 Task: Look for space in Oberá, Argentina from 1st August, 2023 to 5th August, 2023 for 1 adult in price range Rs.6000 to Rs.15000. Place can be entire place with 1  bedroom having 1 bed and 1 bathroom. Property type can be house, flat, guest house. Amenities needed are: wifi, heating. Booking option can be shelf check-in. Required host language is English.
Action: Mouse moved to (487, 109)
Screenshot: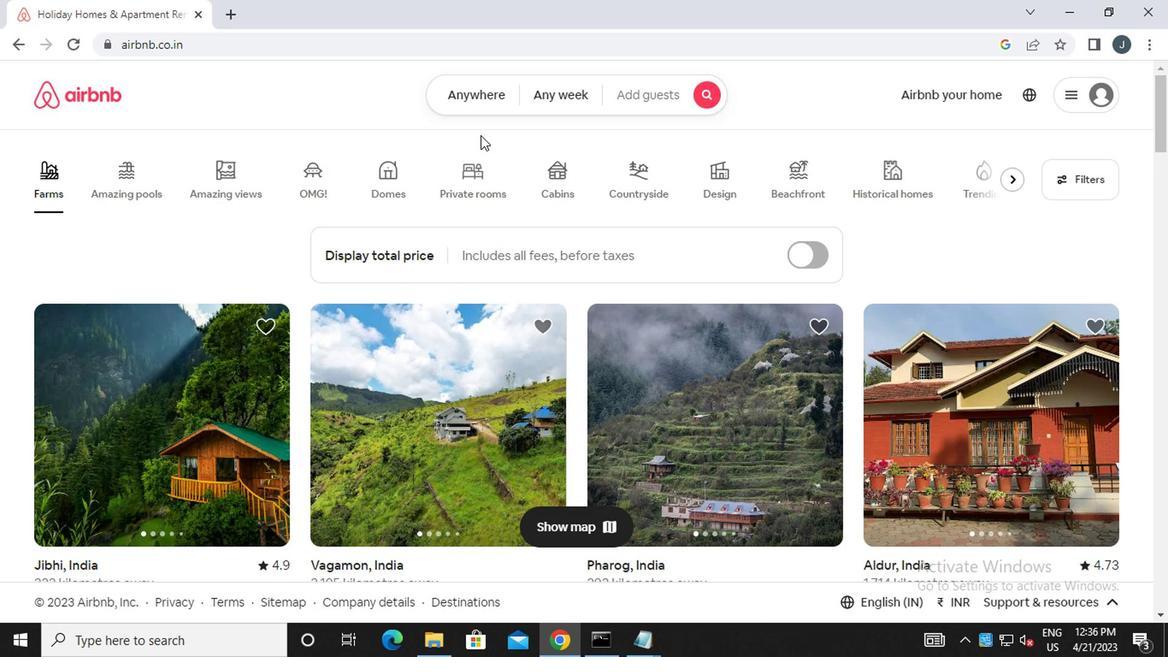 
Action: Mouse pressed left at (487, 109)
Screenshot: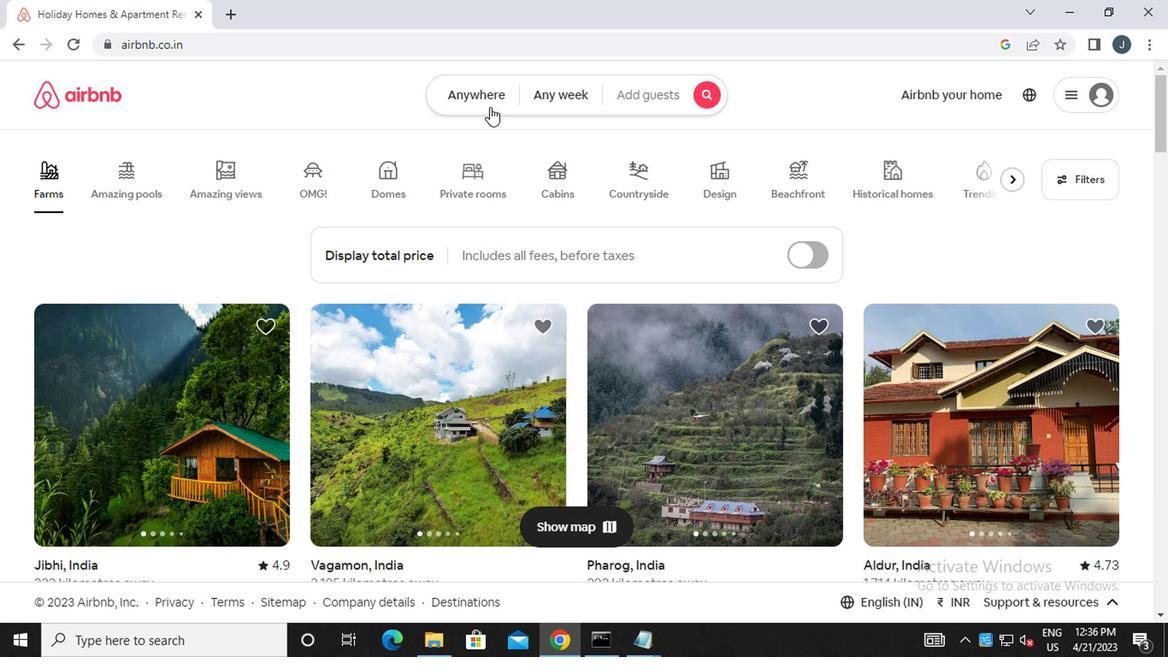 
Action: Mouse moved to (272, 173)
Screenshot: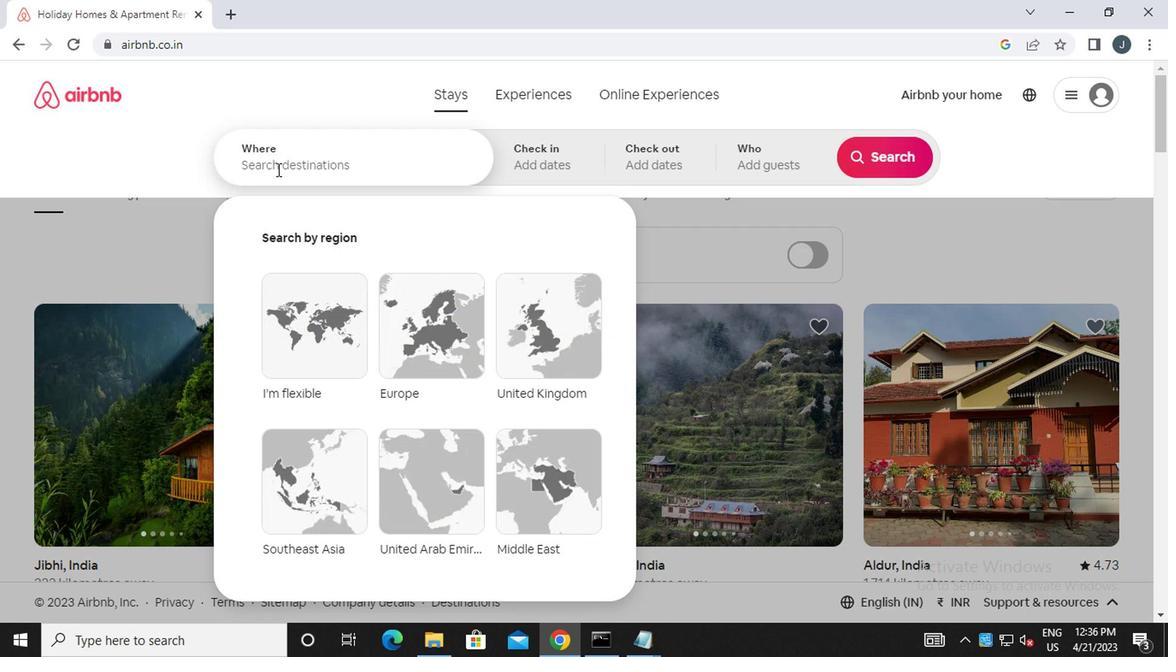 
Action: Mouse pressed left at (272, 173)
Screenshot: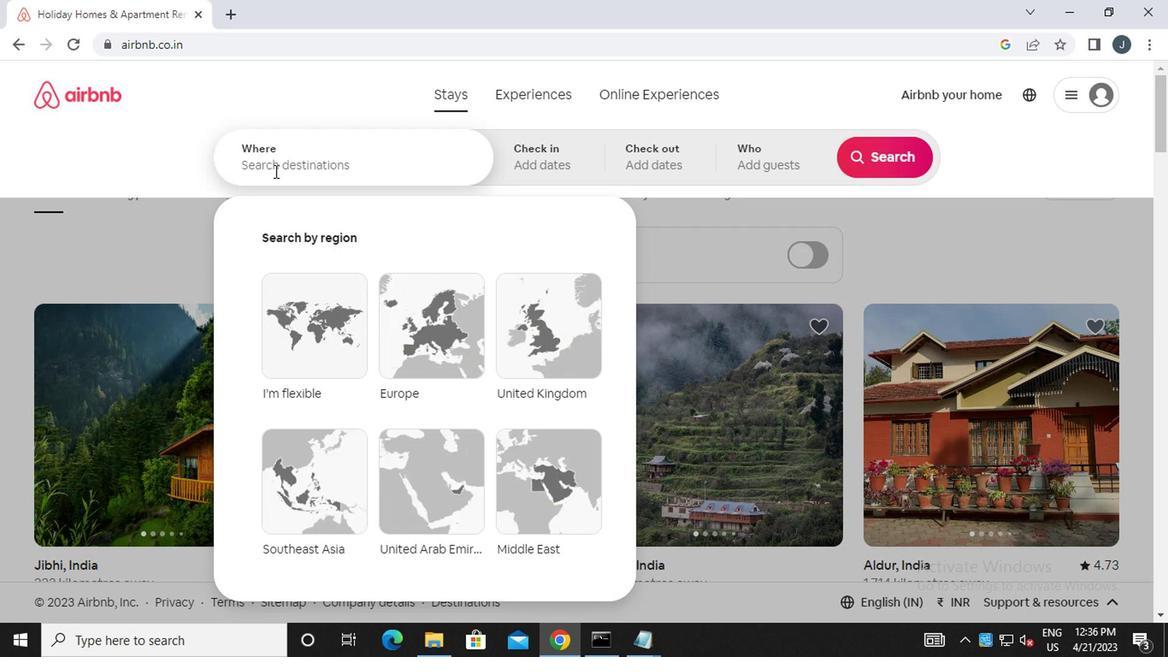 
Action: Key pressed o<Key.caps_lock>bera,<Key.space><Key.caps_lock>a<Key.caps_lock>rgentina
Screenshot: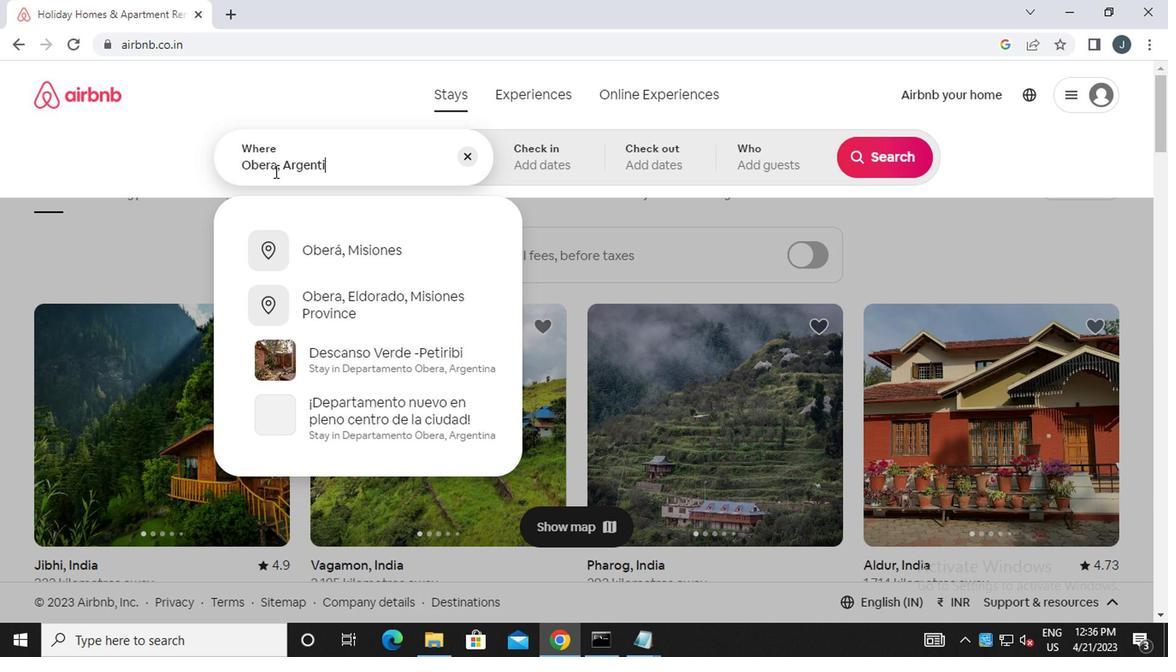 
Action: Mouse moved to (562, 154)
Screenshot: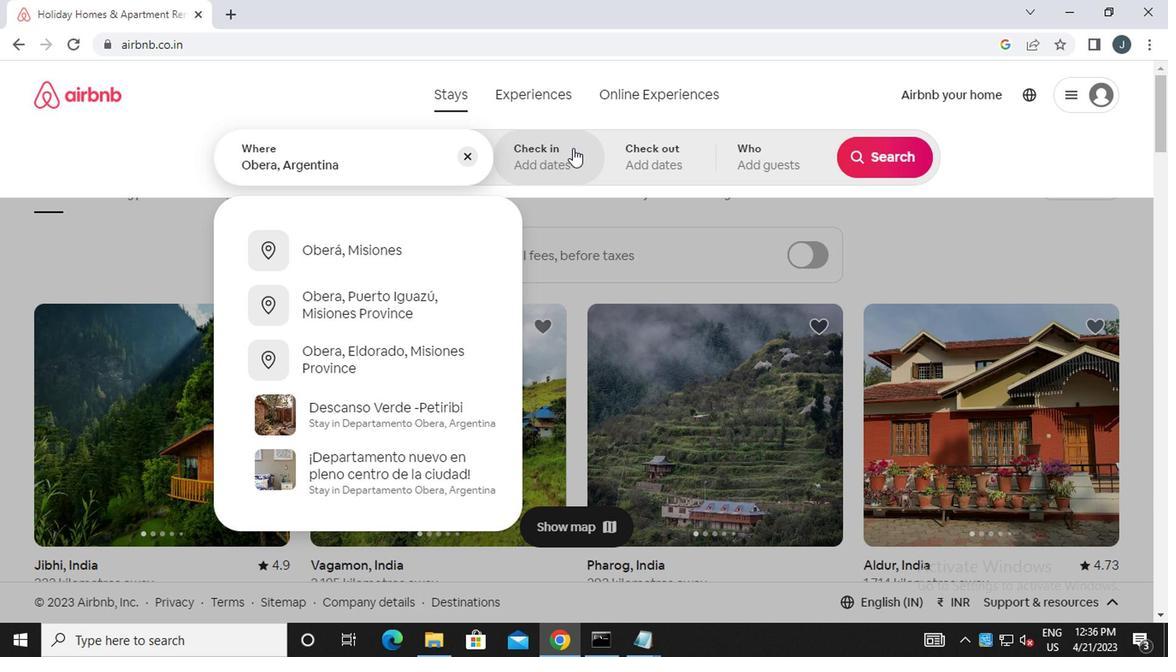
Action: Mouse pressed left at (562, 154)
Screenshot: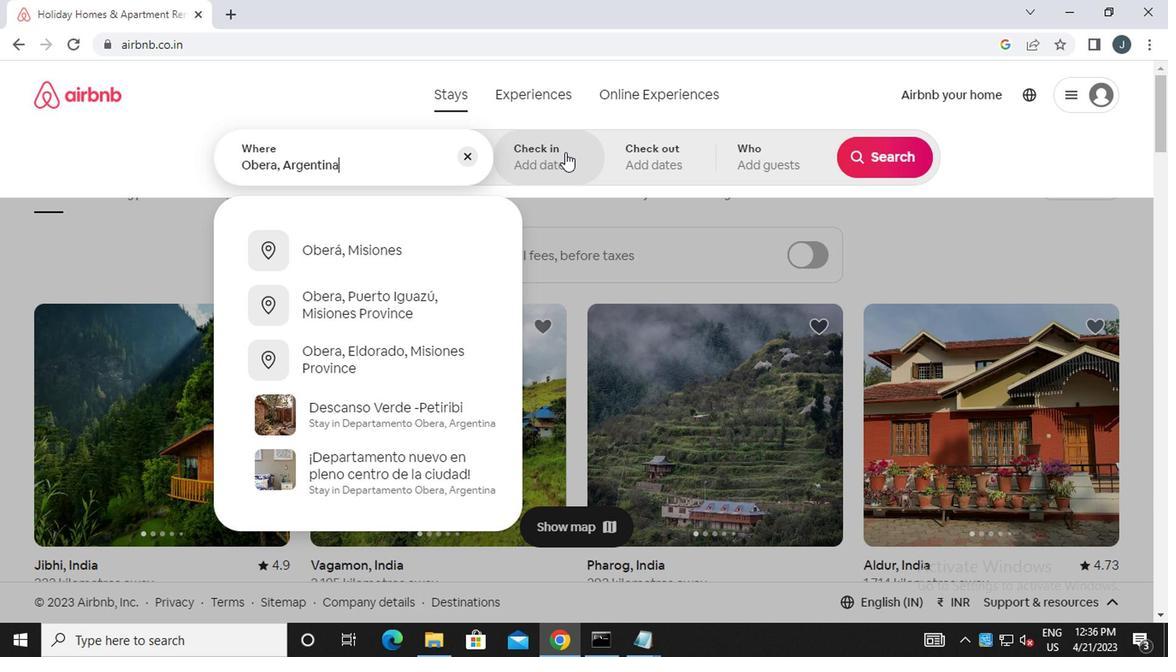 
Action: Mouse moved to (866, 296)
Screenshot: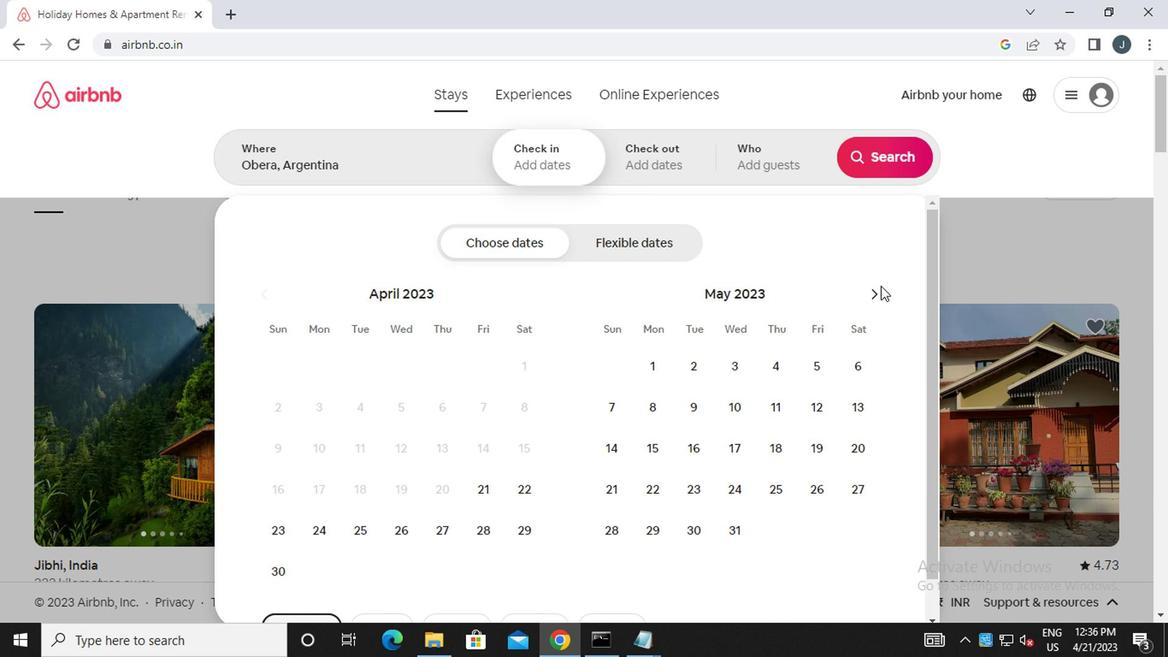 
Action: Mouse pressed left at (866, 296)
Screenshot: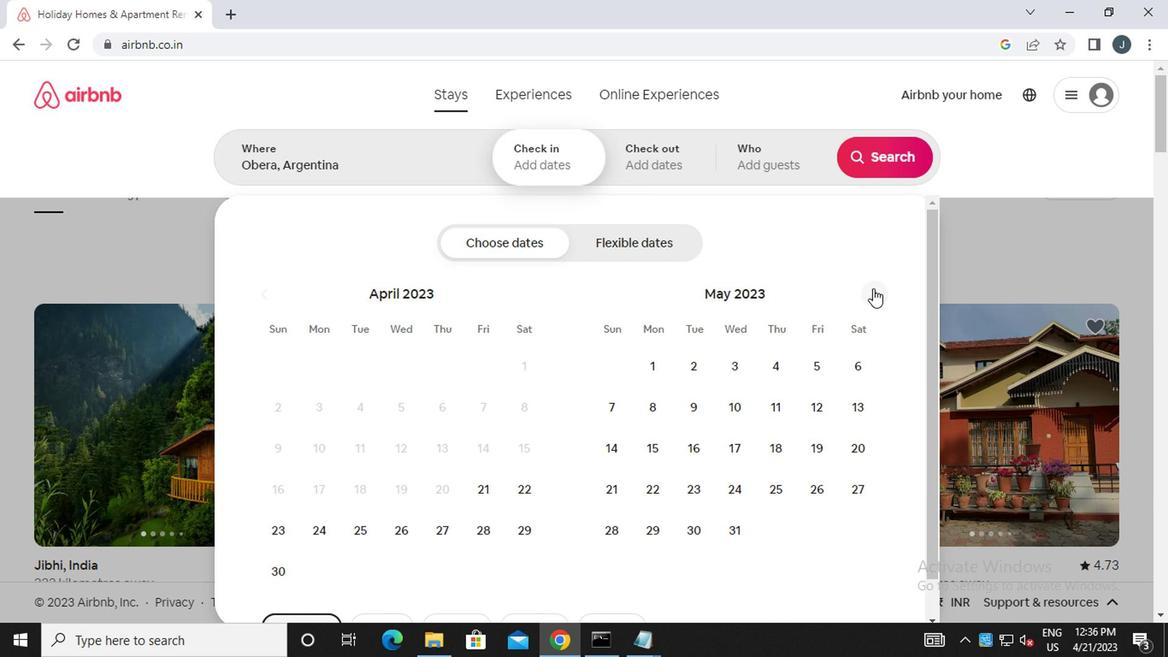 
Action: Mouse moved to (866, 296)
Screenshot: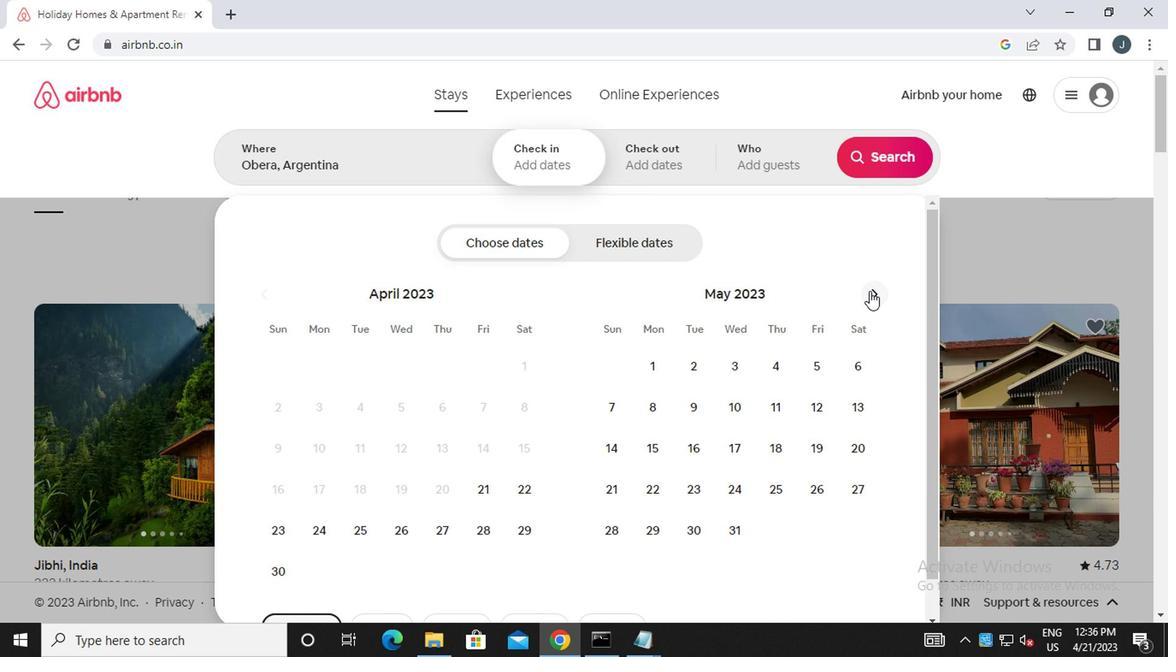 
Action: Mouse pressed left at (866, 296)
Screenshot: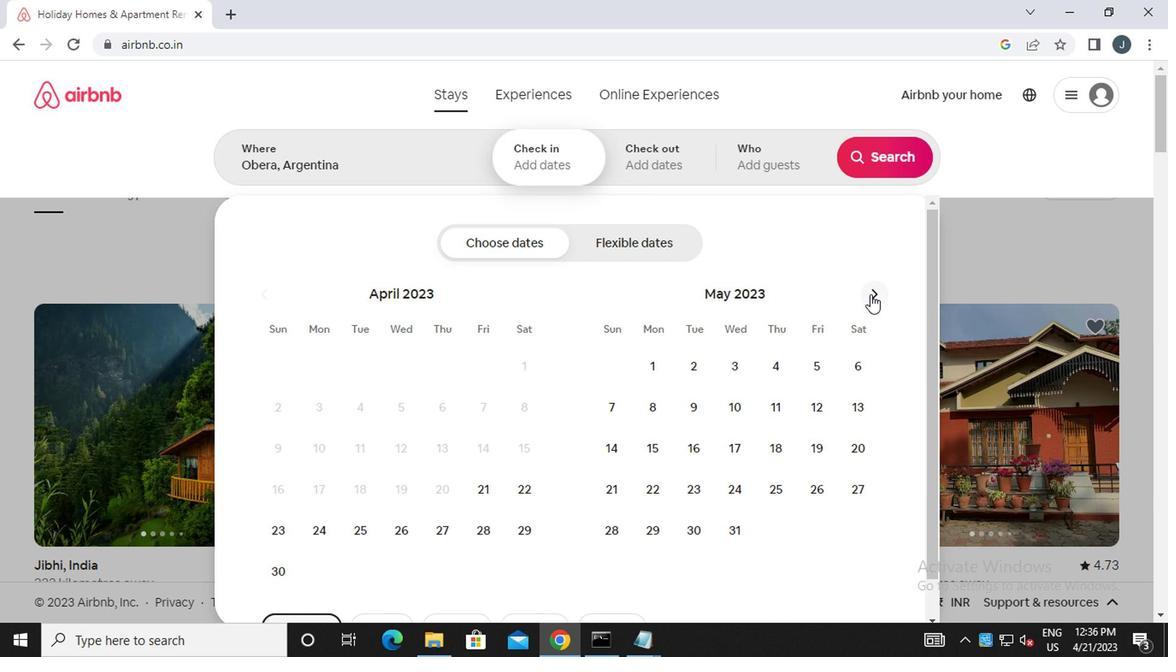 
Action: Mouse moved to (869, 297)
Screenshot: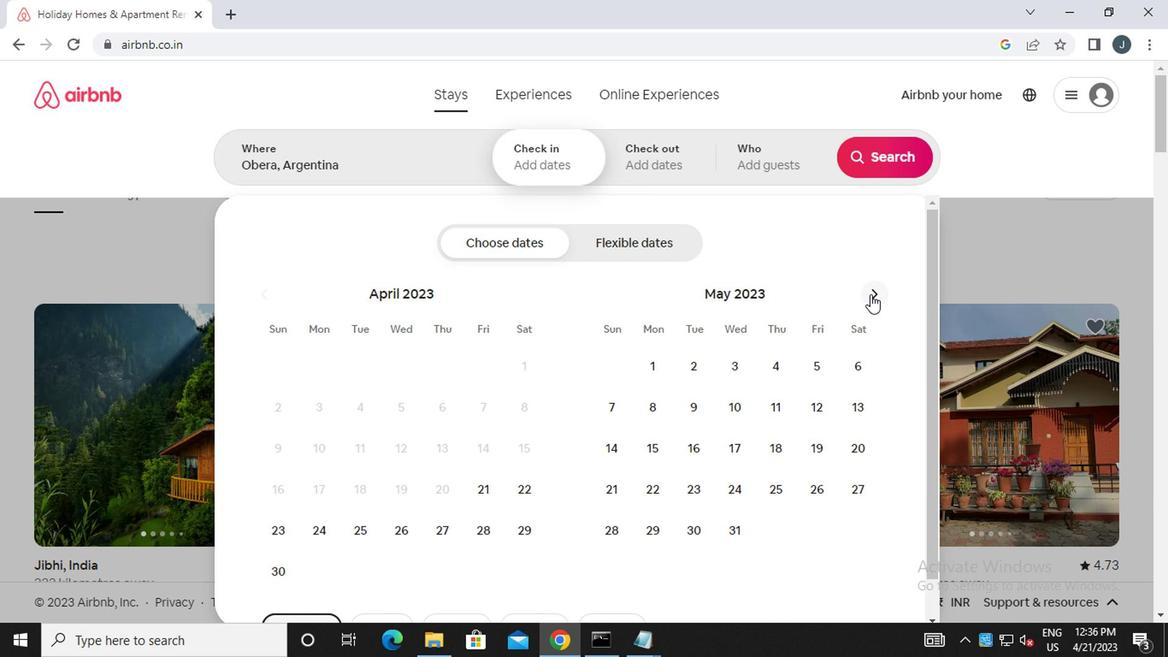 
Action: Mouse pressed left at (869, 297)
Screenshot: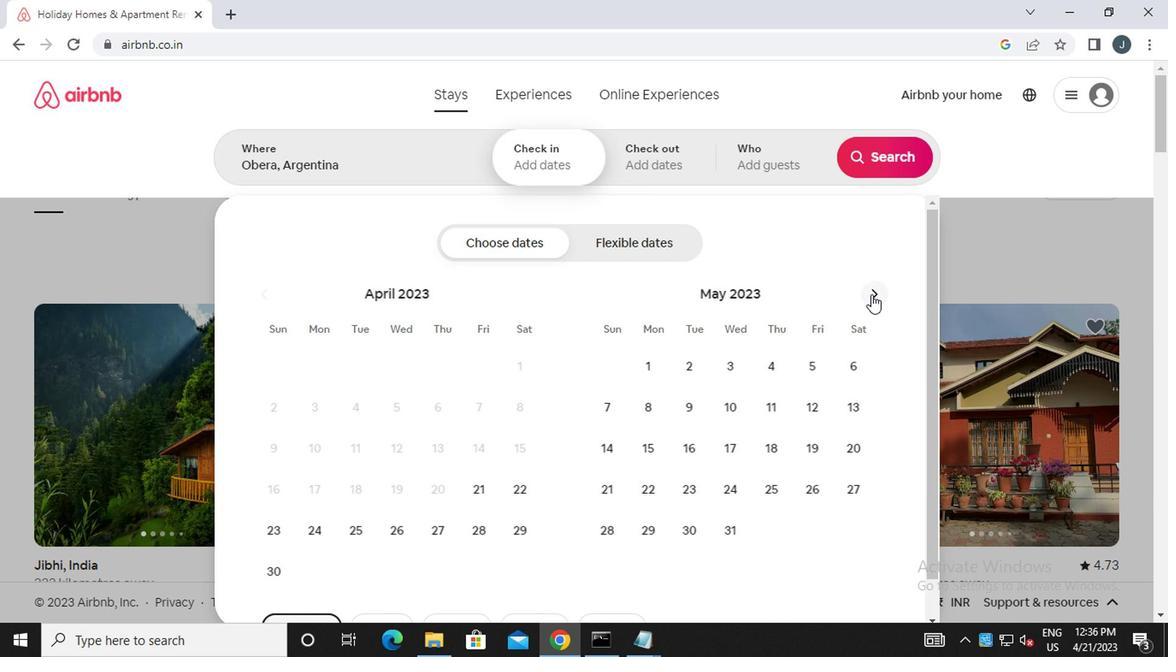 
Action: Mouse moved to (870, 298)
Screenshot: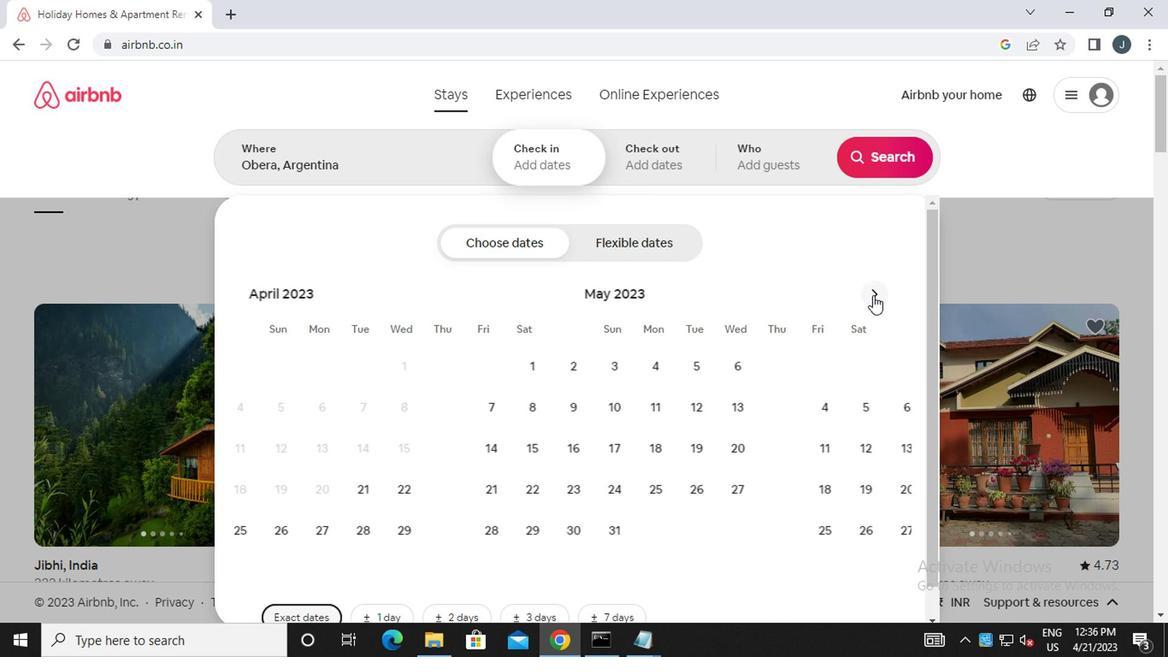 
Action: Mouse pressed left at (870, 298)
Screenshot: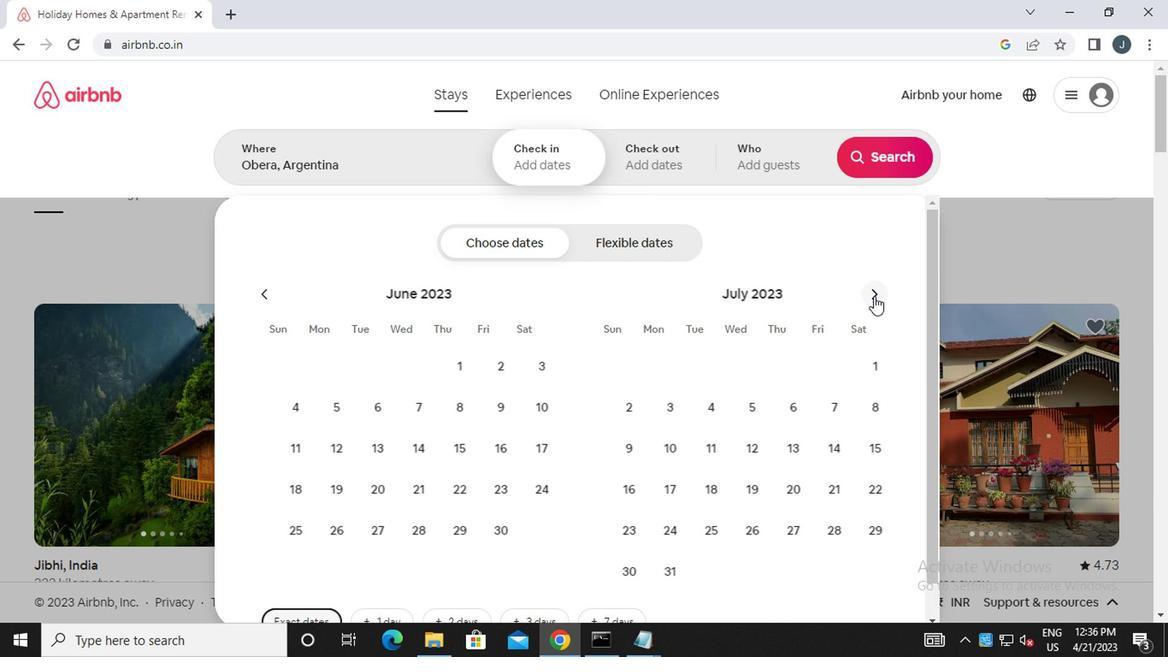 
Action: Mouse moved to (691, 364)
Screenshot: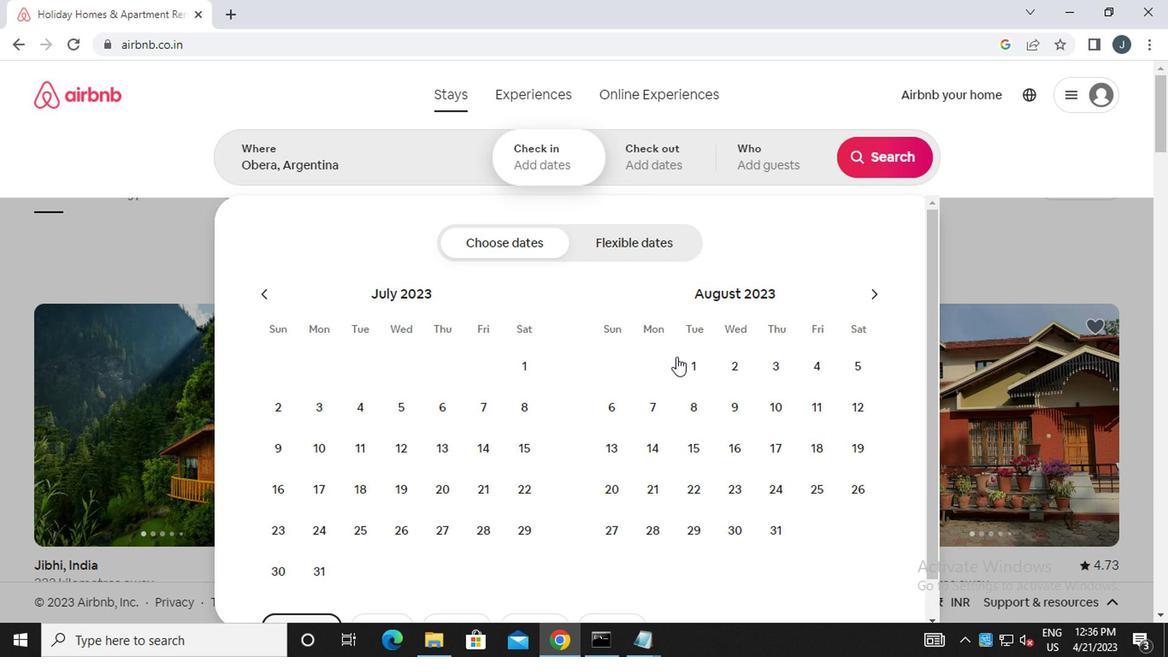 
Action: Mouse pressed left at (691, 364)
Screenshot: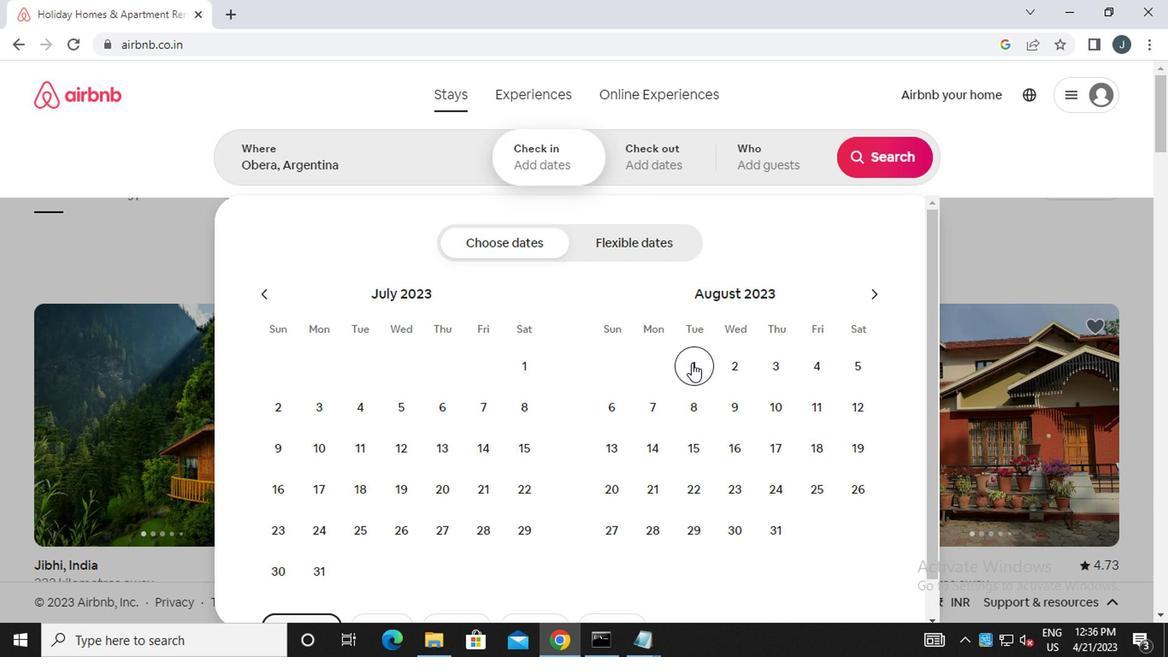 
Action: Mouse moved to (853, 360)
Screenshot: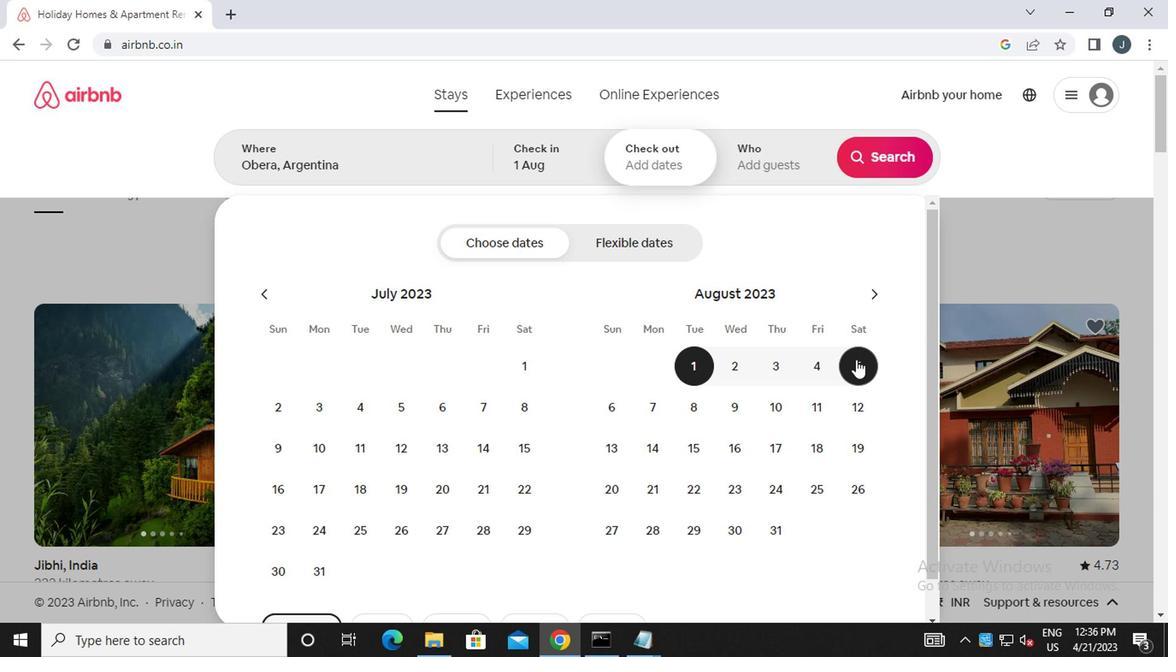 
Action: Mouse pressed left at (853, 360)
Screenshot: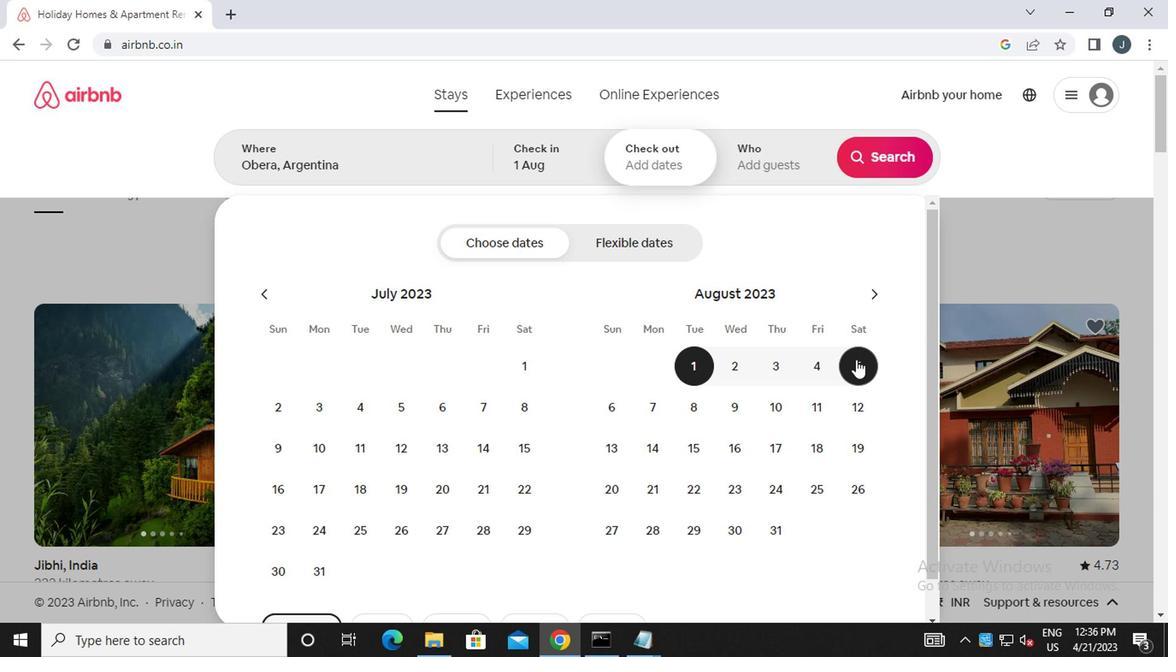 
Action: Mouse moved to (768, 154)
Screenshot: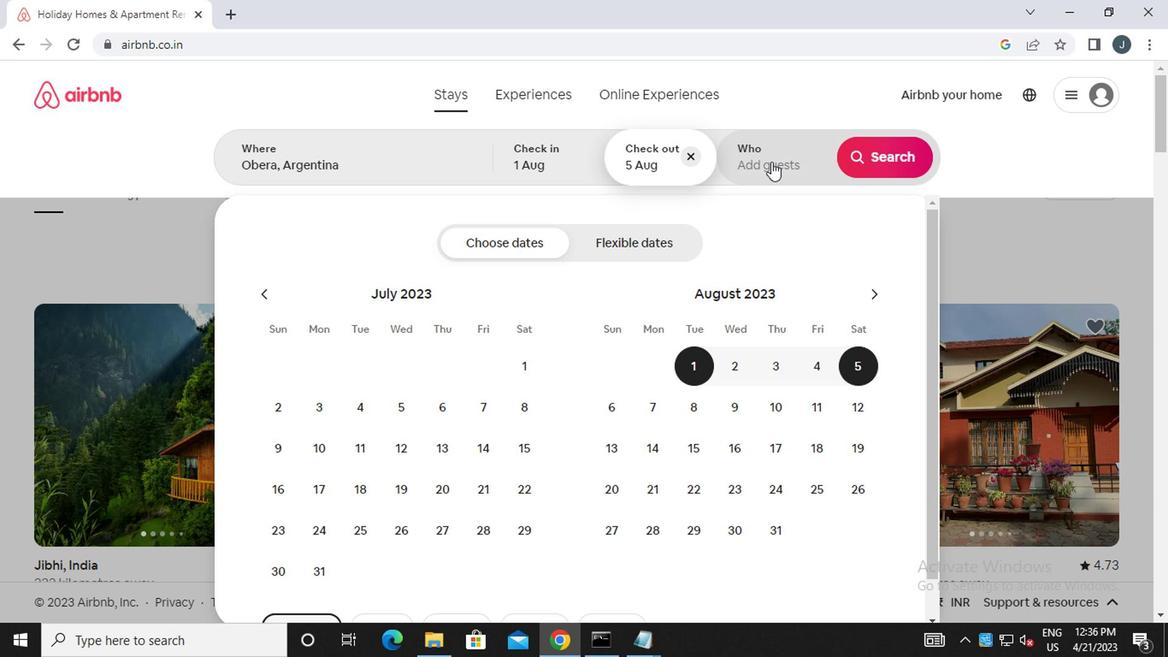 
Action: Mouse pressed left at (768, 154)
Screenshot: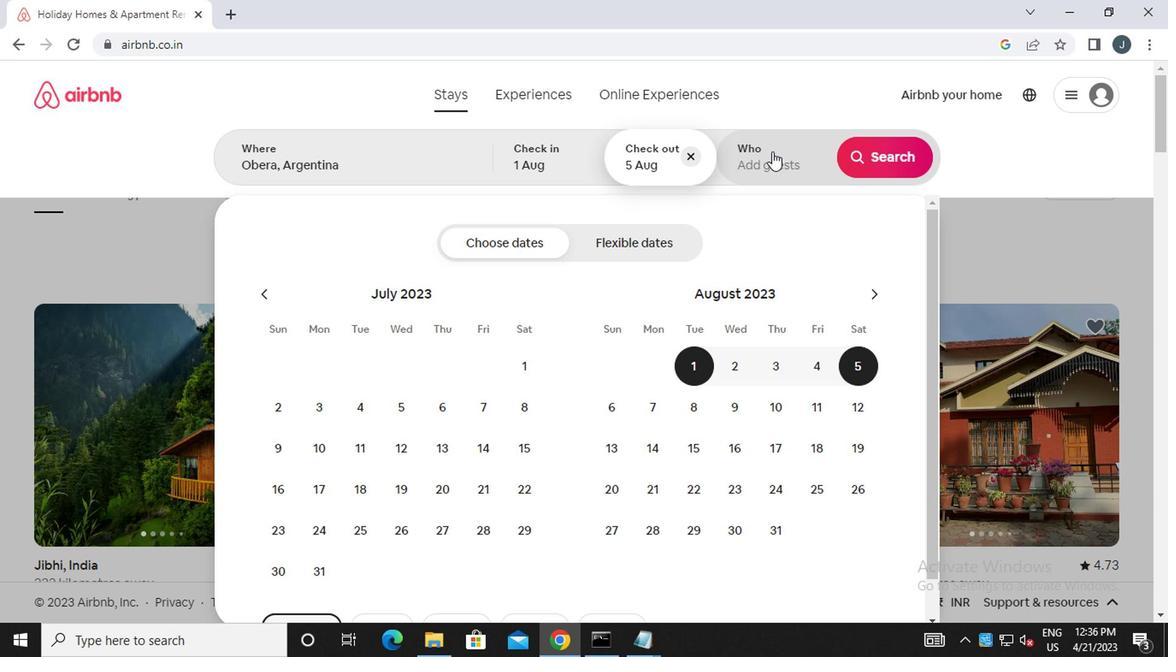 
Action: Mouse moved to (894, 253)
Screenshot: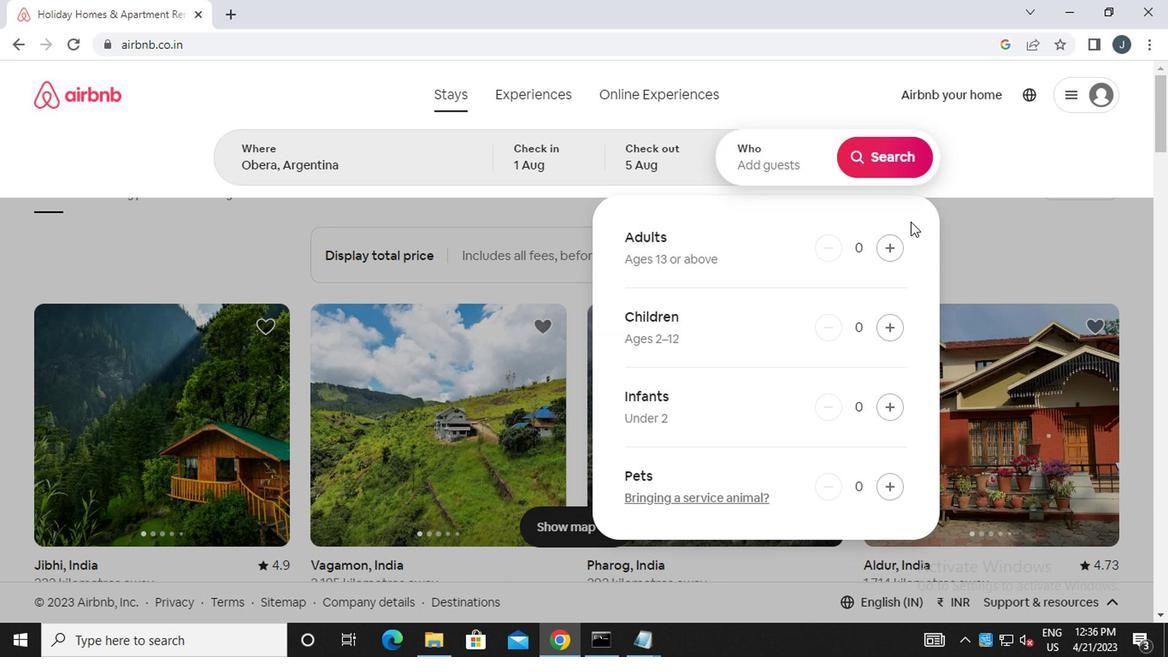
Action: Mouse pressed left at (894, 253)
Screenshot: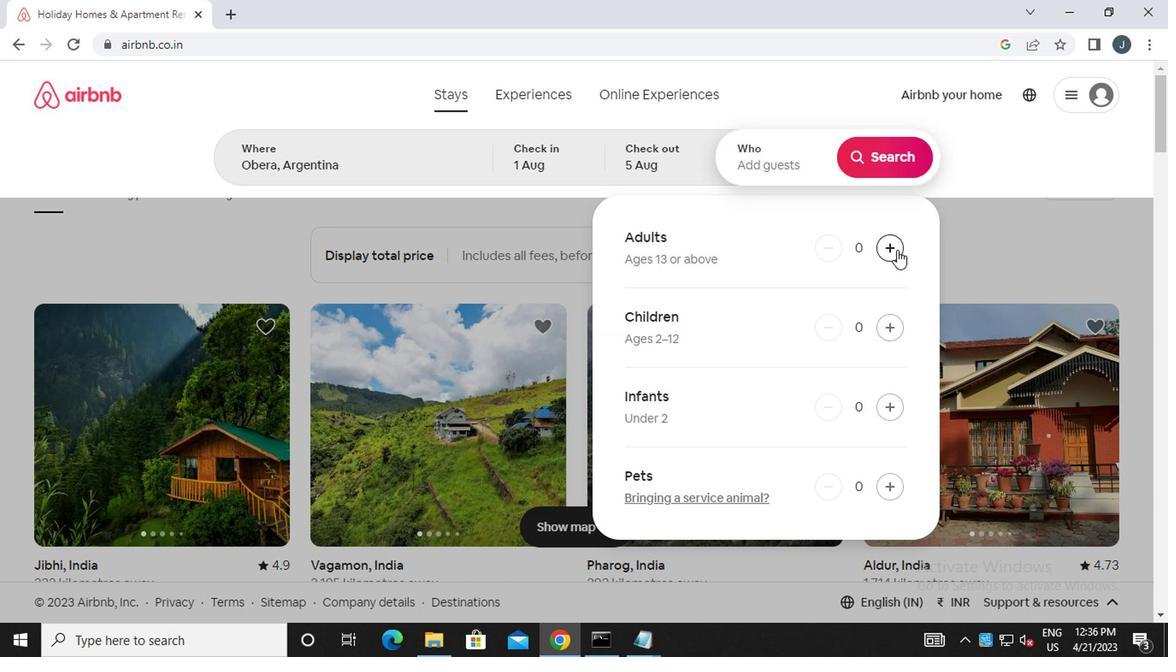 
Action: Mouse moved to (874, 158)
Screenshot: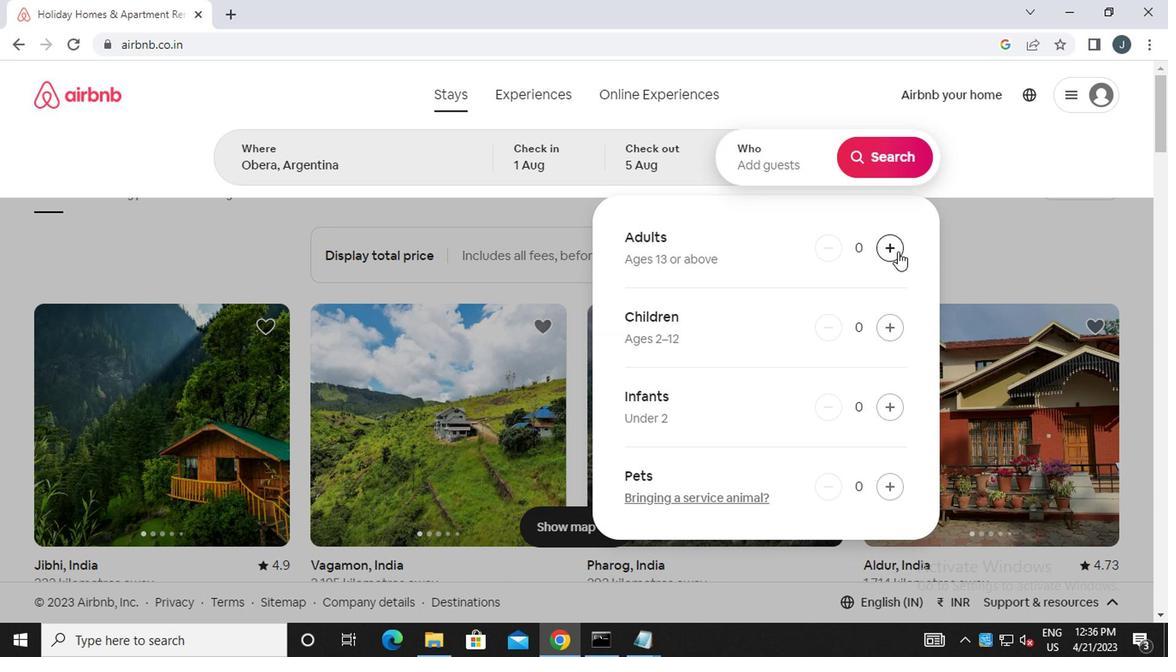 
Action: Mouse pressed left at (874, 158)
Screenshot: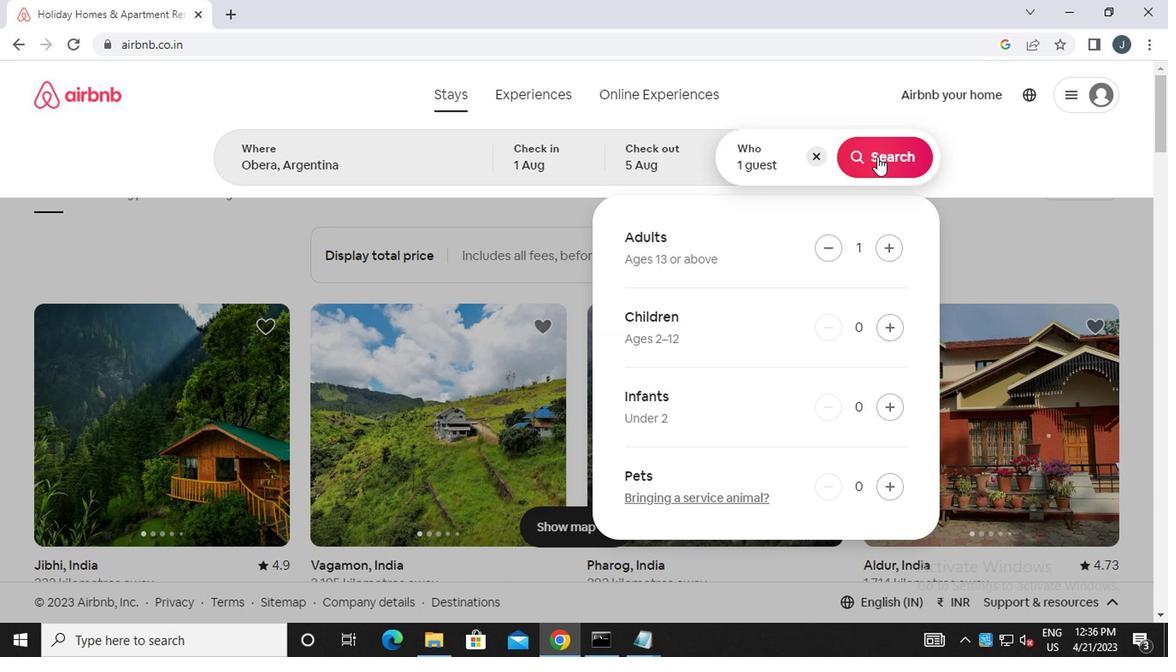 
Action: Mouse moved to (1080, 167)
Screenshot: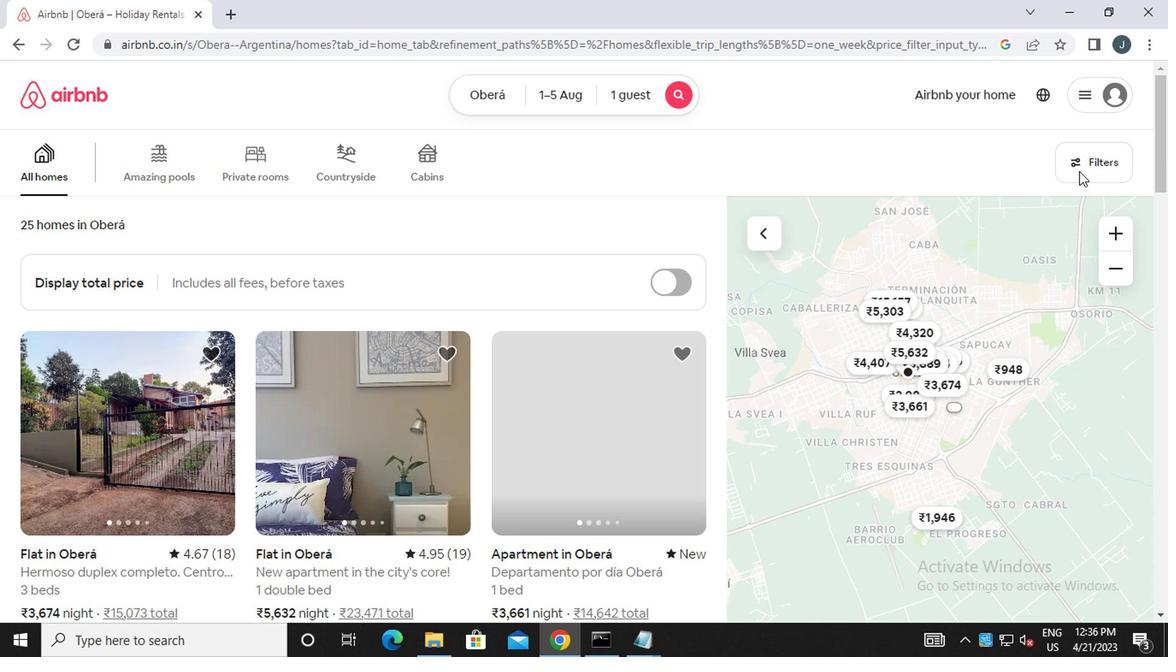 
Action: Mouse pressed left at (1080, 167)
Screenshot: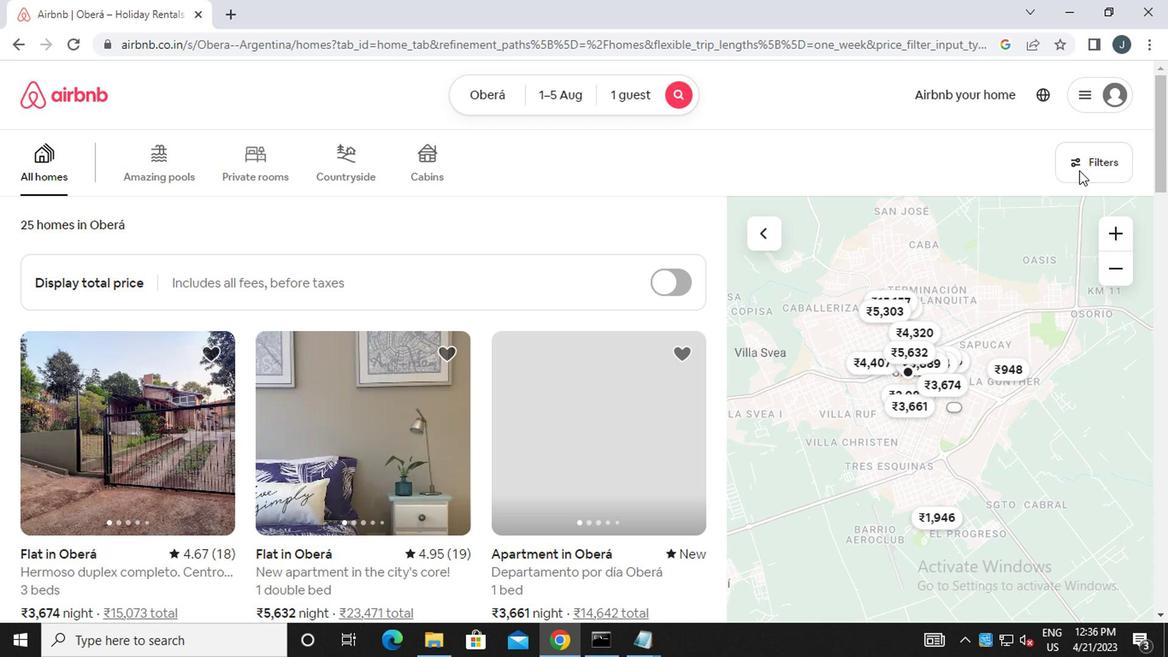 
Action: Mouse moved to (370, 381)
Screenshot: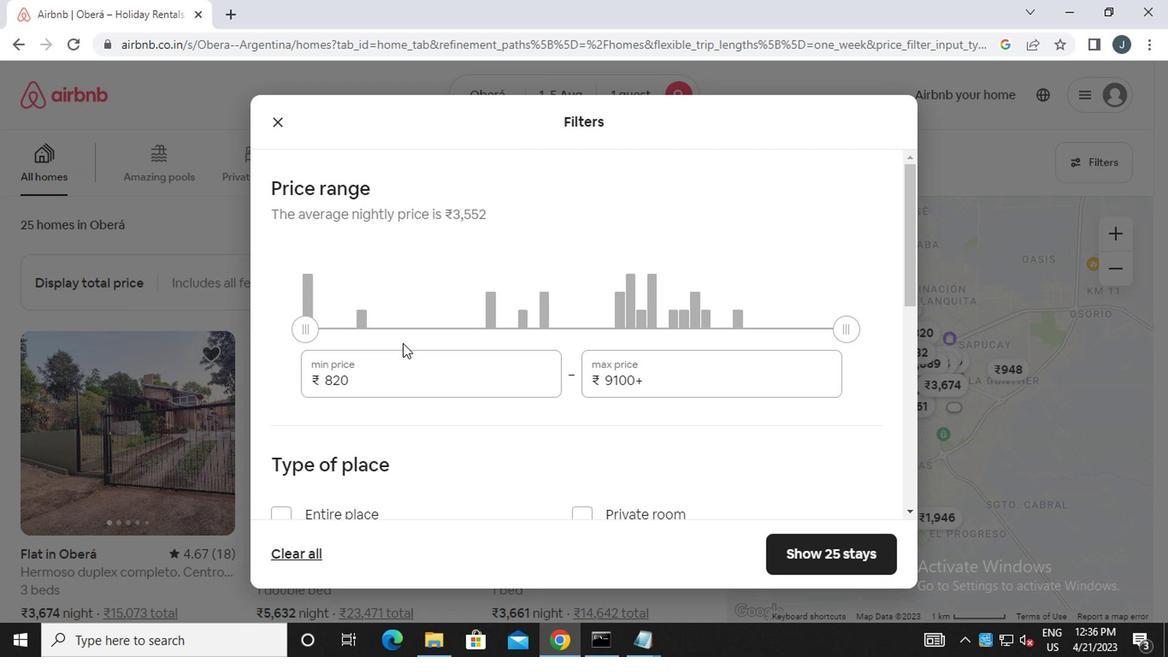 
Action: Mouse pressed left at (370, 381)
Screenshot: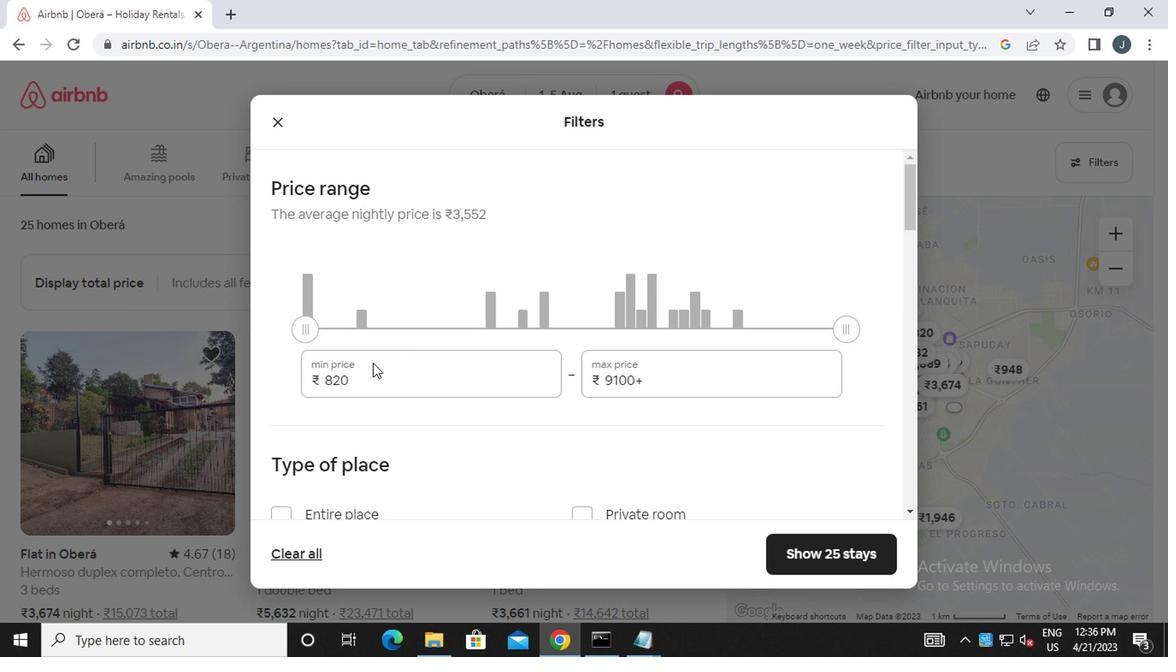 
Action: Mouse moved to (371, 381)
Screenshot: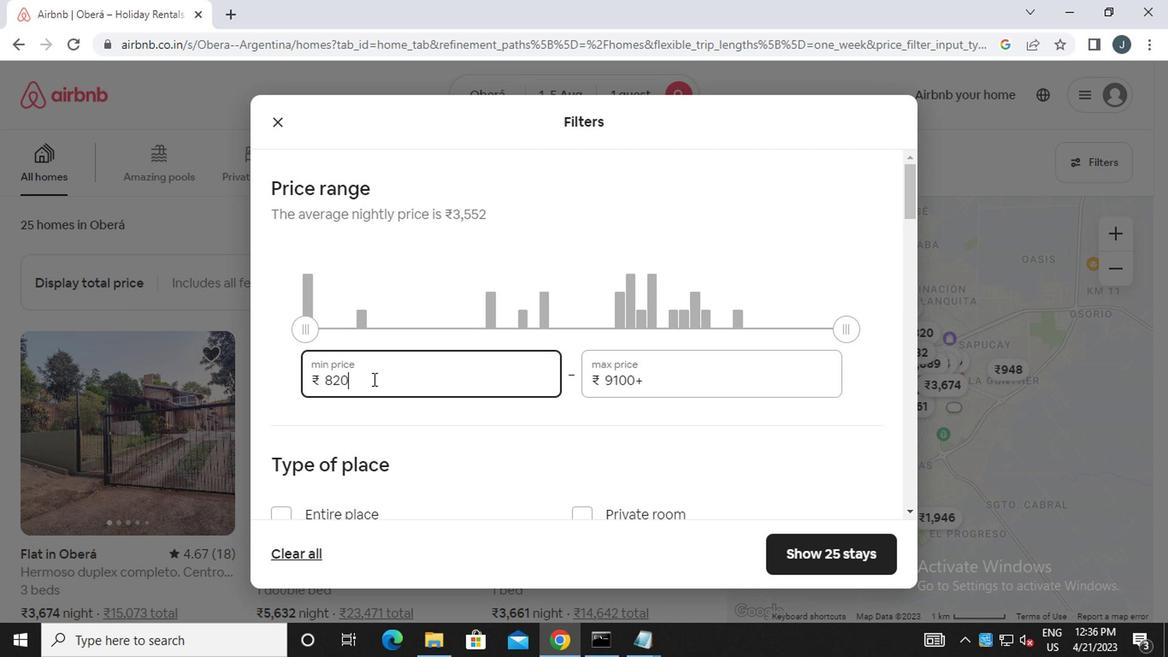 
Action: Key pressed <Key.backspace><Key.backspace><Key.backspace><Key.backspace><Key.backspace><Key.backspace><Key.backspace><Key.backspace><Key.backspace><Key.backspace><Key.backspace><Key.backspace><Key.backspace><Key.backspace><Key.backspace><Key.backspace><Key.backspace><Key.backspace>6000
Screenshot: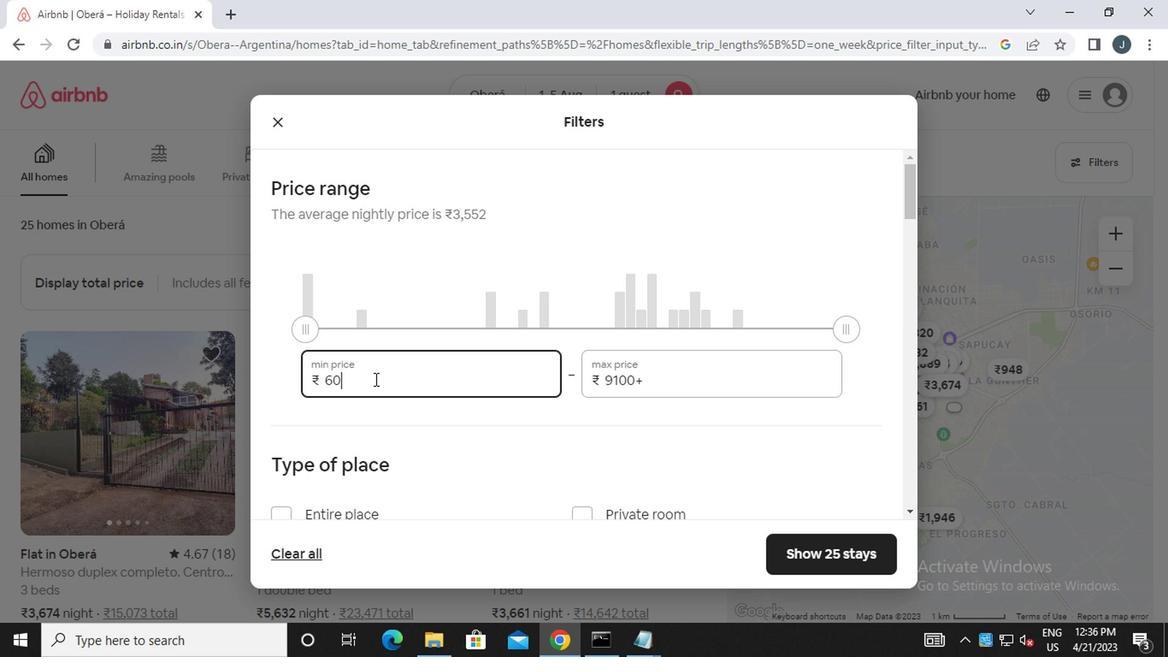 
Action: Mouse moved to (726, 369)
Screenshot: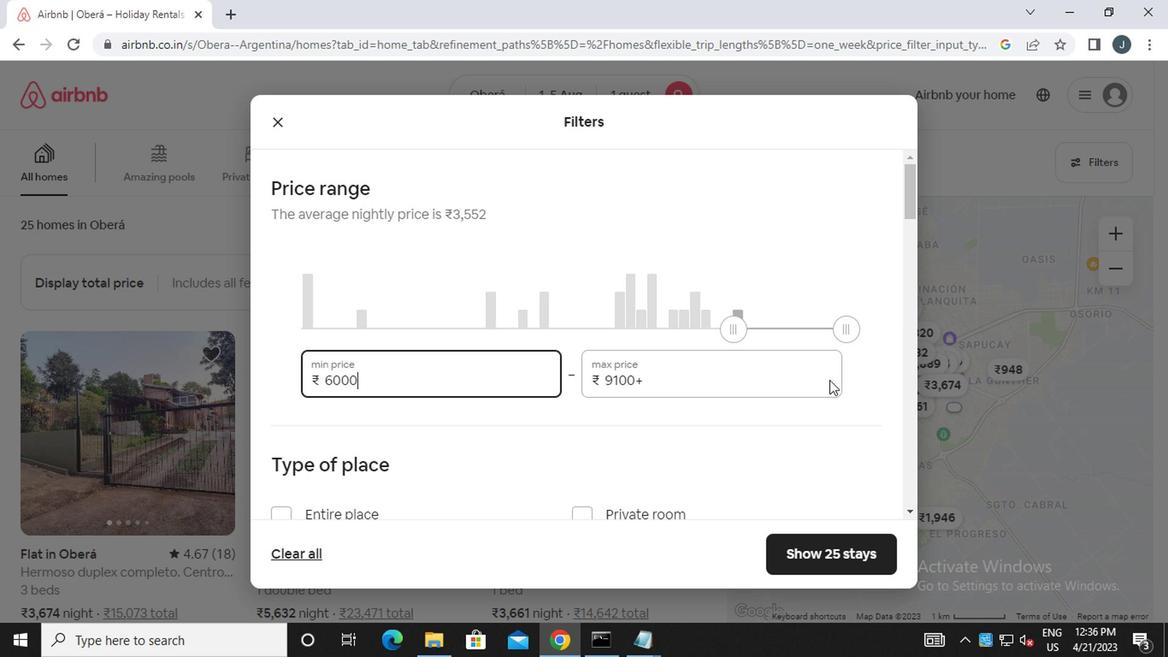 
Action: Mouse pressed left at (726, 369)
Screenshot: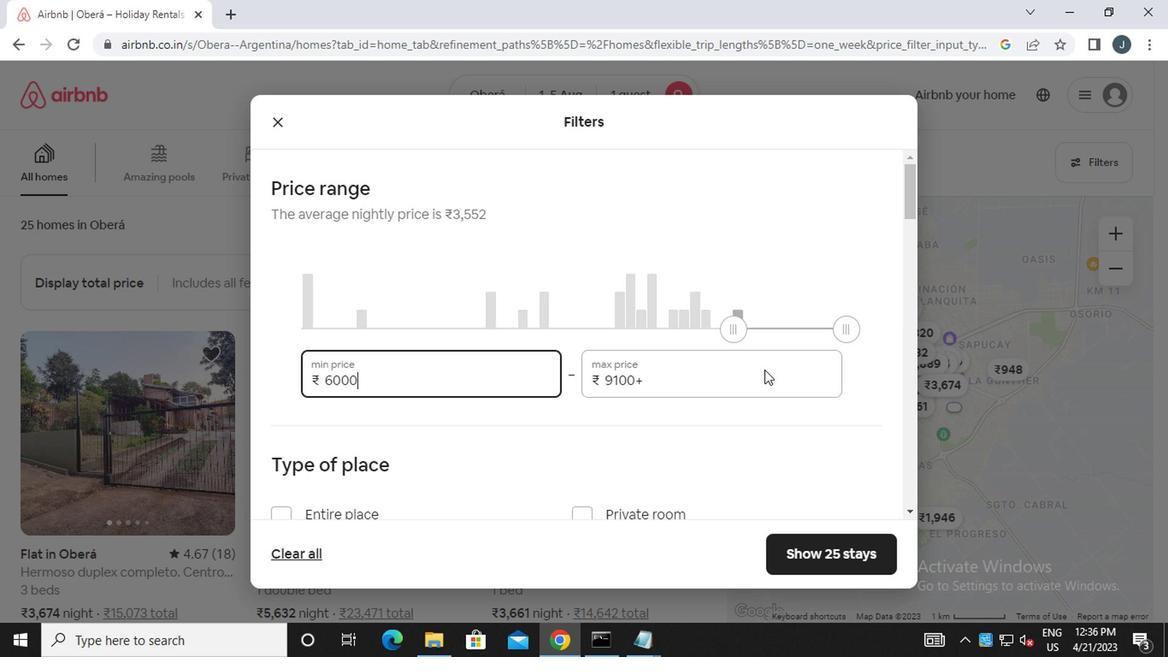 
Action: Mouse moved to (729, 372)
Screenshot: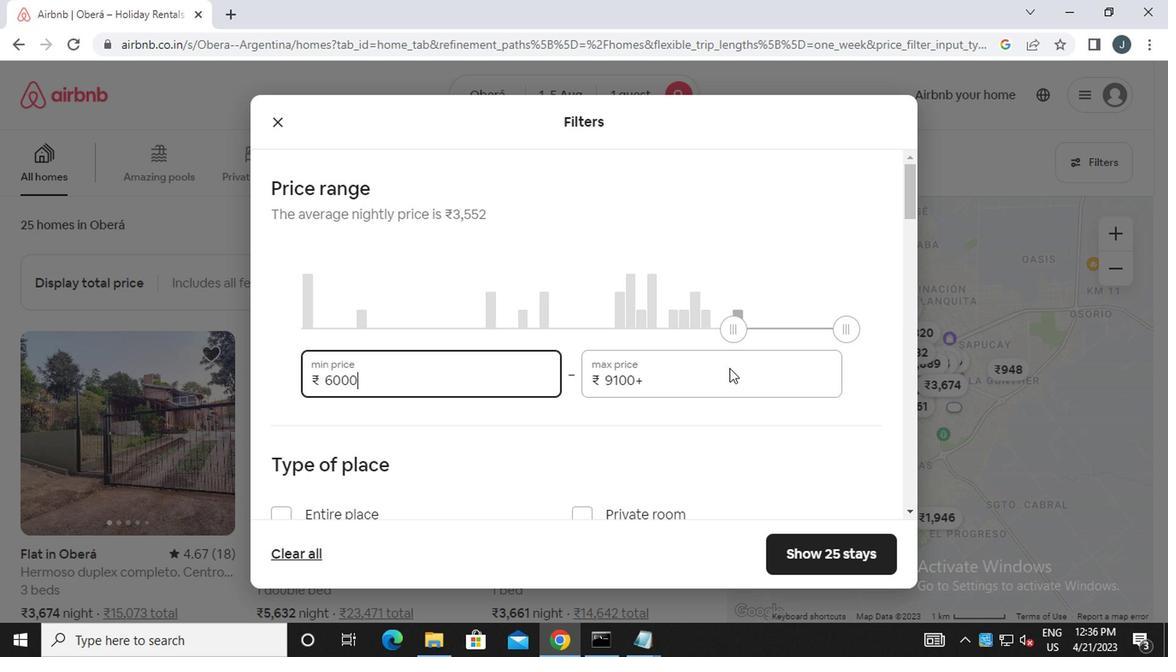 
Action: Key pressed <Key.backspace><Key.backspace><Key.backspace><Key.backspace><Key.backspace><Key.backspace><Key.backspace><Key.backspace><Key.backspace><Key.backspace>15000
Screenshot: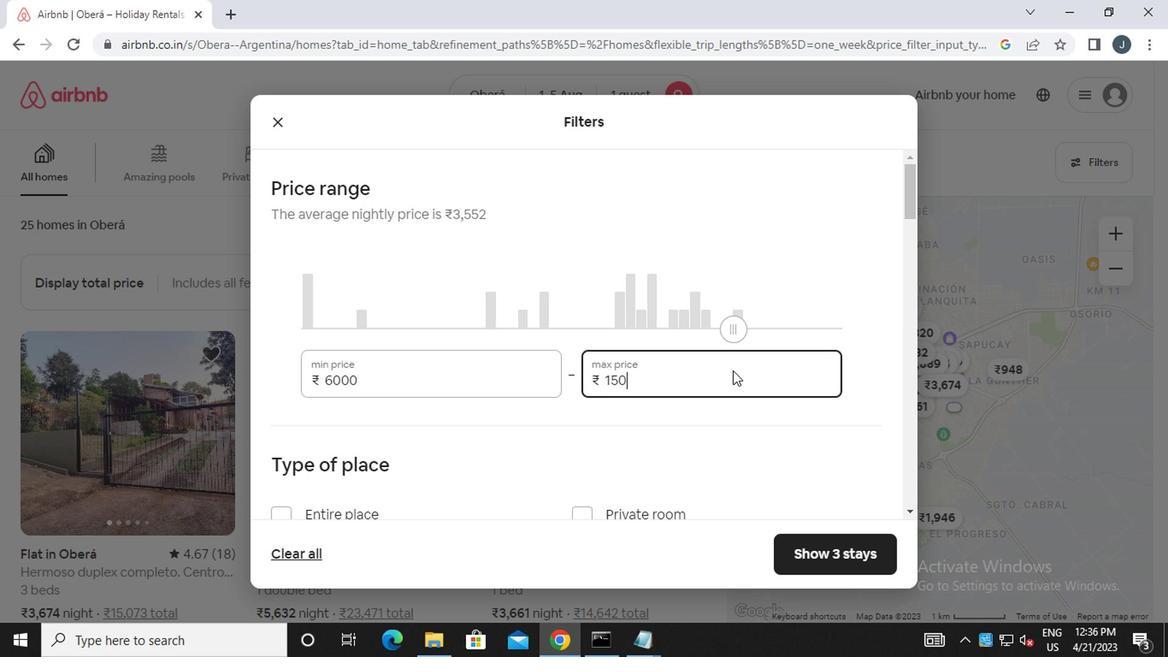 
Action: Mouse moved to (698, 471)
Screenshot: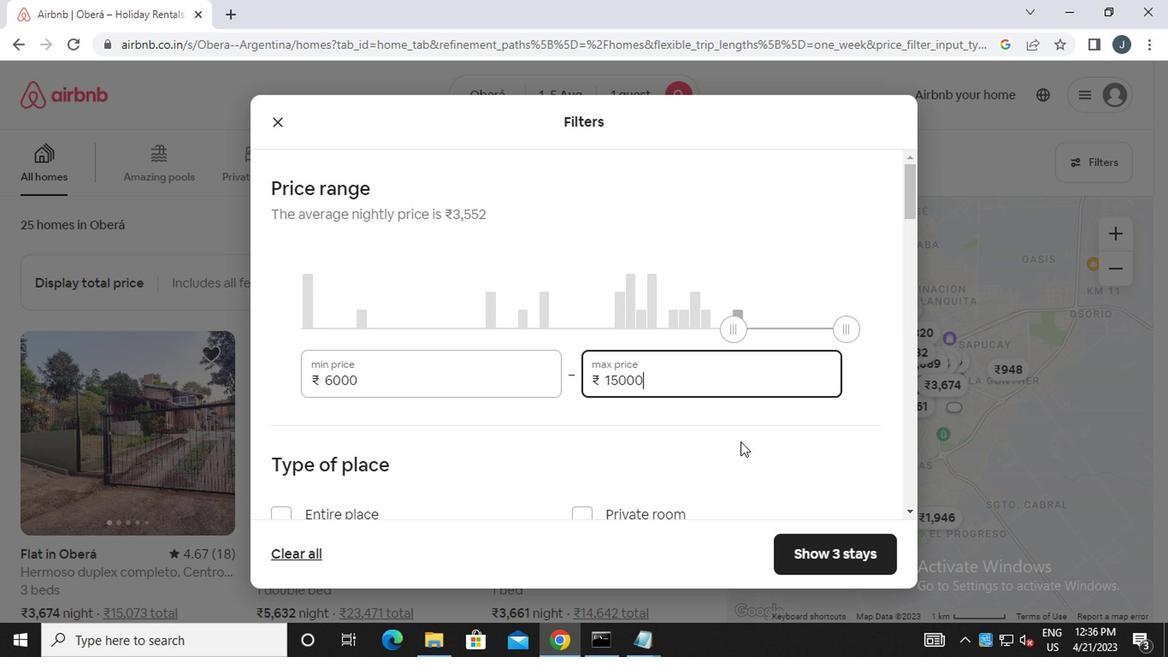 
Action: Mouse scrolled (698, 471) with delta (0, 0)
Screenshot: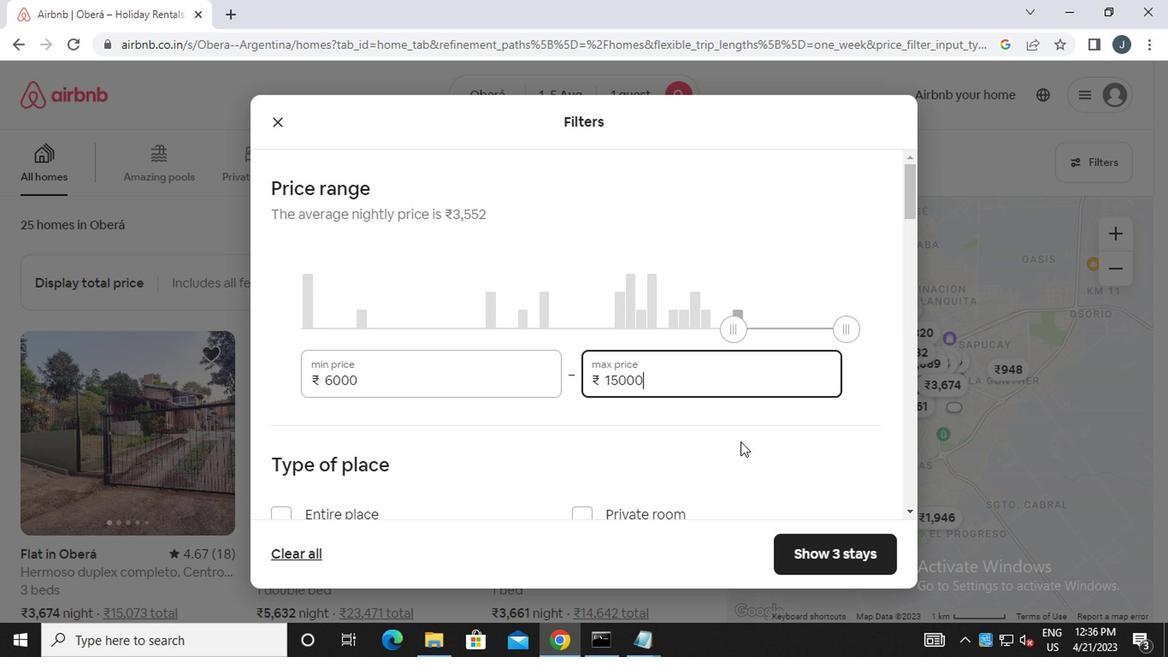 
Action: Mouse moved to (427, 438)
Screenshot: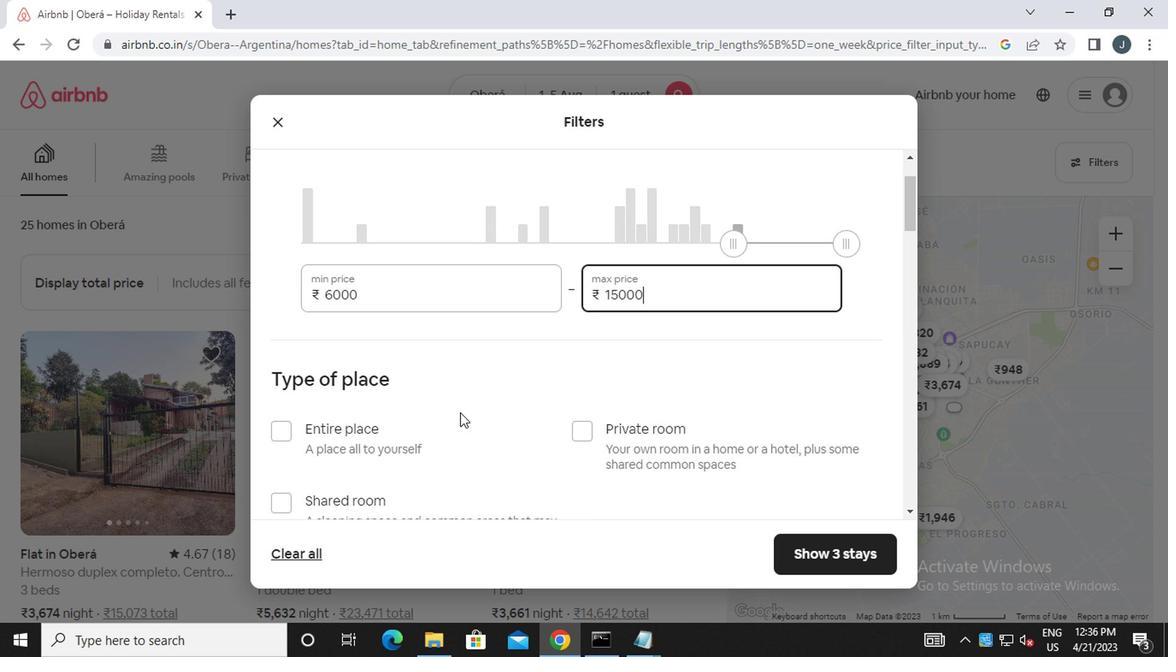 
Action: Mouse pressed left at (427, 438)
Screenshot: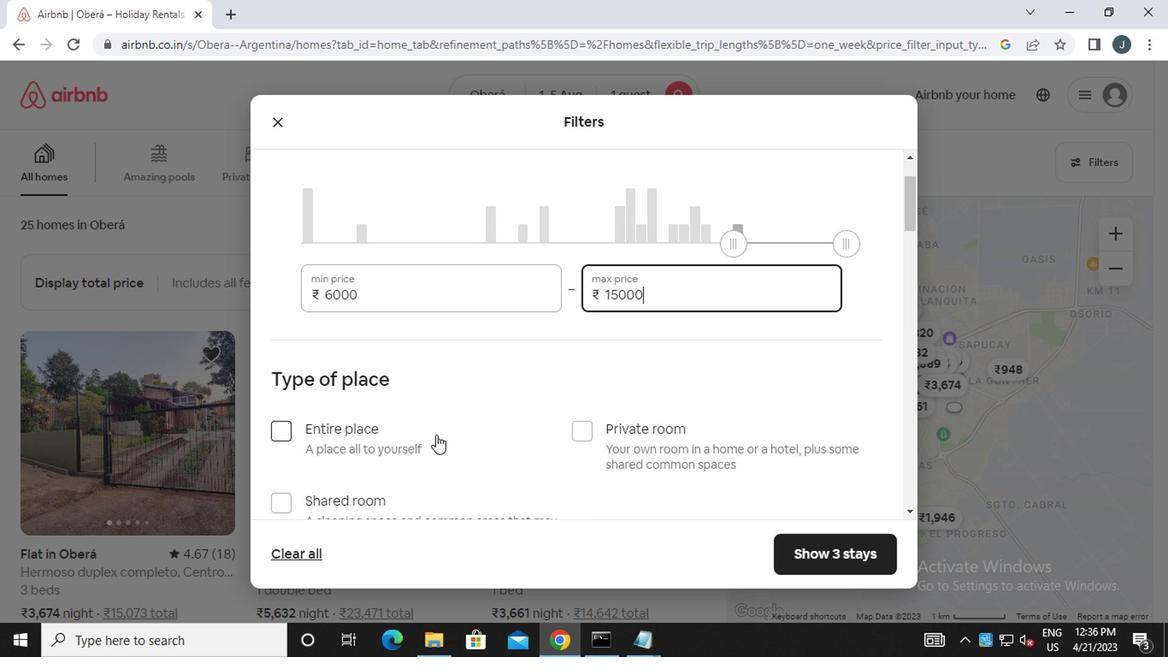 
Action: Mouse moved to (430, 438)
Screenshot: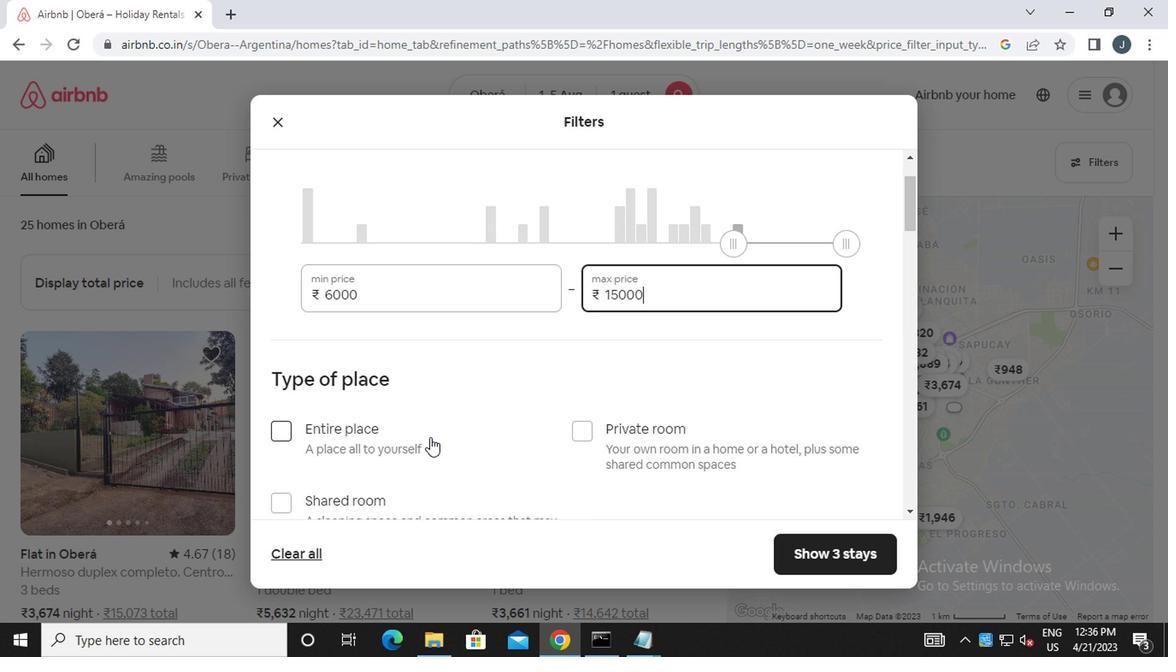 
Action: Mouse scrolled (430, 437) with delta (0, -1)
Screenshot: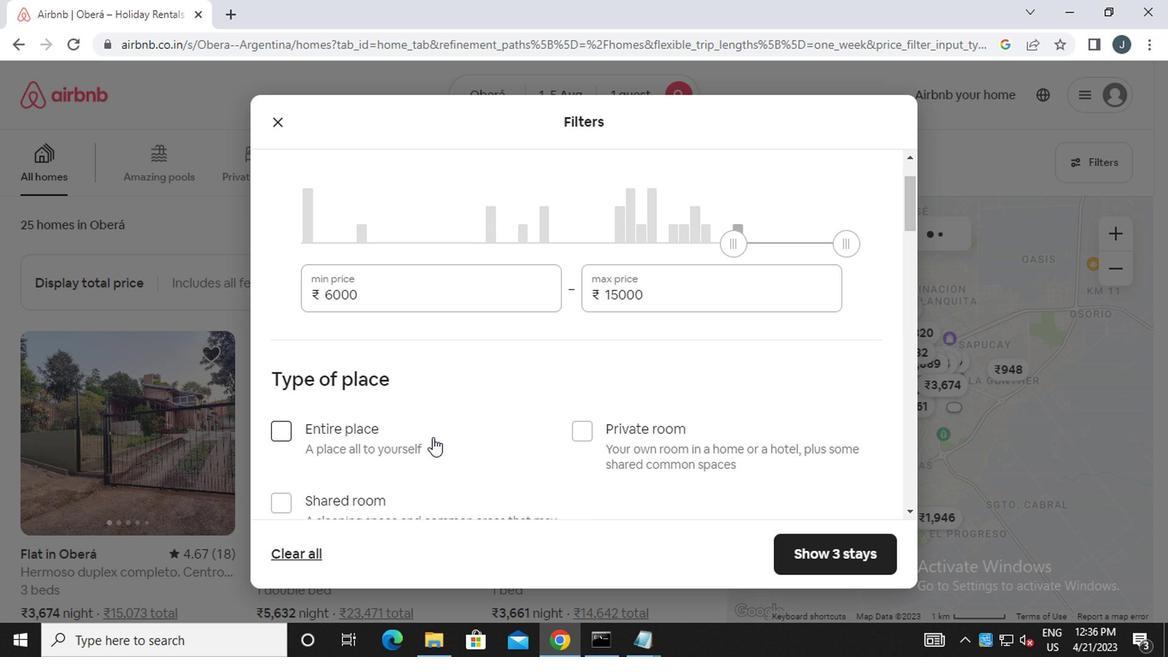 
Action: Mouse scrolled (430, 437) with delta (0, -1)
Screenshot: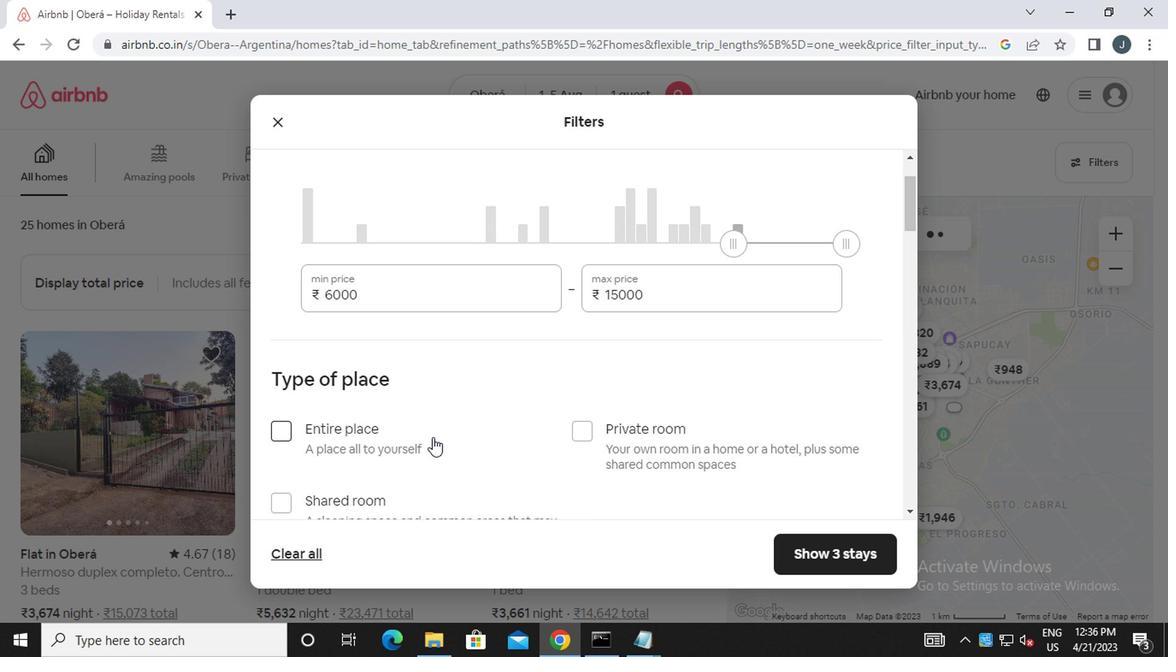 
Action: Mouse scrolled (430, 437) with delta (0, -1)
Screenshot: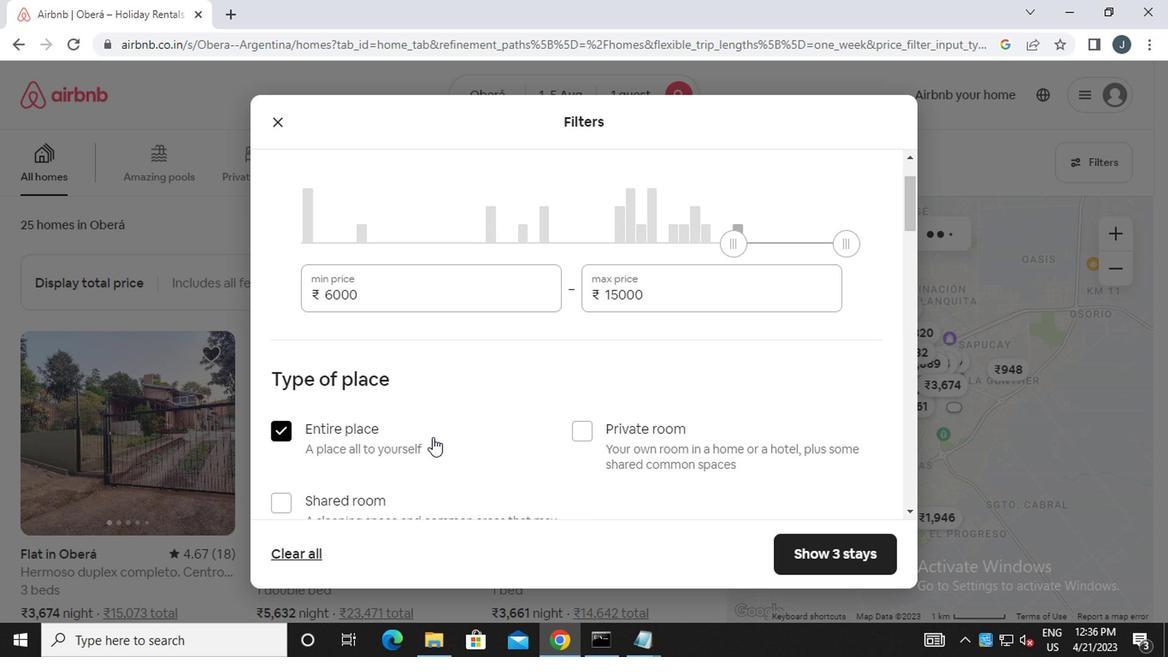 
Action: Mouse moved to (373, 457)
Screenshot: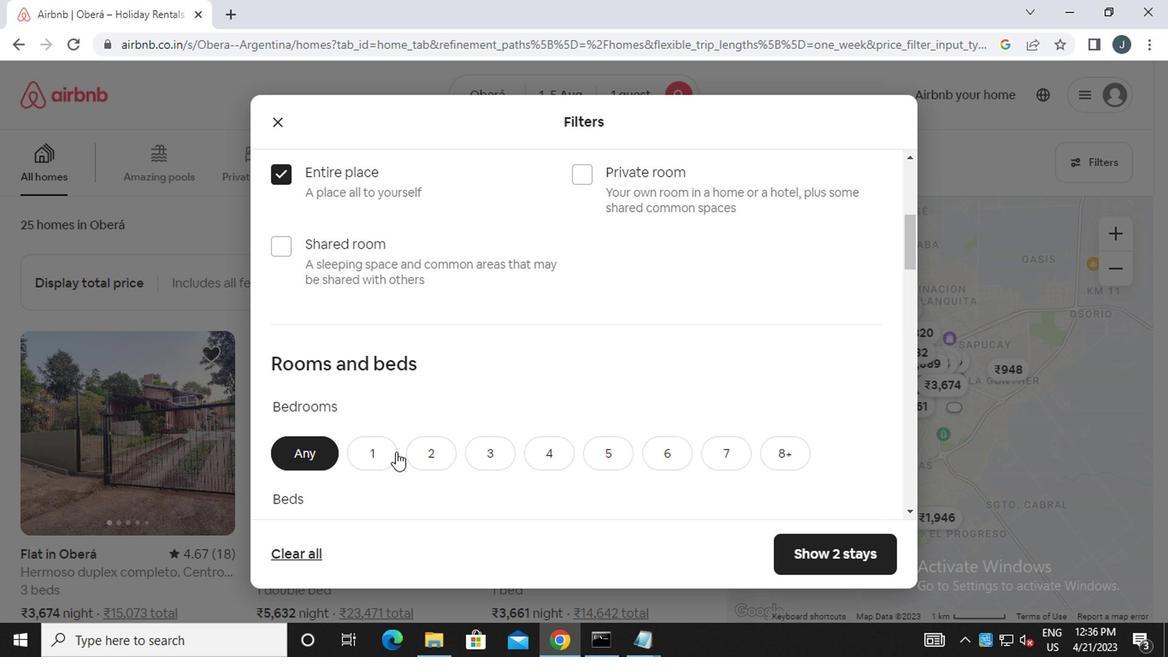 
Action: Mouse pressed left at (373, 457)
Screenshot: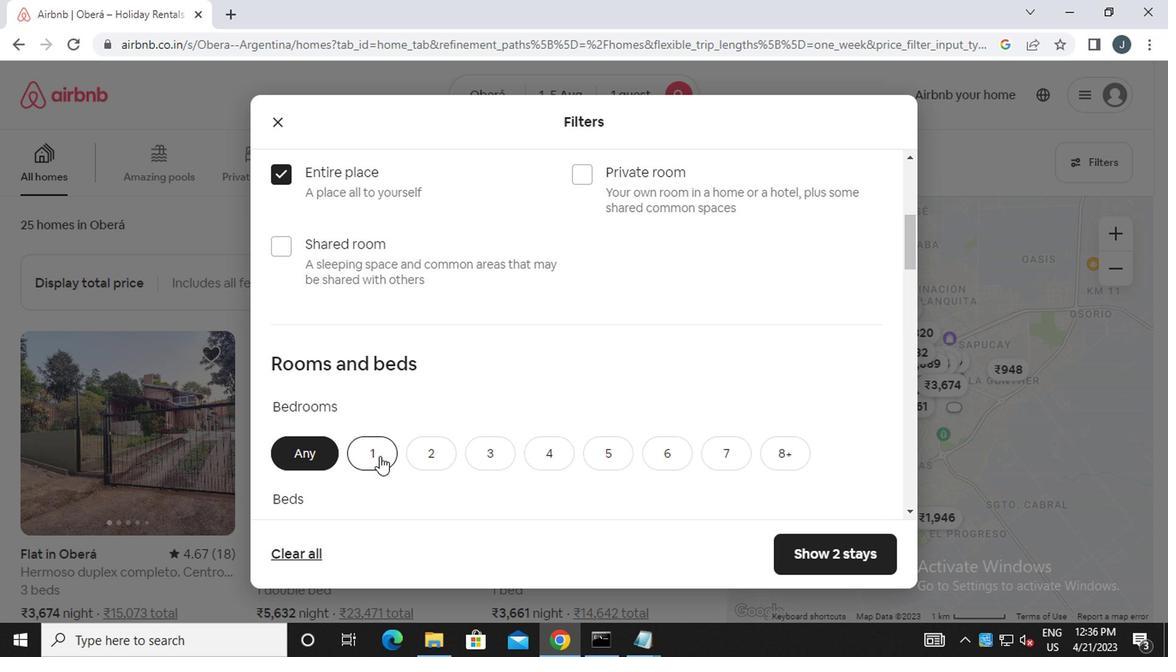 
Action: Mouse moved to (373, 458)
Screenshot: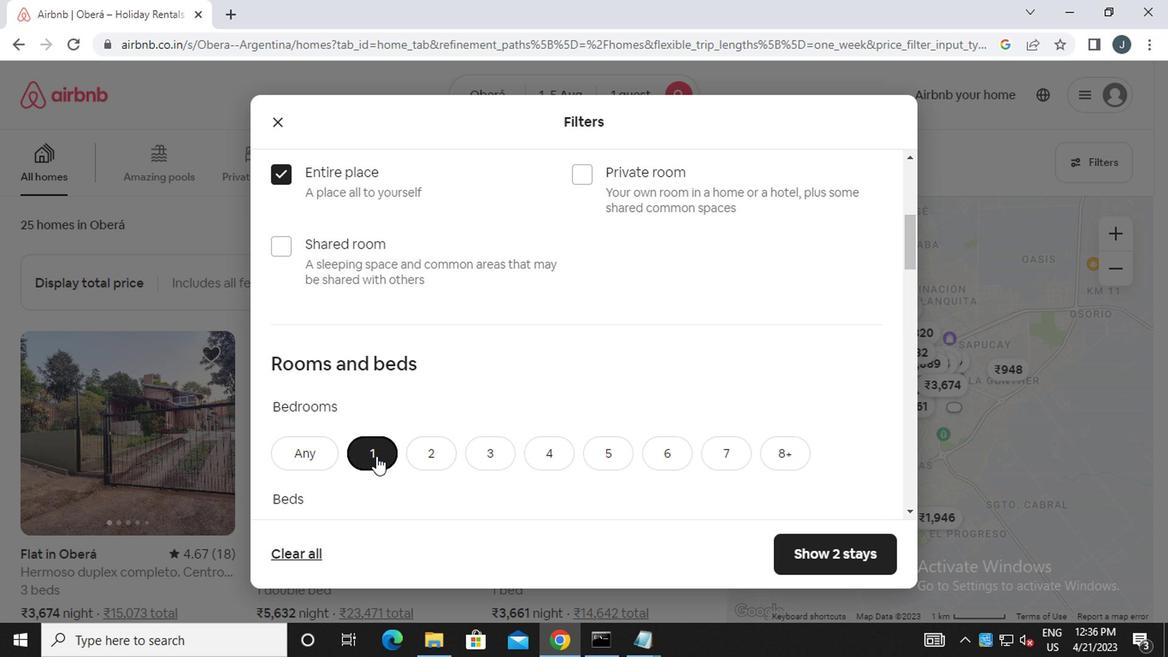 
Action: Mouse scrolled (373, 458) with delta (0, 0)
Screenshot: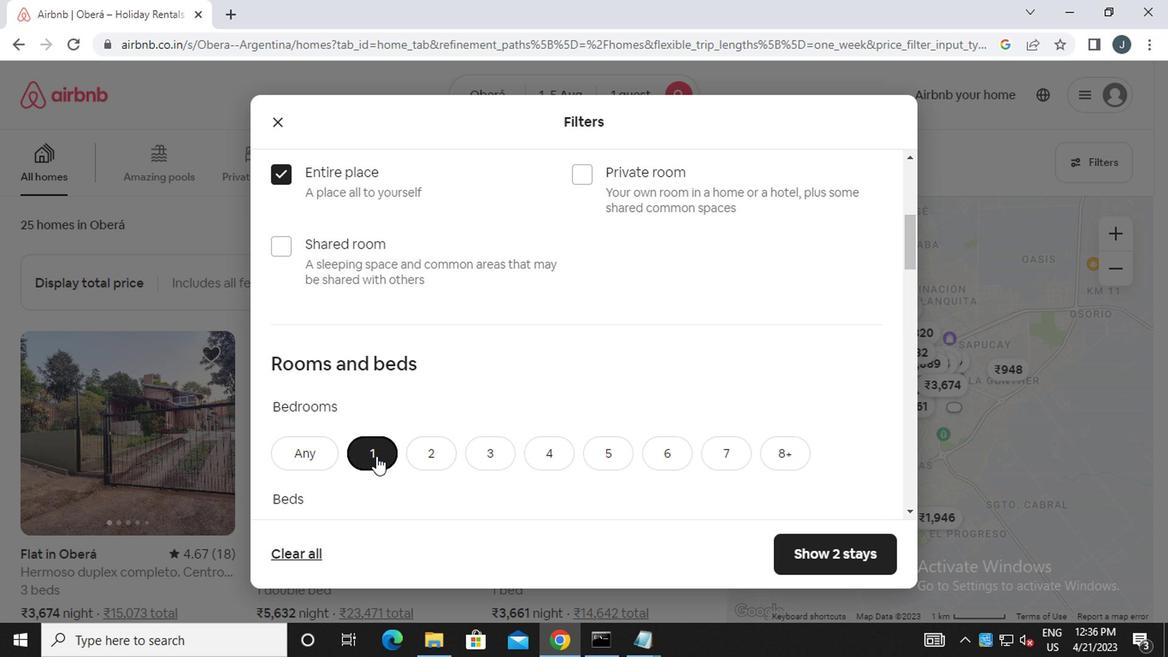 
Action: Mouse moved to (375, 462)
Screenshot: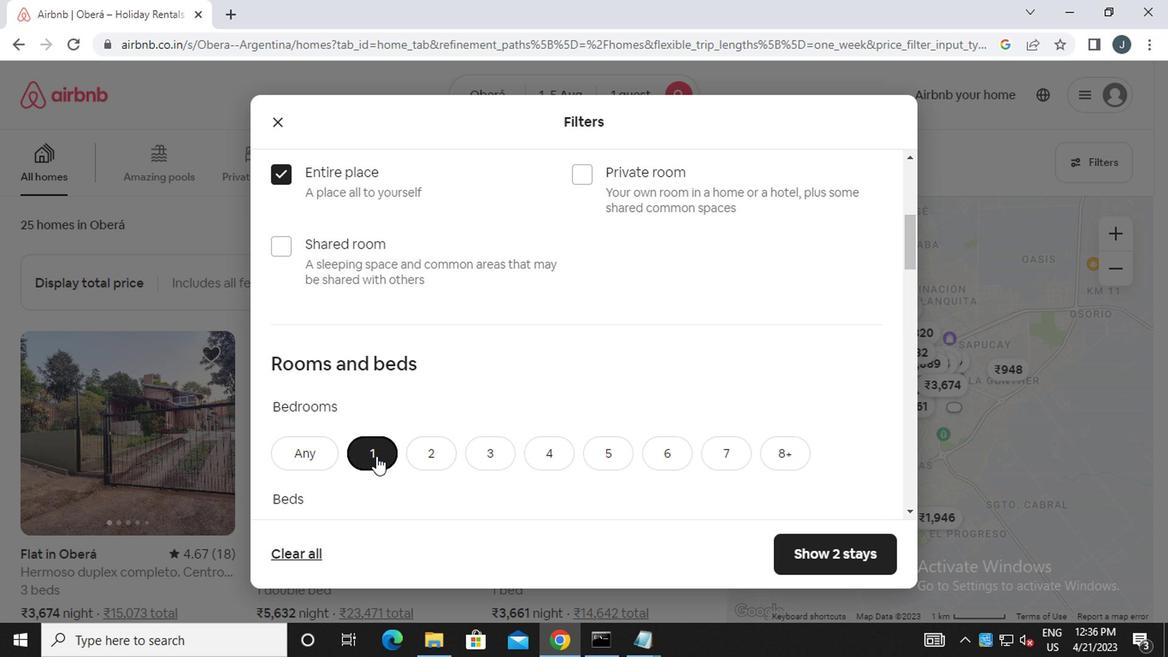 
Action: Mouse scrolled (375, 460) with delta (0, -1)
Screenshot: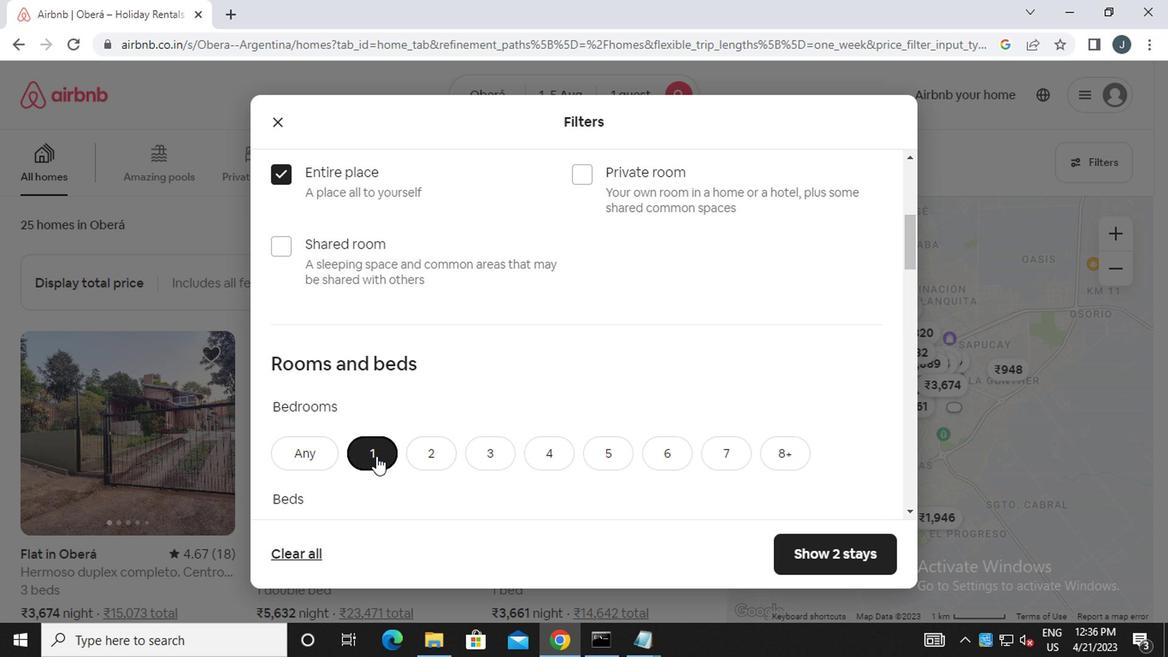 
Action: Mouse scrolled (375, 460) with delta (0, -1)
Screenshot: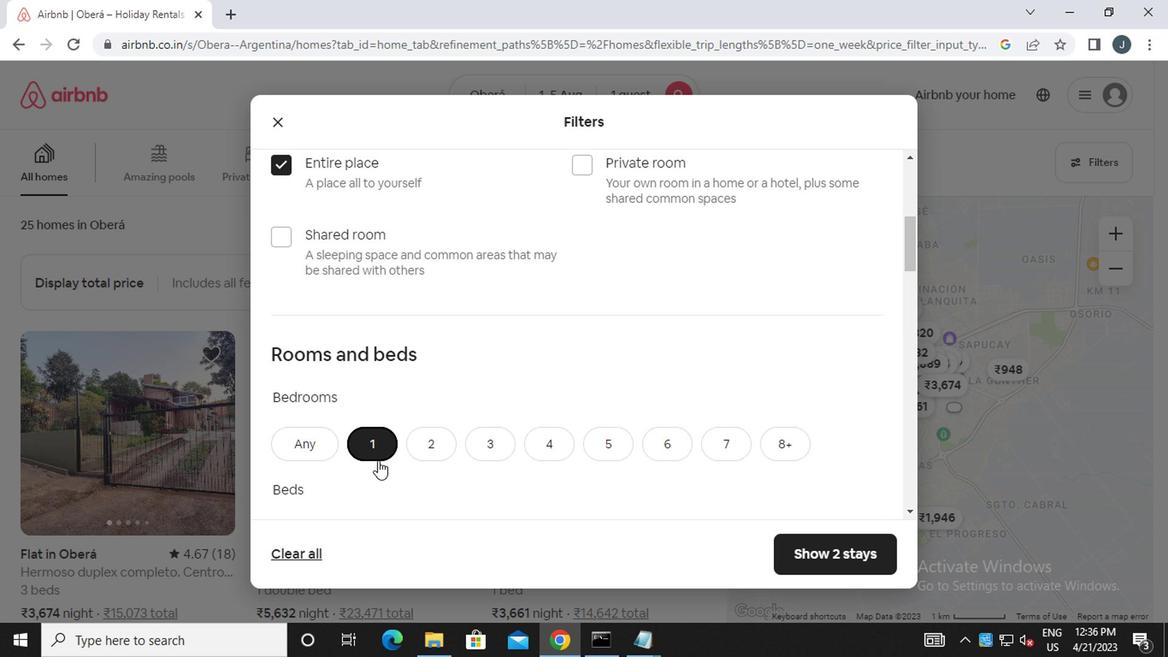 
Action: Mouse moved to (381, 298)
Screenshot: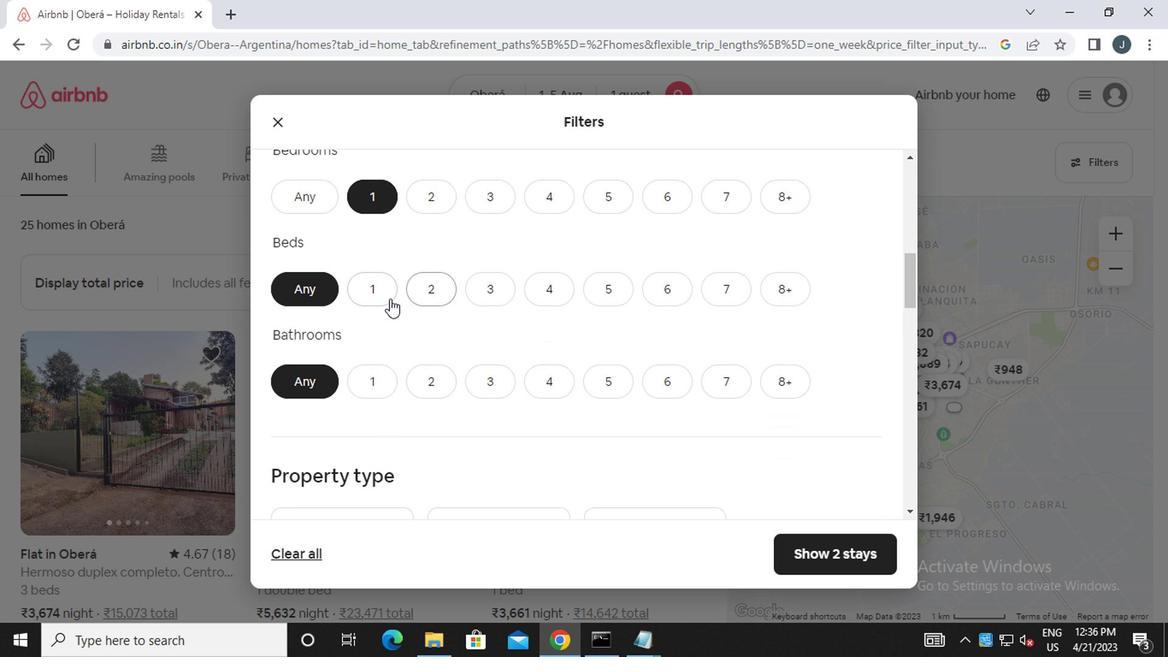 
Action: Mouse pressed left at (381, 298)
Screenshot: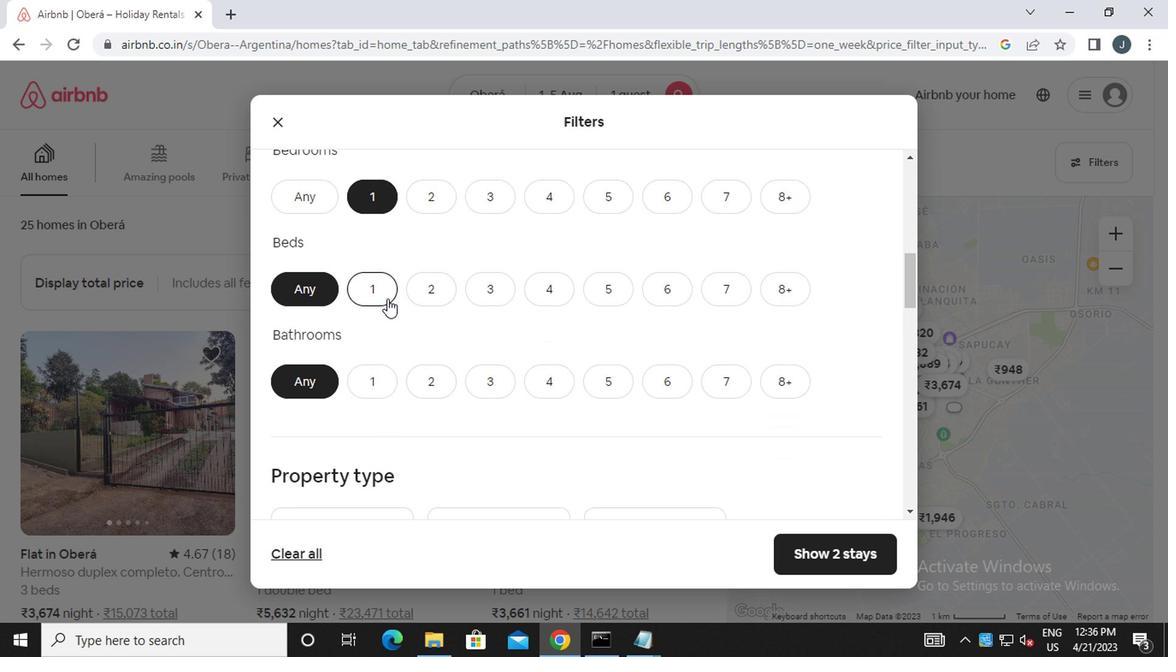 
Action: Mouse moved to (366, 381)
Screenshot: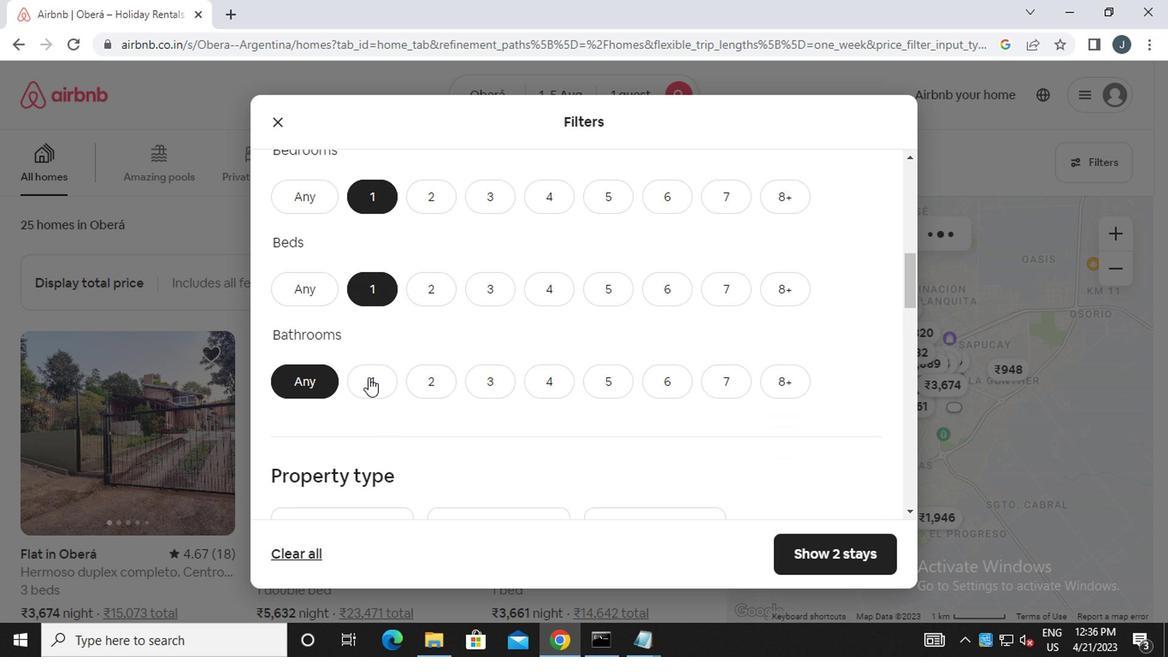 
Action: Mouse pressed left at (366, 381)
Screenshot: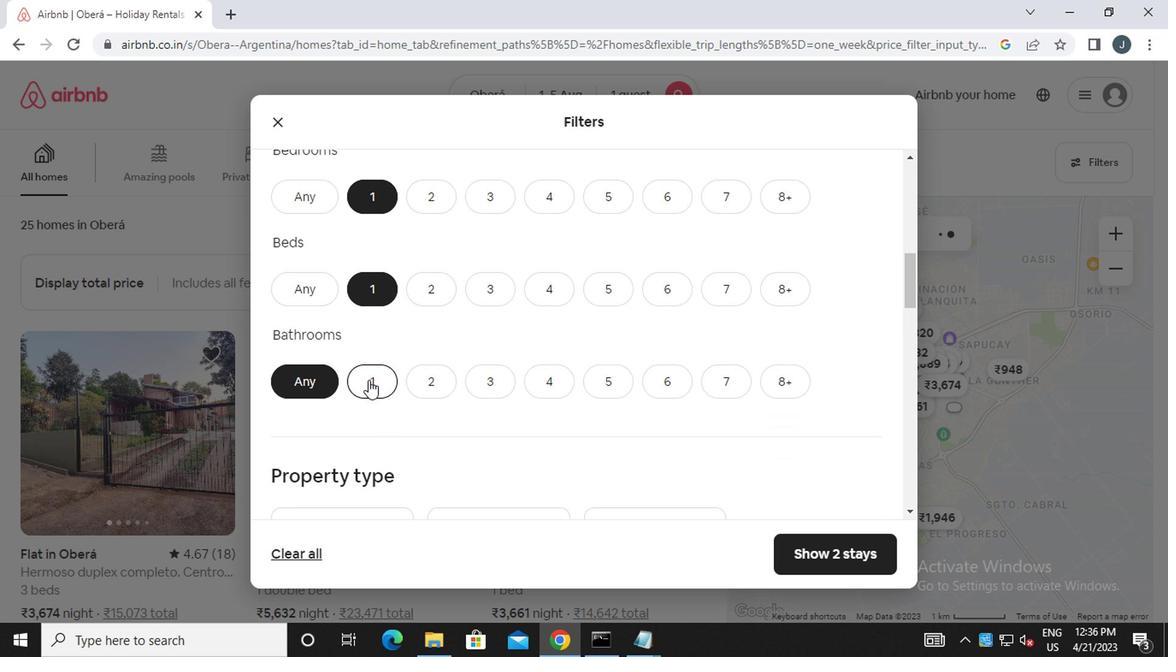 
Action: Mouse moved to (384, 423)
Screenshot: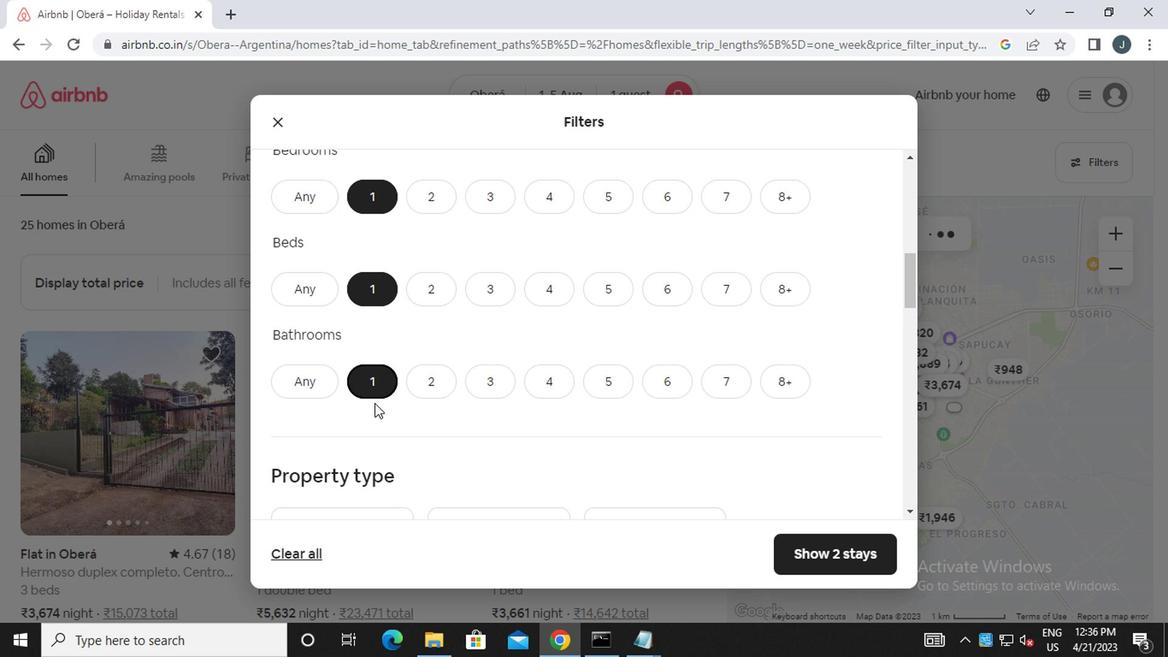 
Action: Mouse scrolled (384, 422) with delta (0, -1)
Screenshot: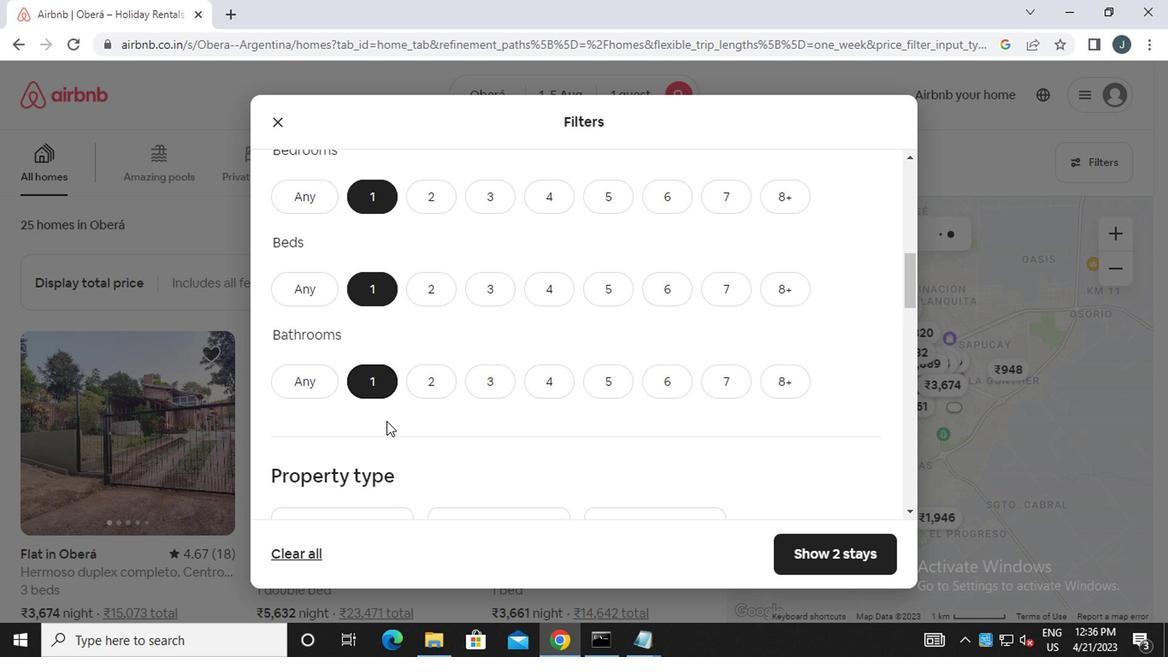 
Action: Mouse scrolled (384, 422) with delta (0, -1)
Screenshot: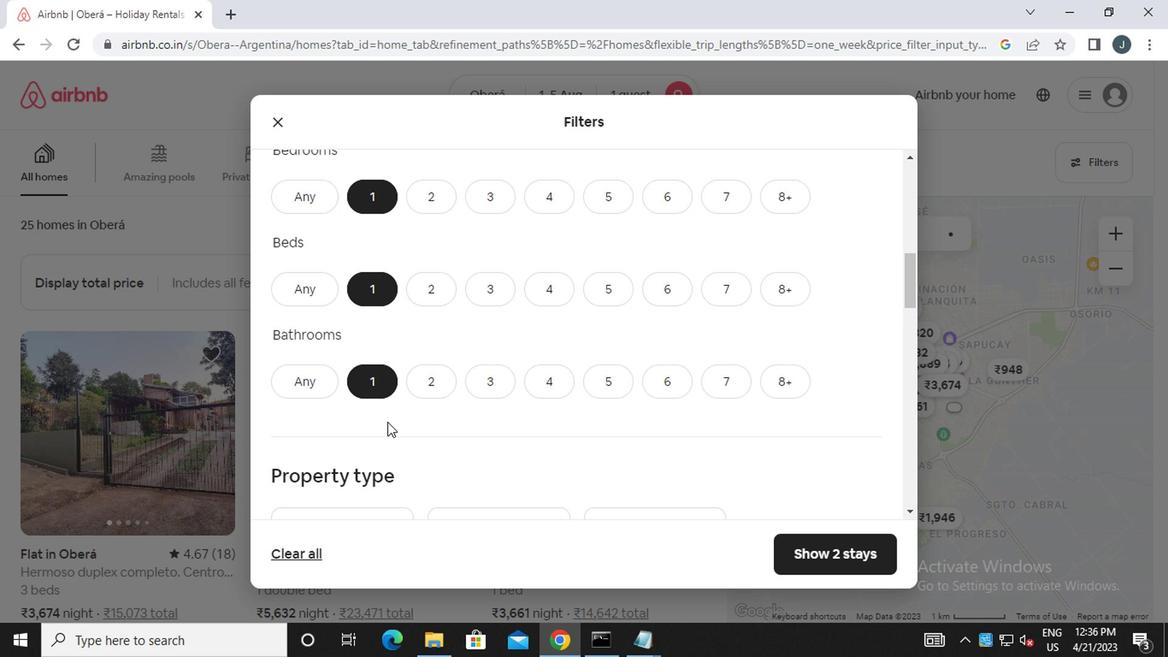 
Action: Mouse moved to (352, 410)
Screenshot: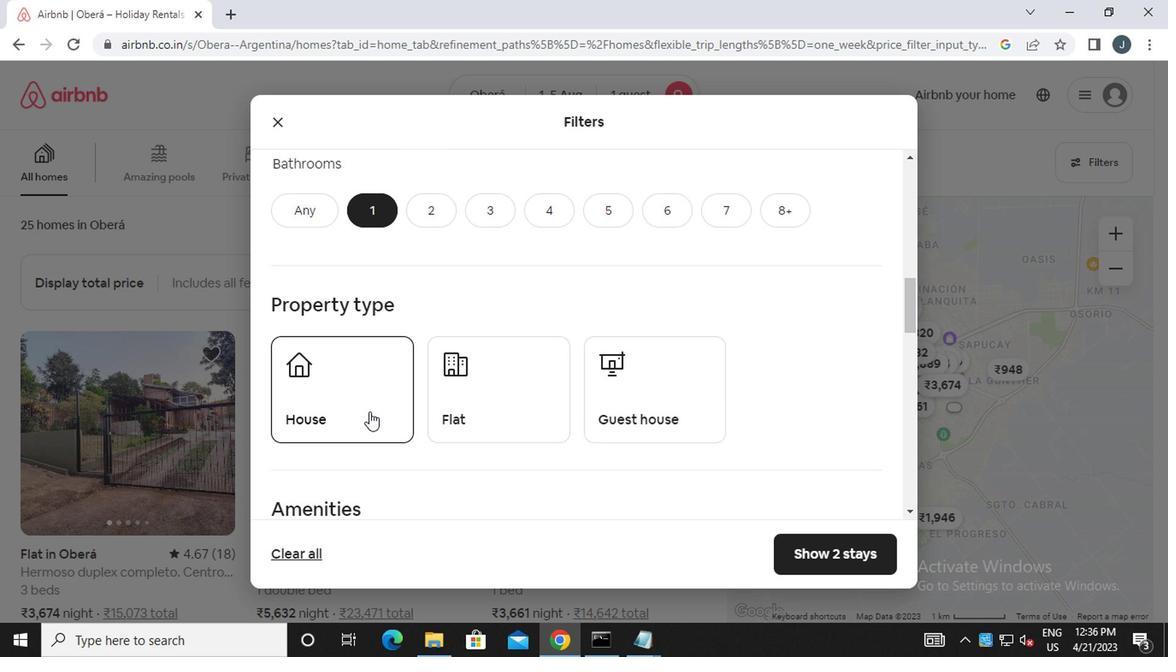 
Action: Mouse pressed left at (352, 410)
Screenshot: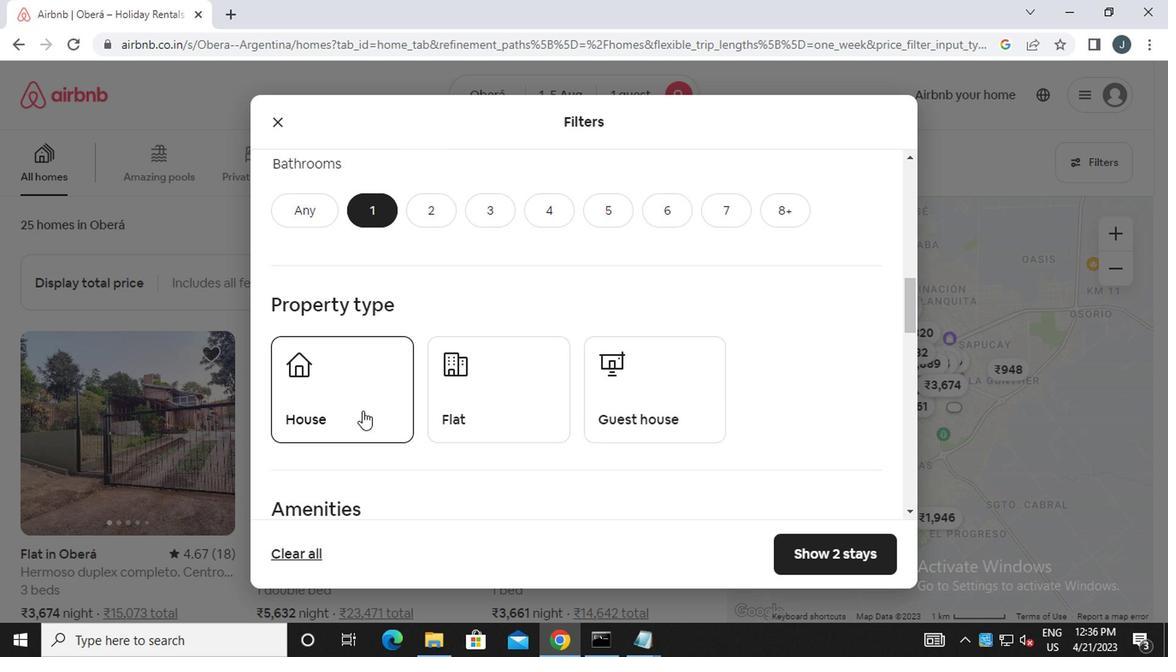 
Action: Mouse moved to (471, 412)
Screenshot: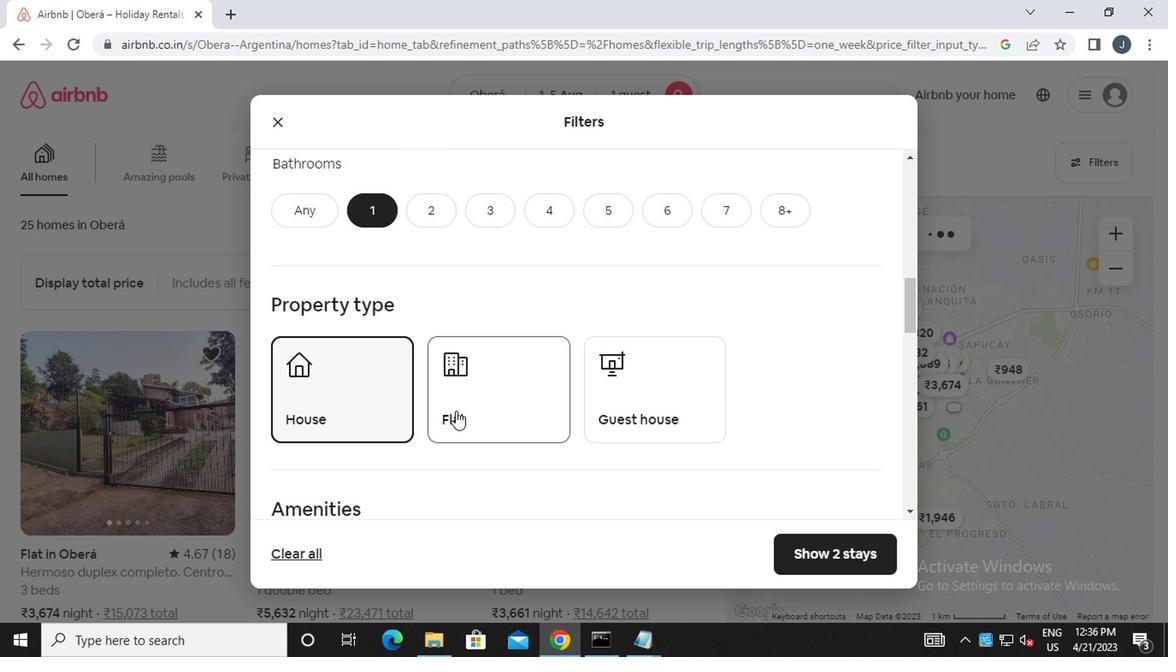 
Action: Mouse pressed left at (471, 412)
Screenshot: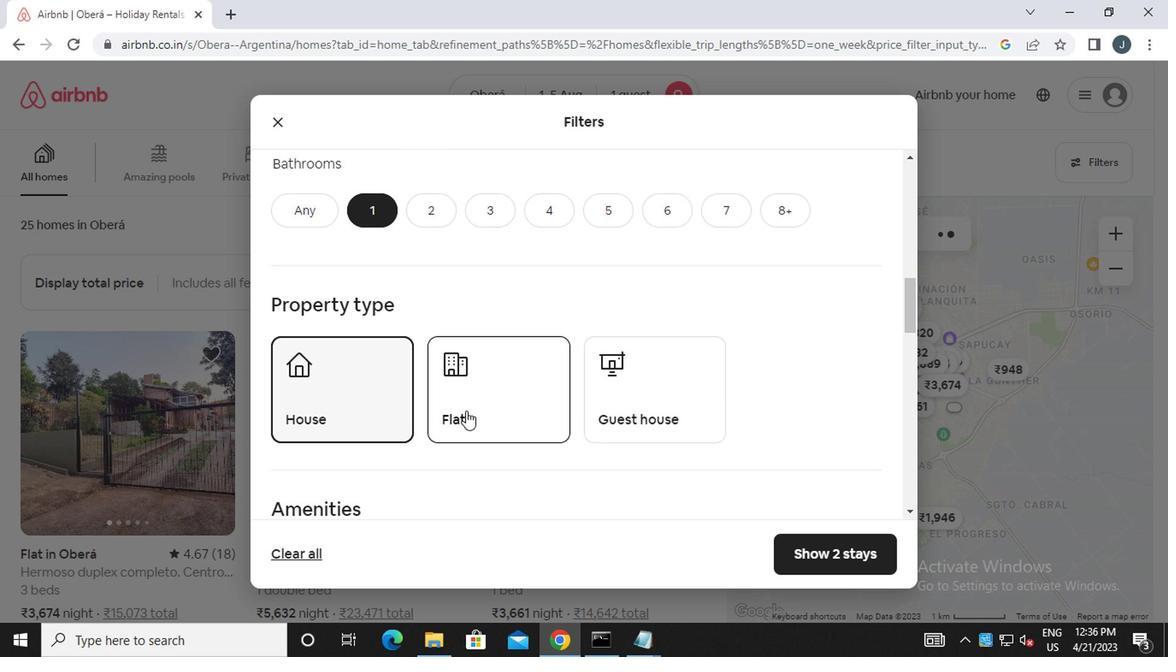 
Action: Mouse moved to (511, 427)
Screenshot: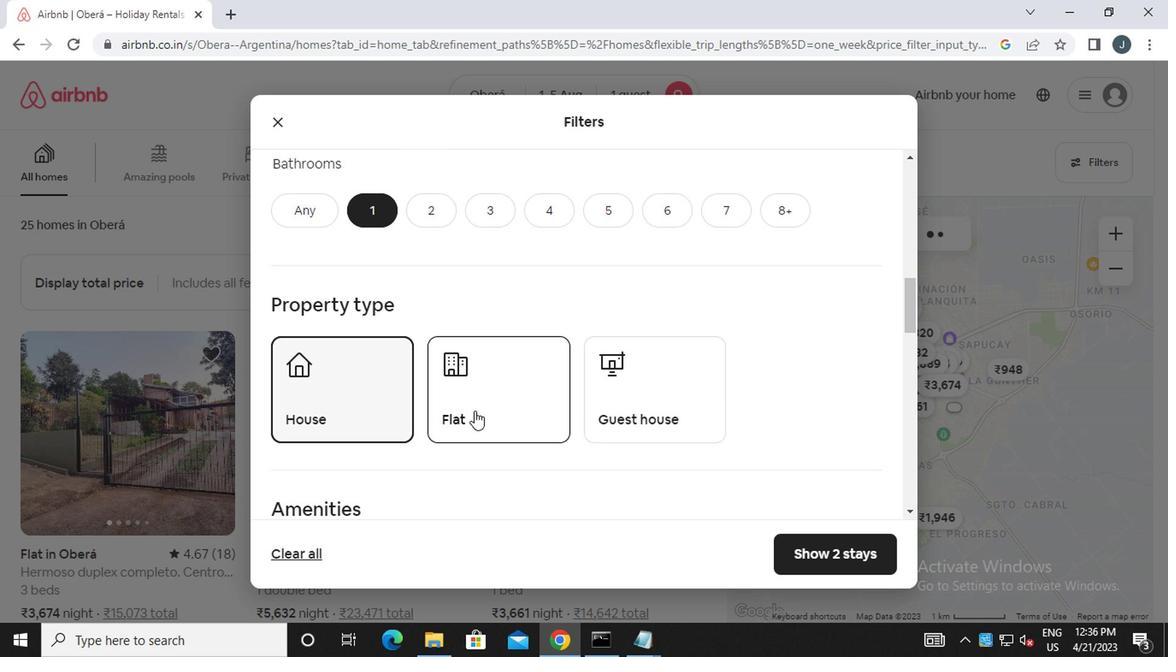 
Action: Mouse scrolled (511, 426) with delta (0, -1)
Screenshot: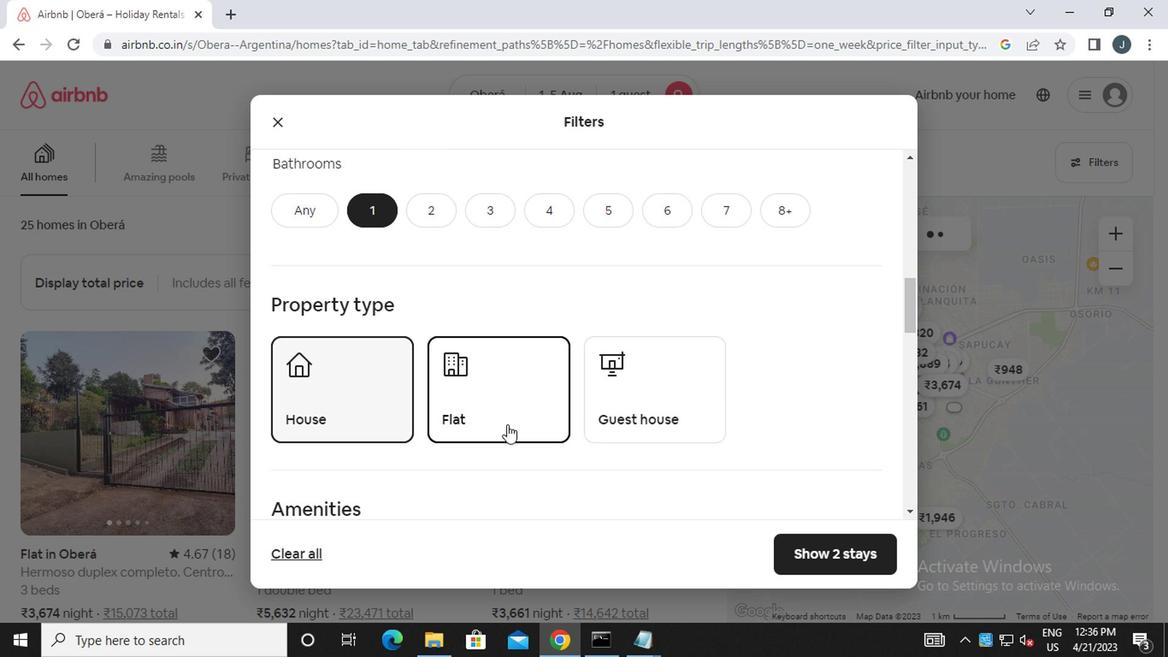 
Action: Mouse moved to (624, 377)
Screenshot: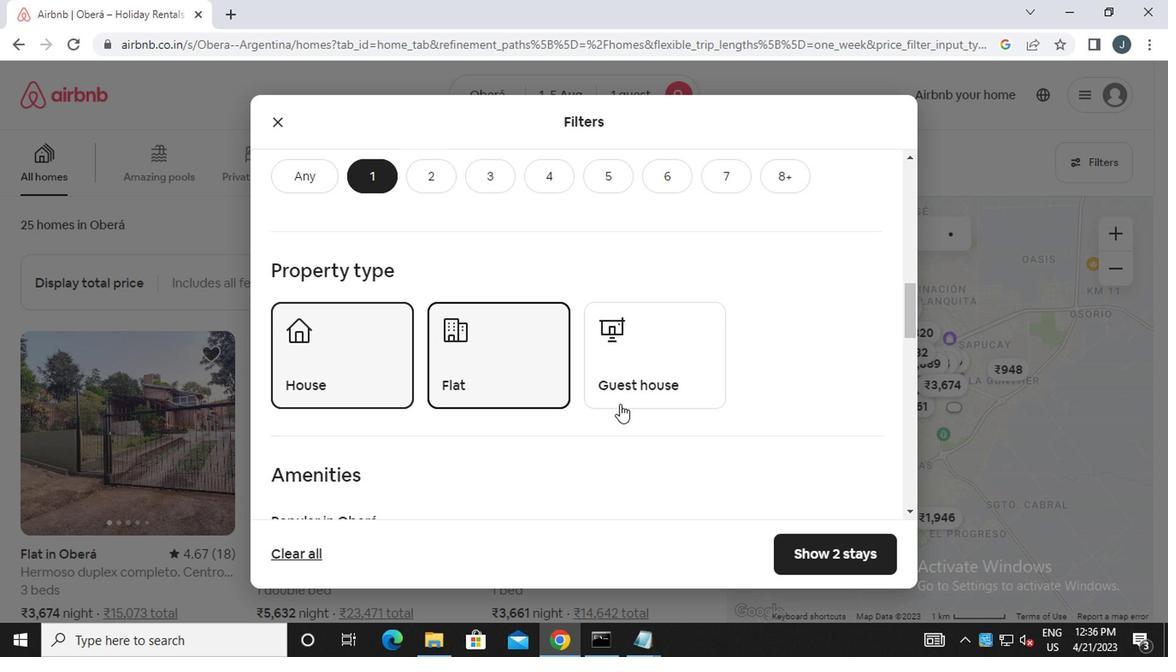 
Action: Mouse pressed left at (624, 377)
Screenshot: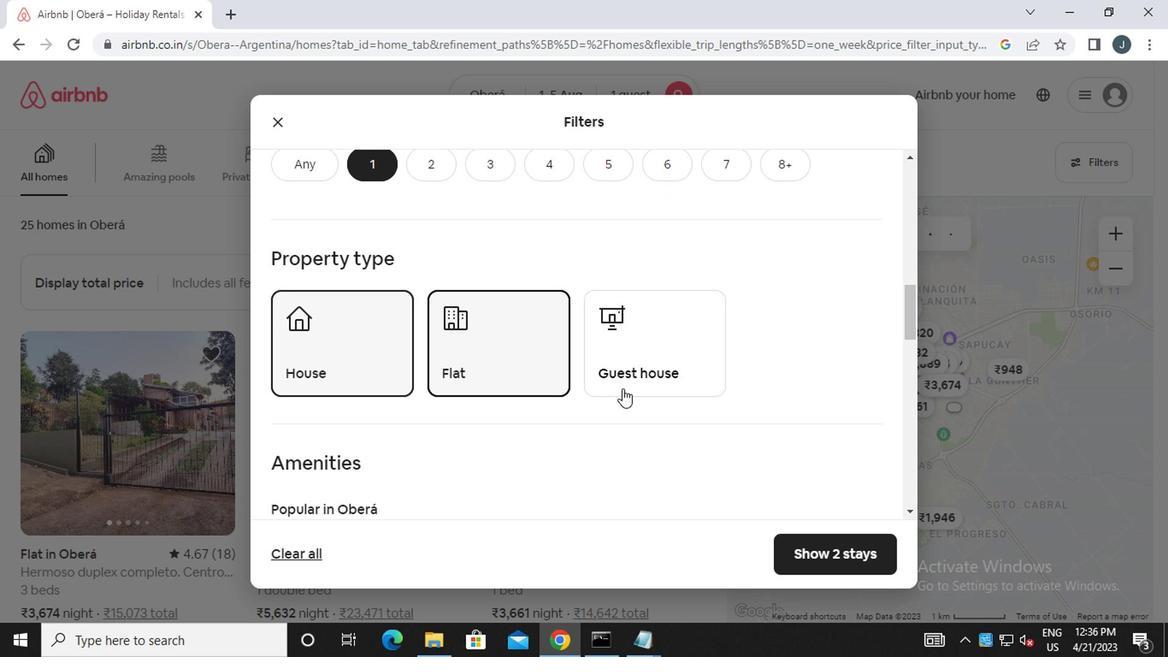 
Action: Mouse moved to (644, 335)
Screenshot: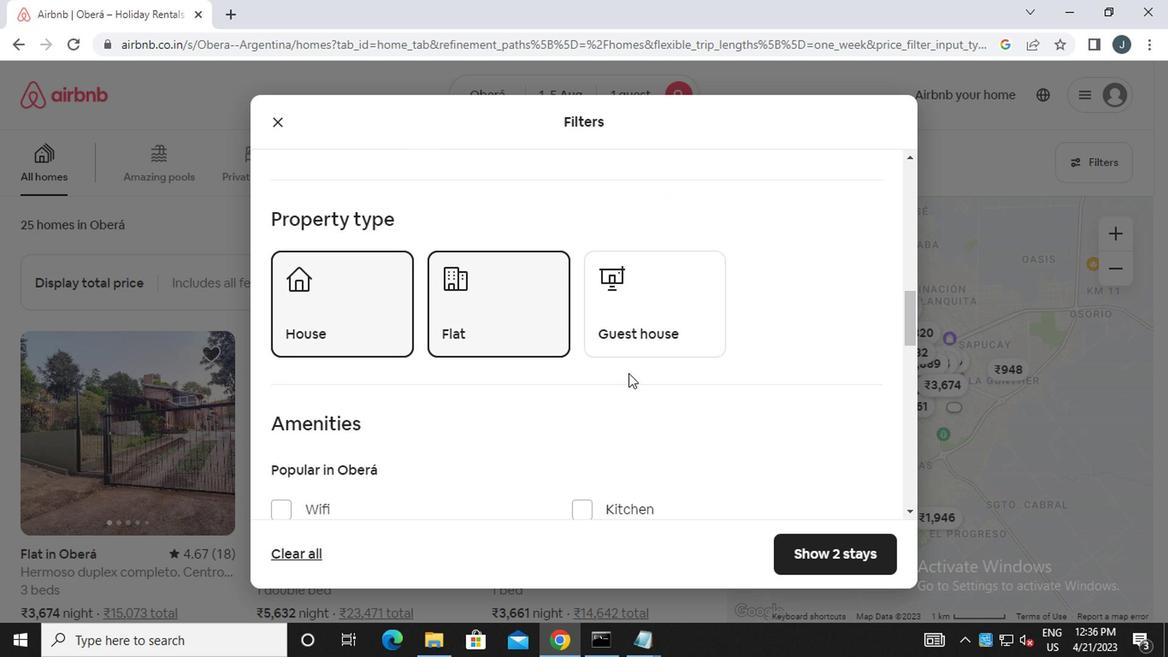 
Action: Mouse pressed left at (644, 335)
Screenshot: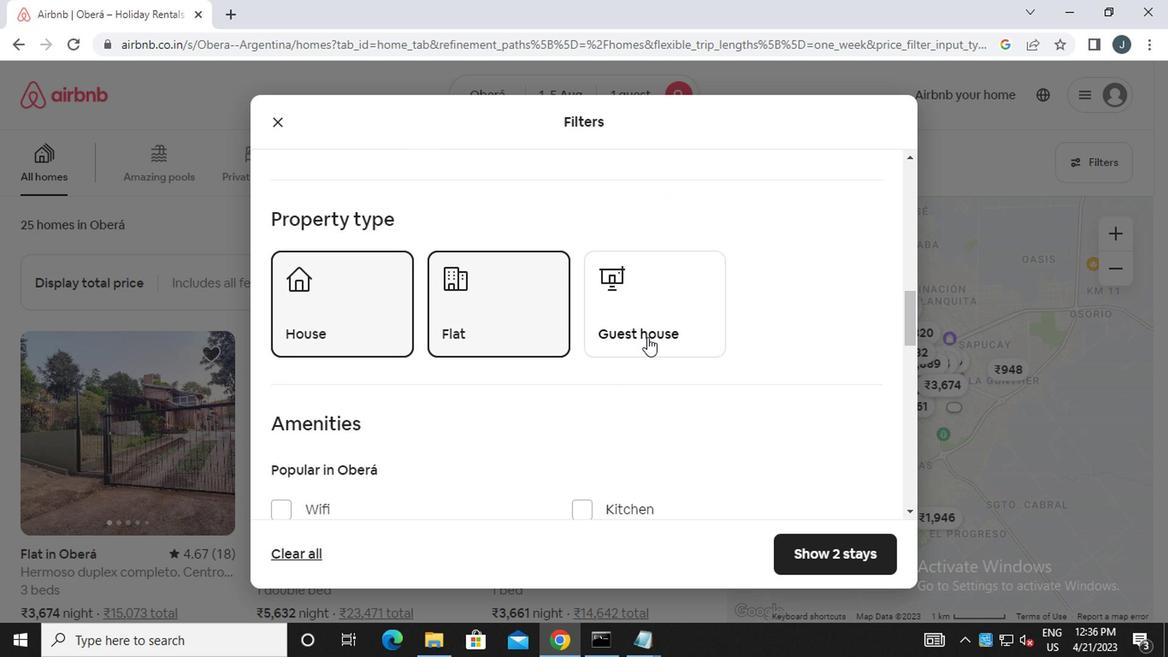 
Action: Mouse moved to (455, 404)
Screenshot: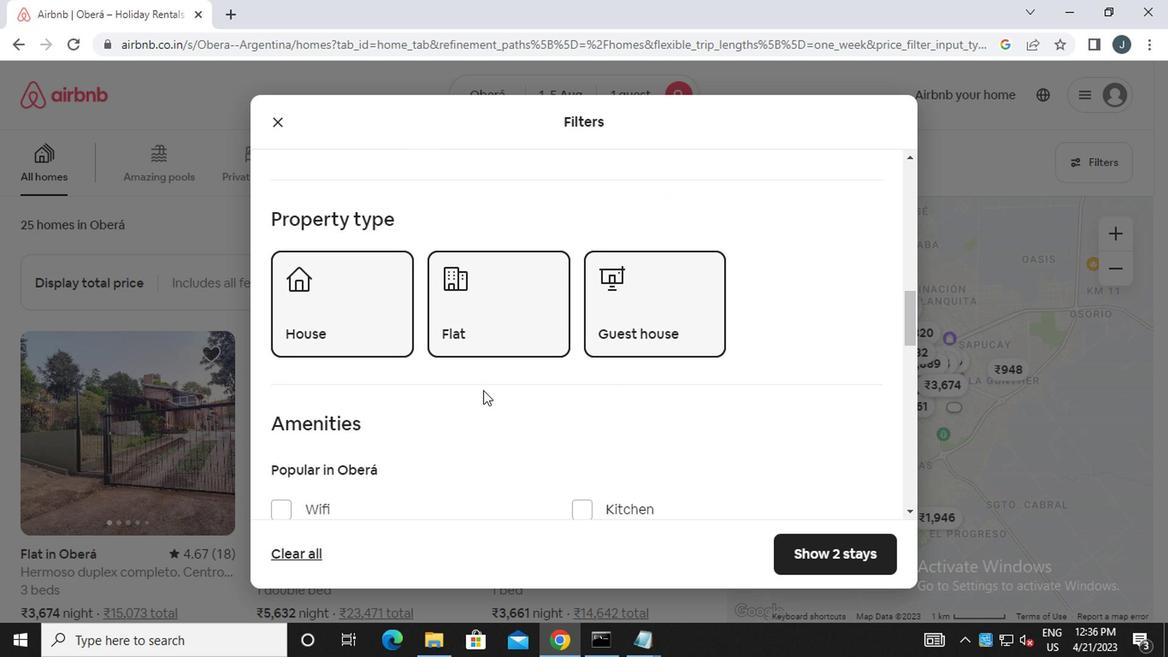 
Action: Mouse scrolled (455, 403) with delta (0, -1)
Screenshot: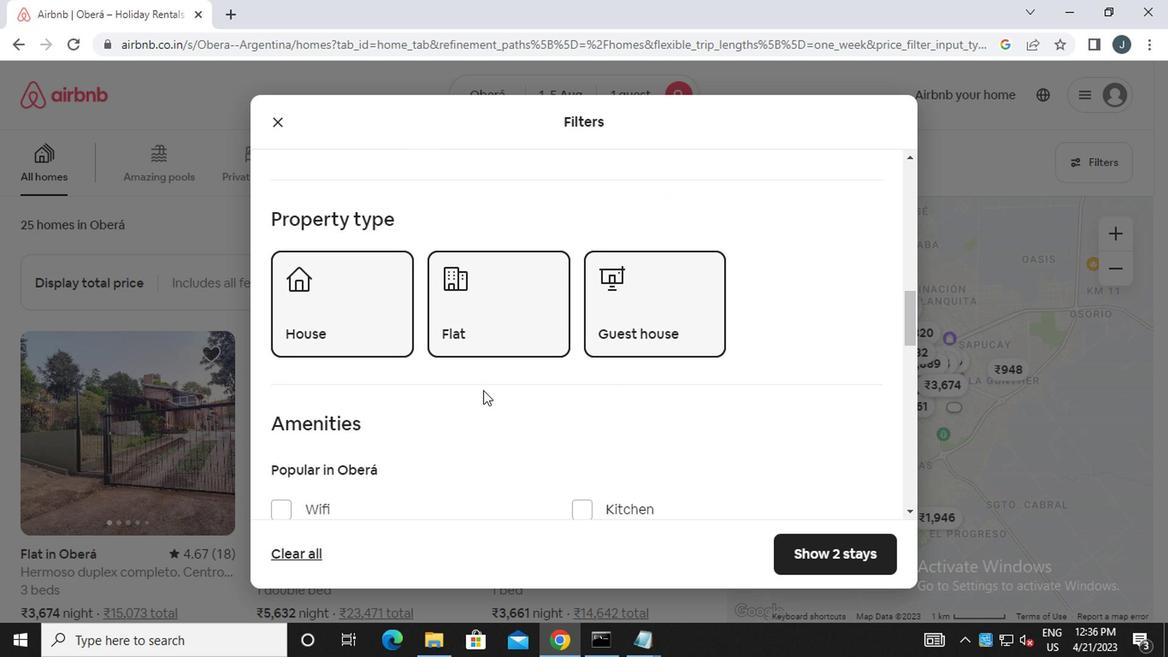 
Action: Mouse moved to (454, 405)
Screenshot: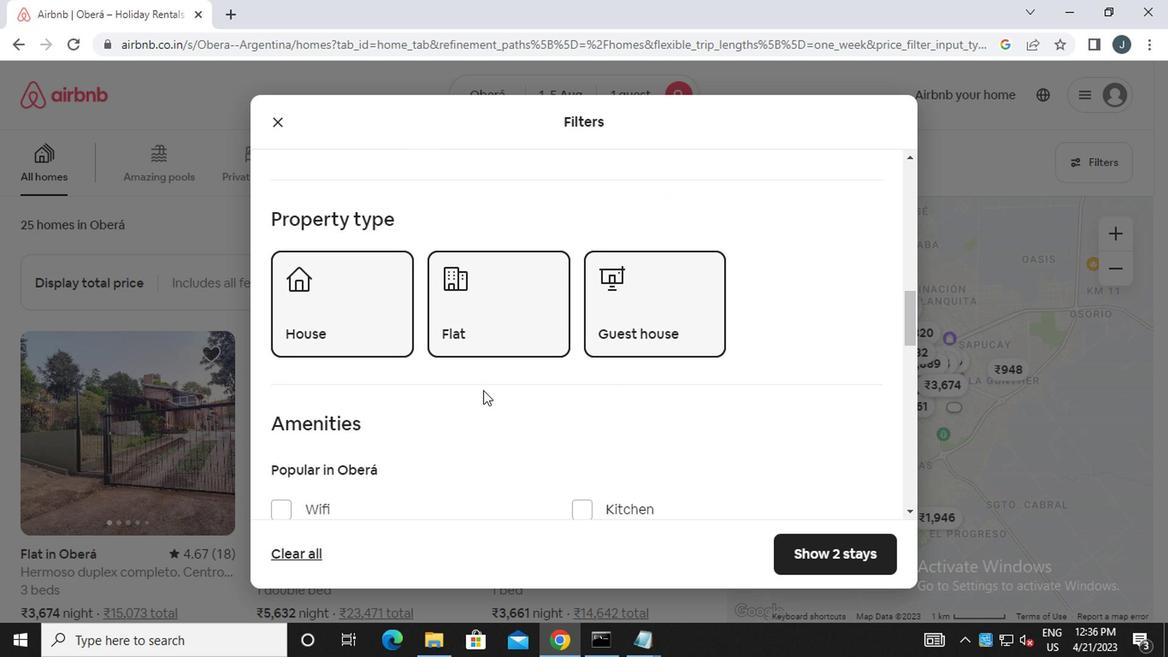 
Action: Mouse scrolled (454, 404) with delta (0, 0)
Screenshot: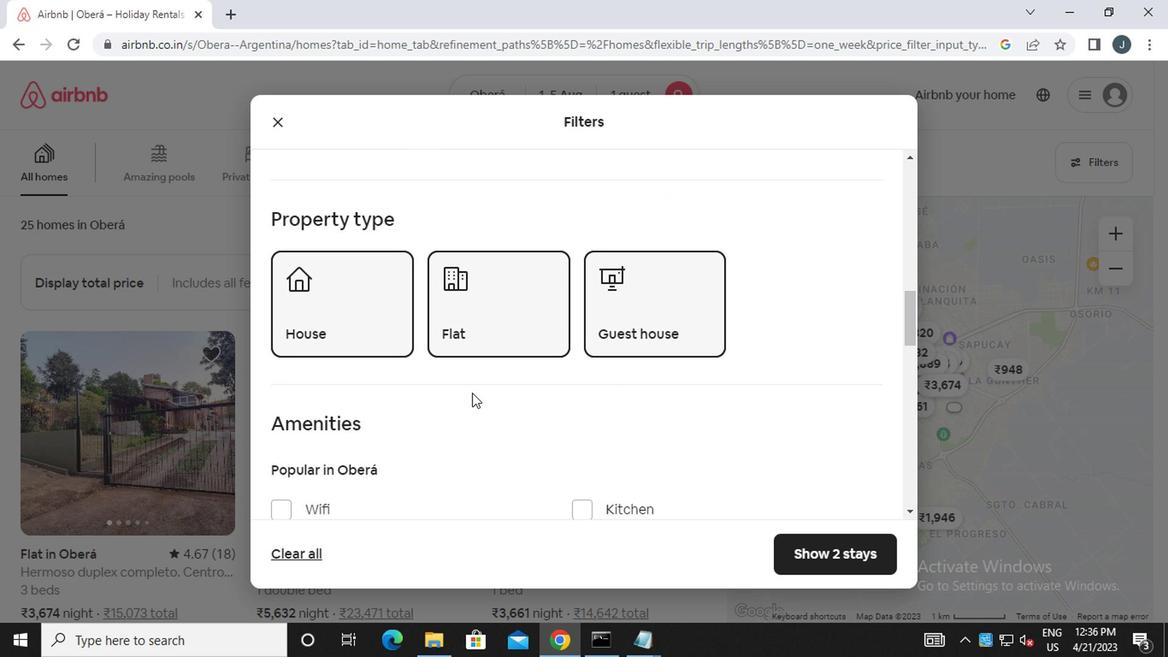 
Action: Mouse scrolled (454, 404) with delta (0, 0)
Screenshot: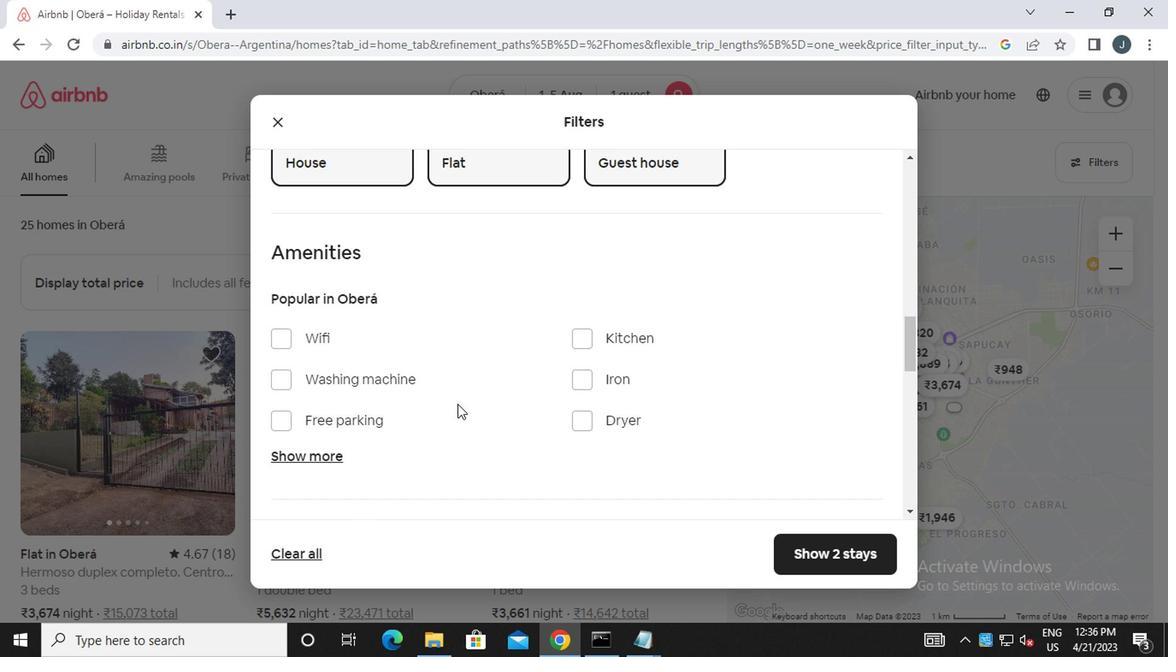 
Action: Mouse scrolled (454, 404) with delta (0, 0)
Screenshot: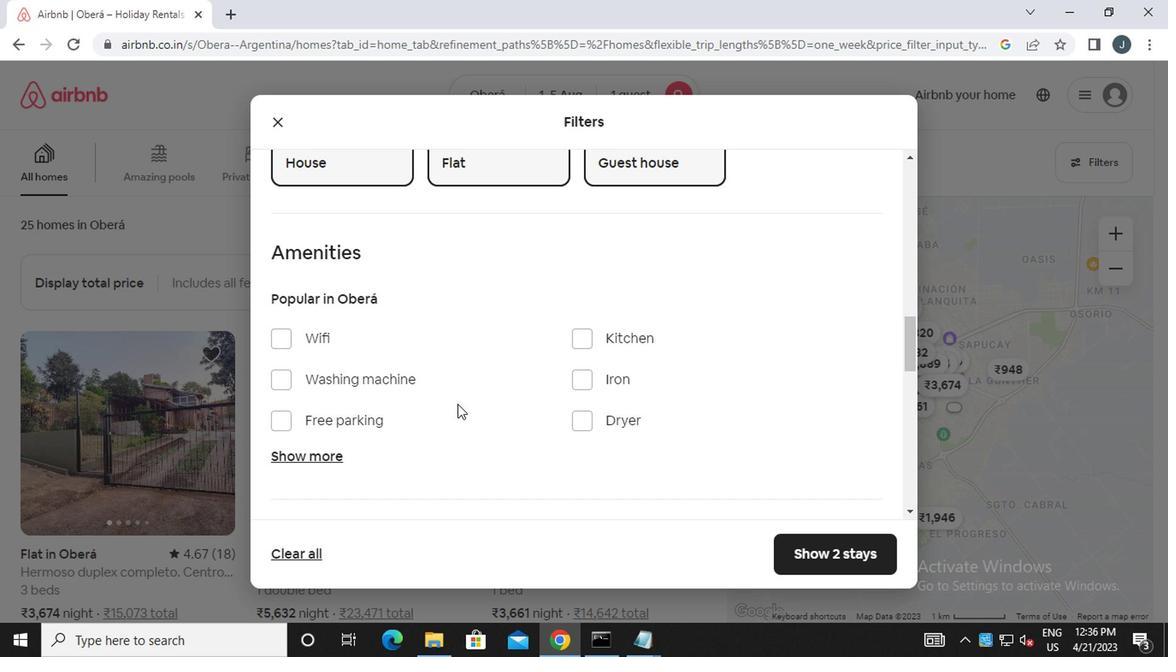 
Action: Mouse scrolled (454, 404) with delta (0, 0)
Screenshot: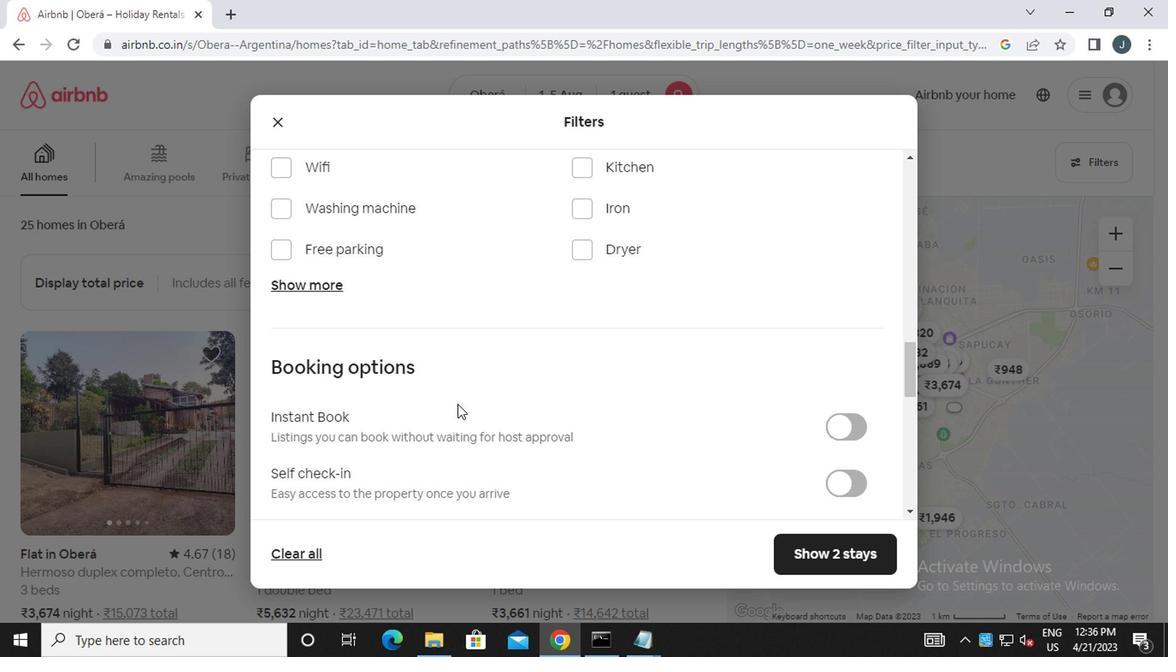 
Action: Mouse scrolled (454, 404) with delta (0, 0)
Screenshot: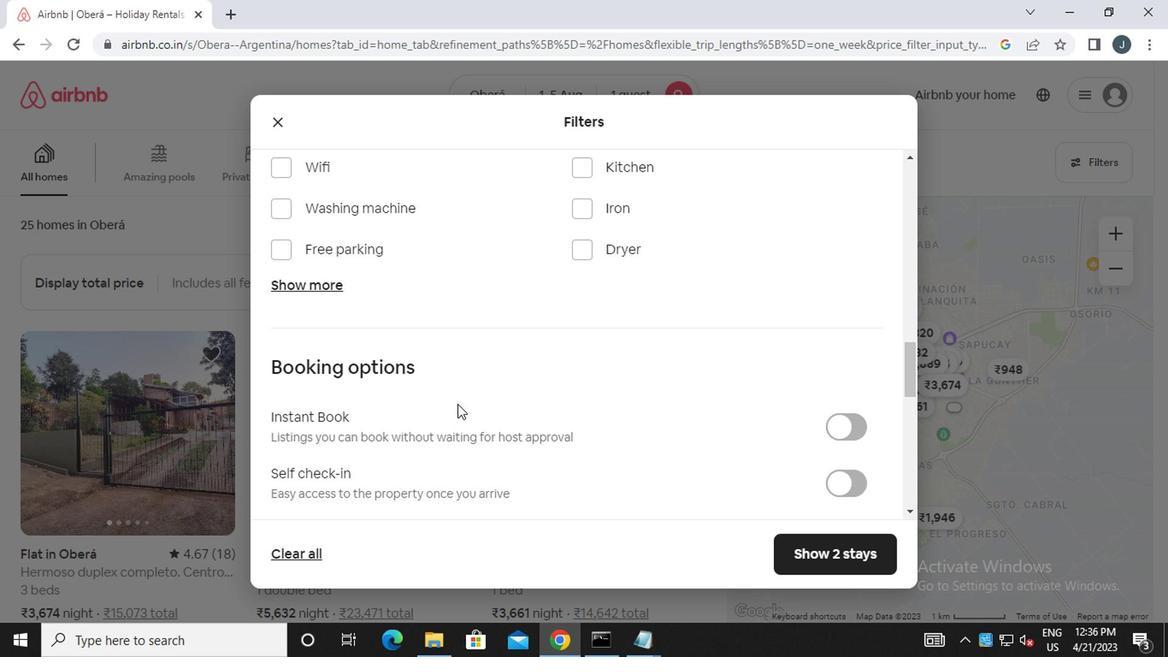 
Action: Mouse moved to (452, 405)
Screenshot: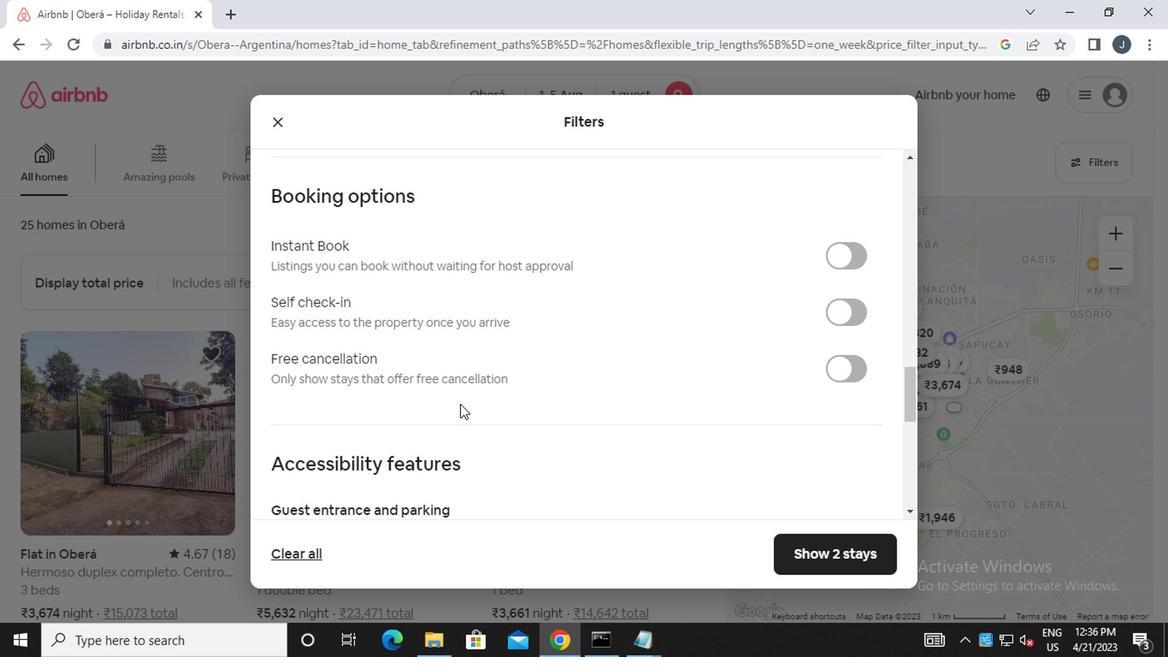 
Action: Mouse scrolled (452, 404) with delta (0, 0)
Screenshot: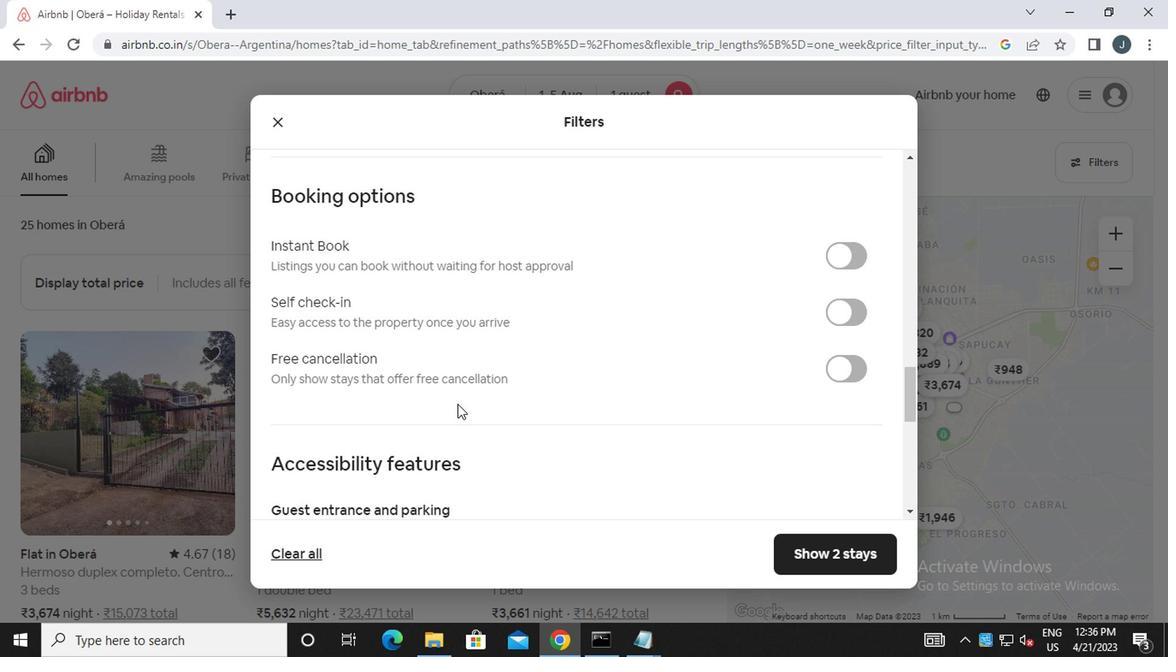 
Action: Mouse scrolled (452, 404) with delta (0, 0)
Screenshot: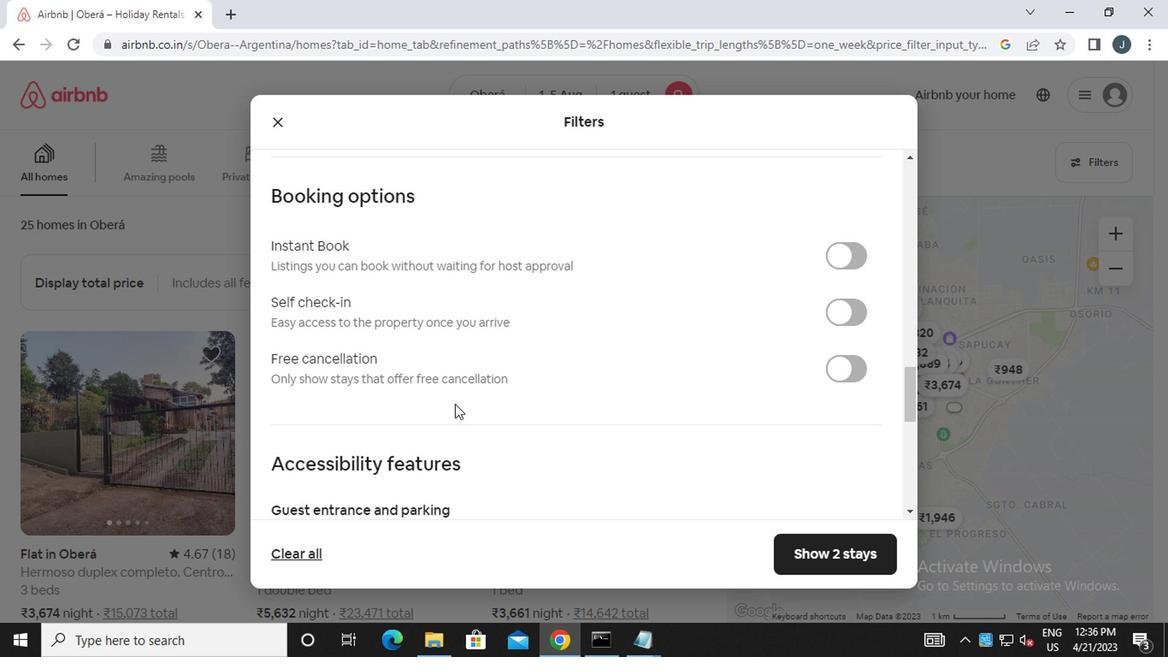 
Action: Mouse moved to (454, 332)
Screenshot: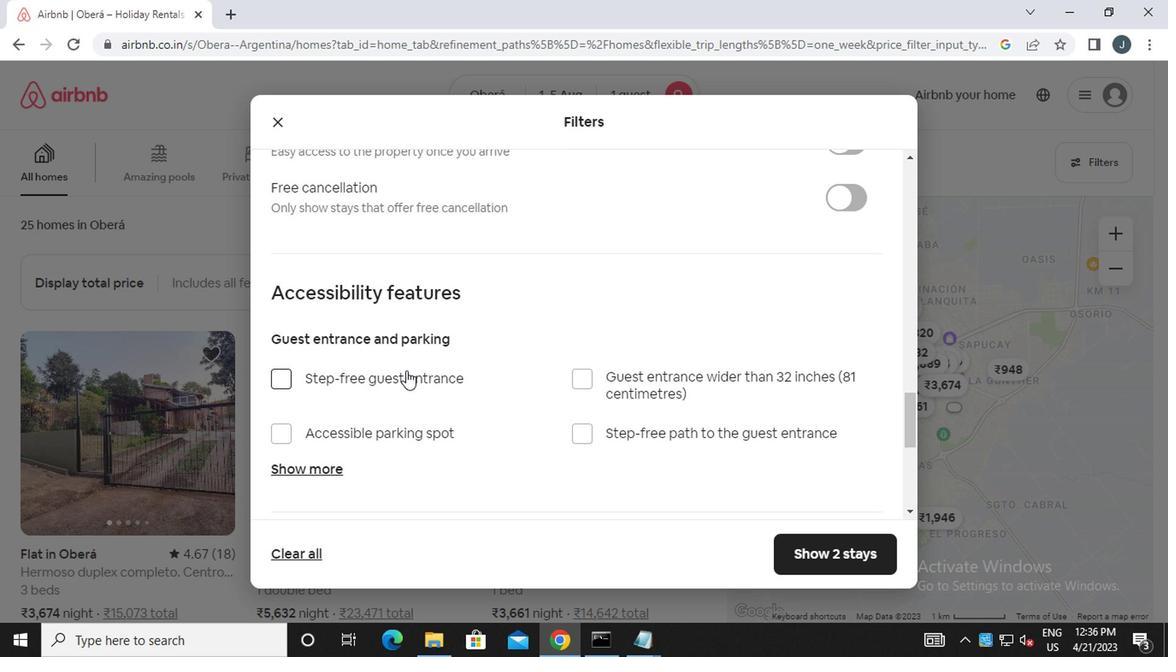 
Action: Mouse scrolled (454, 334) with delta (0, 1)
Screenshot: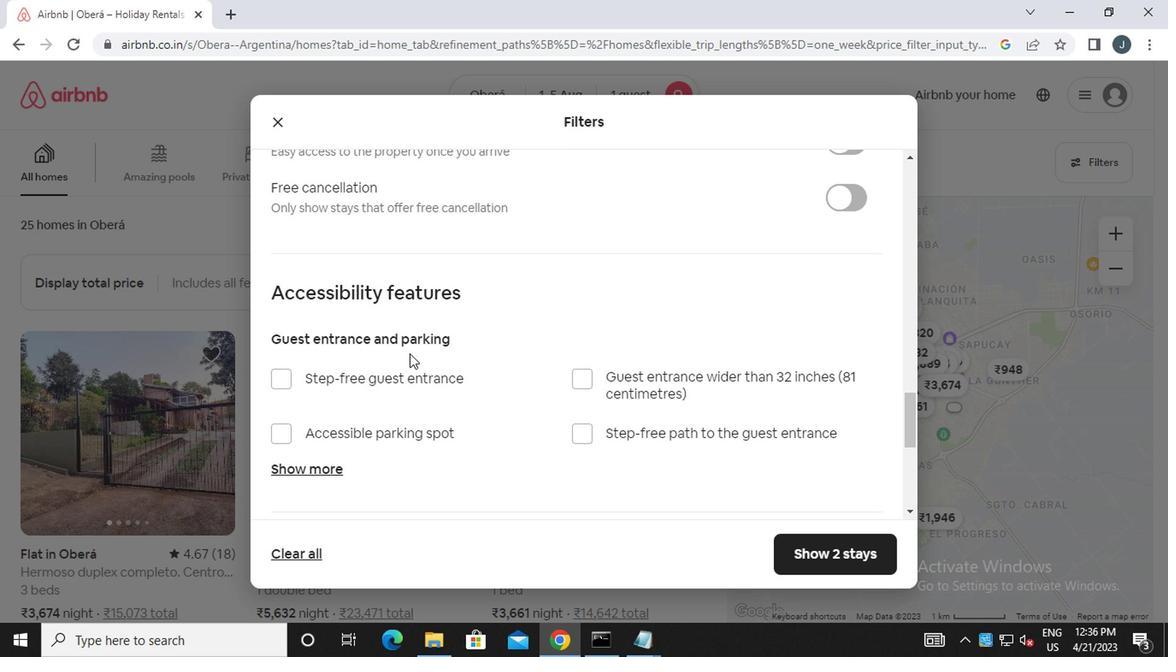 
Action: Mouse moved to (454, 332)
Screenshot: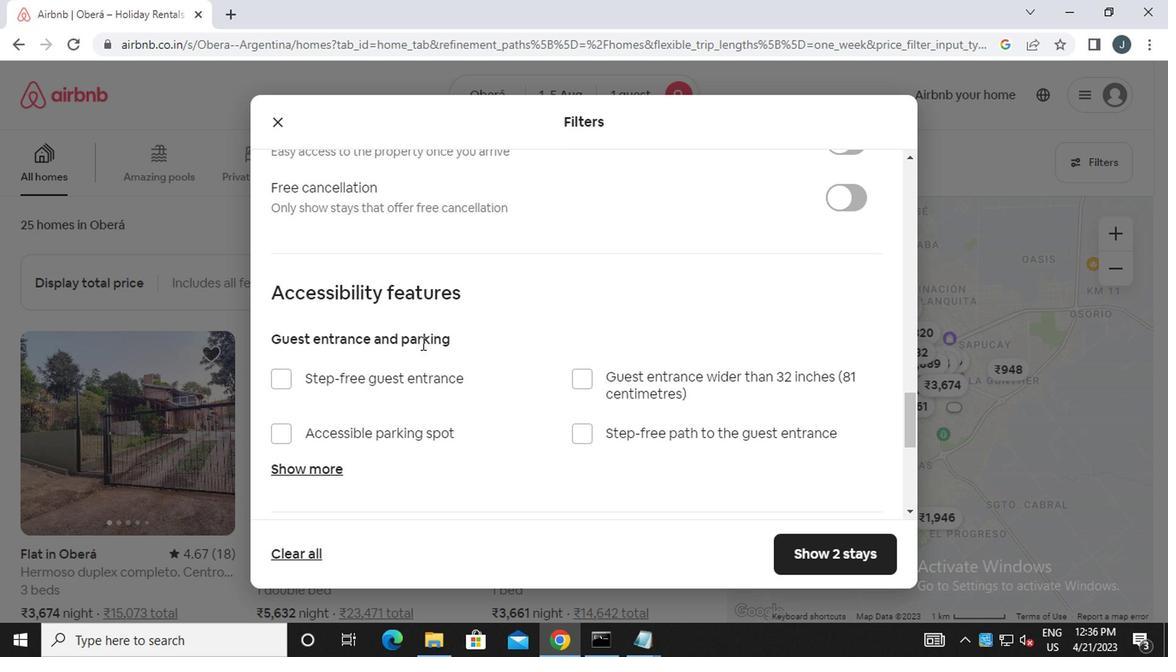 
Action: Mouse scrolled (454, 334) with delta (0, 1)
Screenshot: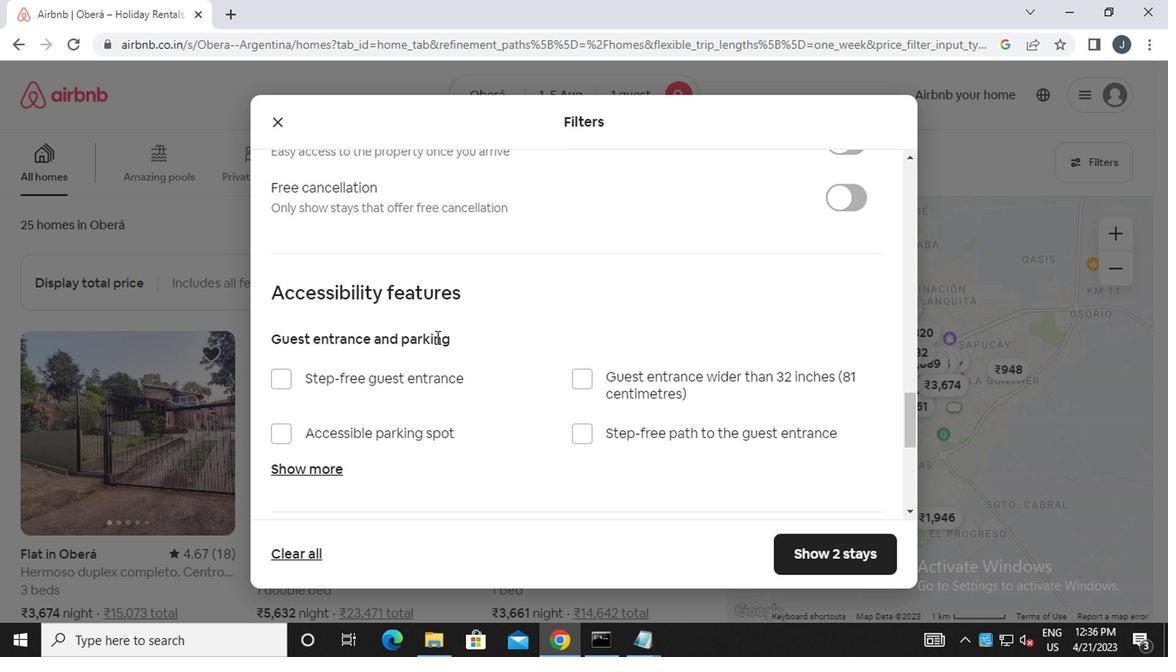 
Action: Mouse moved to (849, 309)
Screenshot: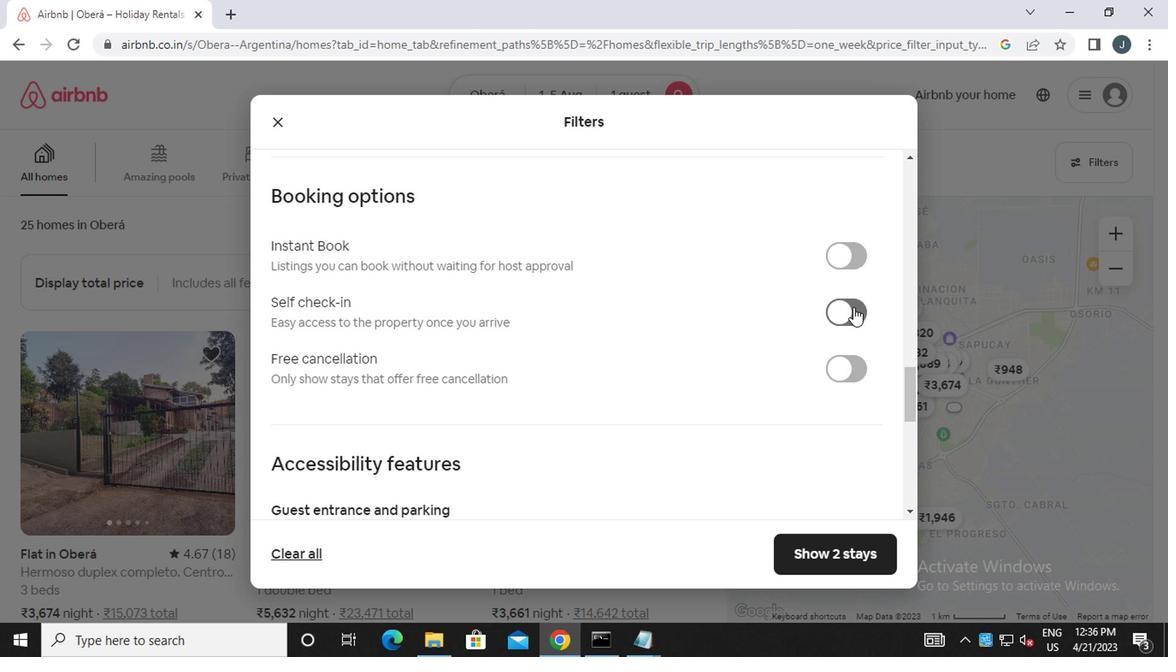
Action: Mouse pressed left at (849, 309)
Screenshot: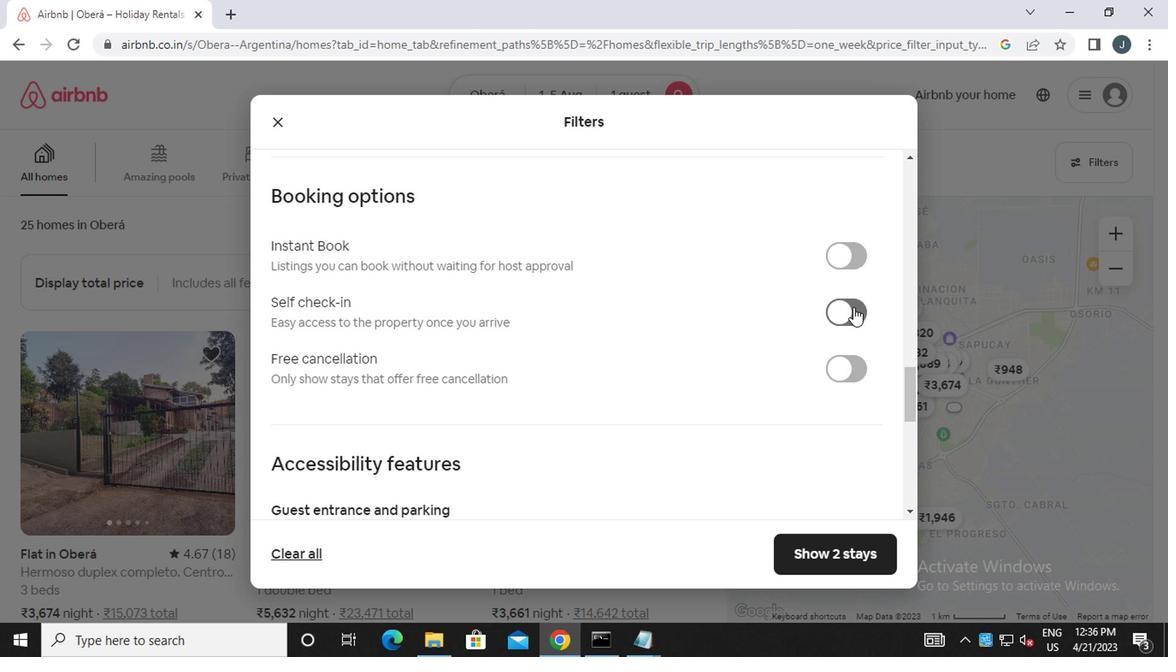 
Action: Mouse moved to (474, 332)
Screenshot: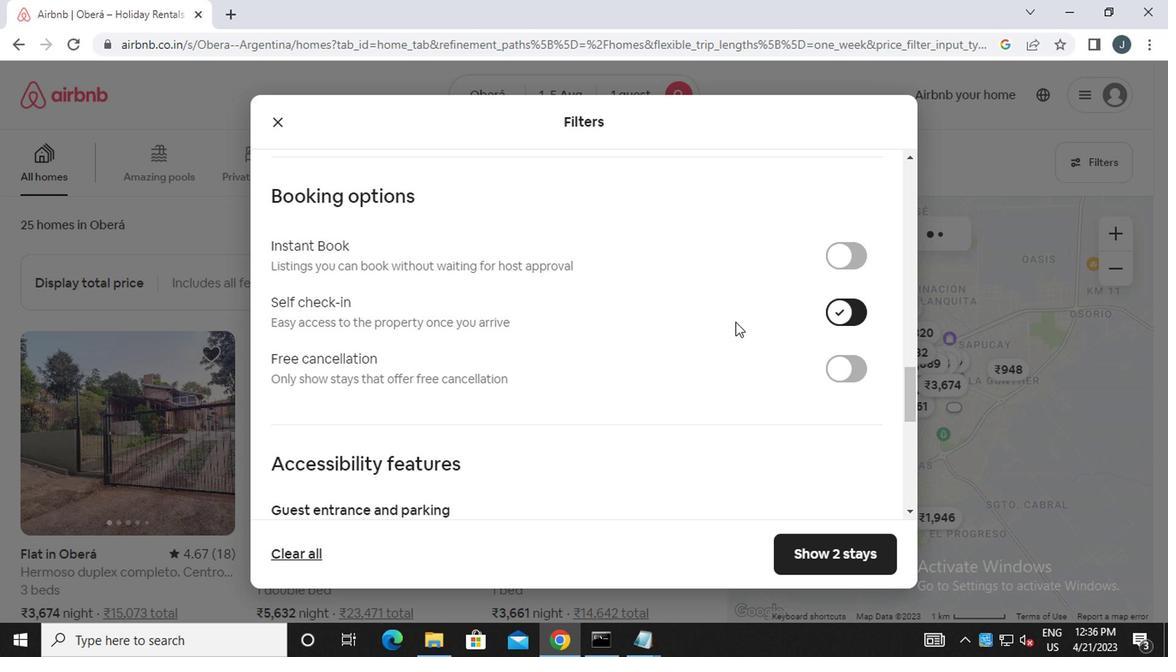 
Action: Mouse scrolled (474, 332) with delta (0, 0)
Screenshot: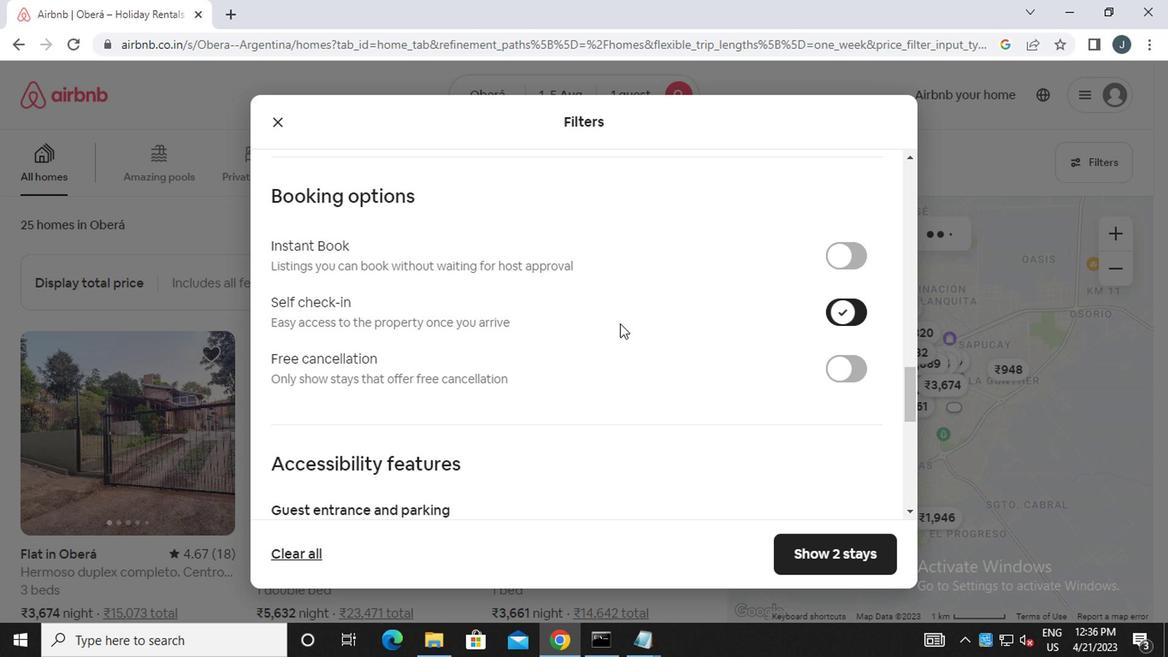 
Action: Mouse moved to (473, 332)
Screenshot: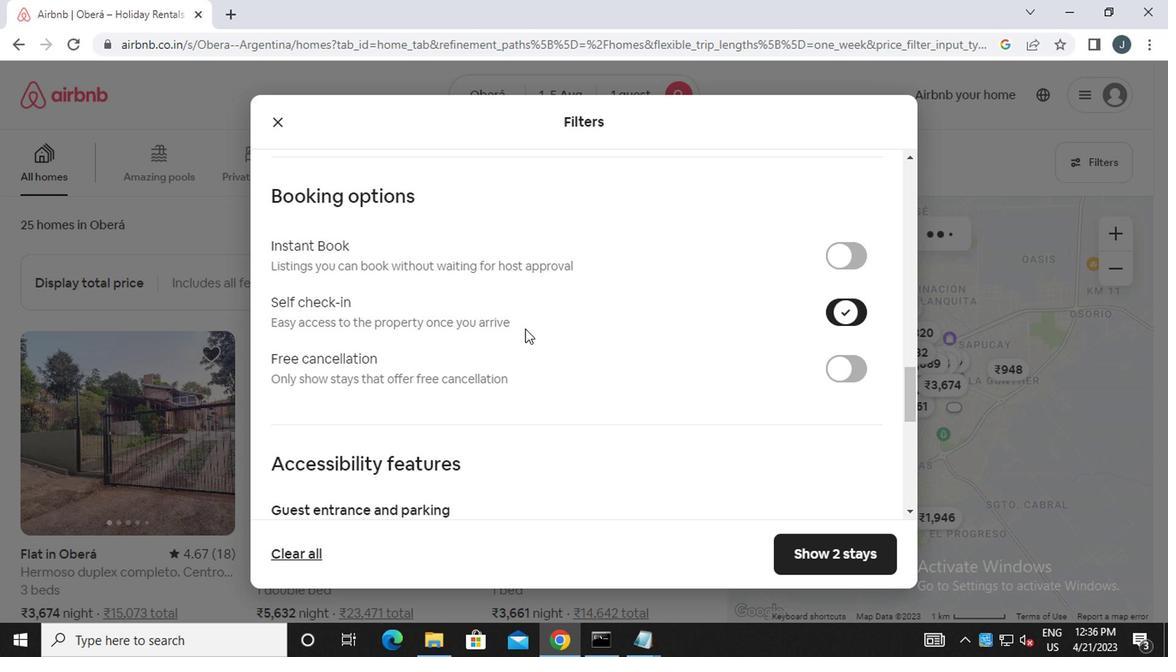 
Action: Mouse scrolled (473, 332) with delta (0, 0)
Screenshot: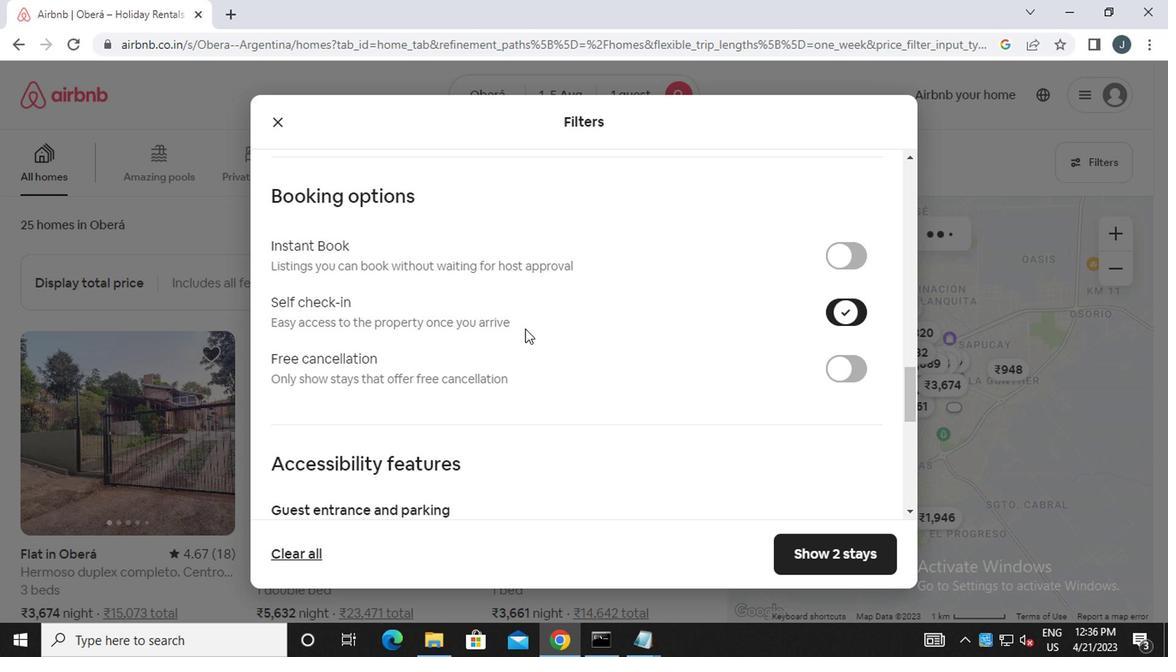 
Action: Mouse moved to (314, 283)
Screenshot: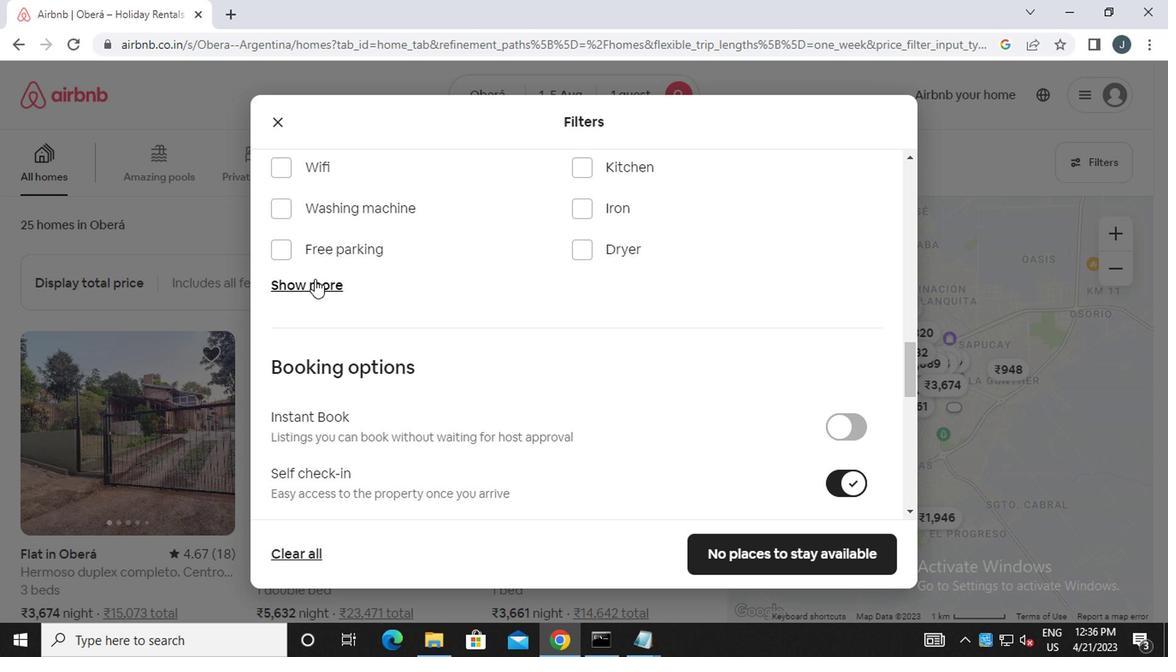 
Action: Mouse pressed left at (314, 283)
Screenshot: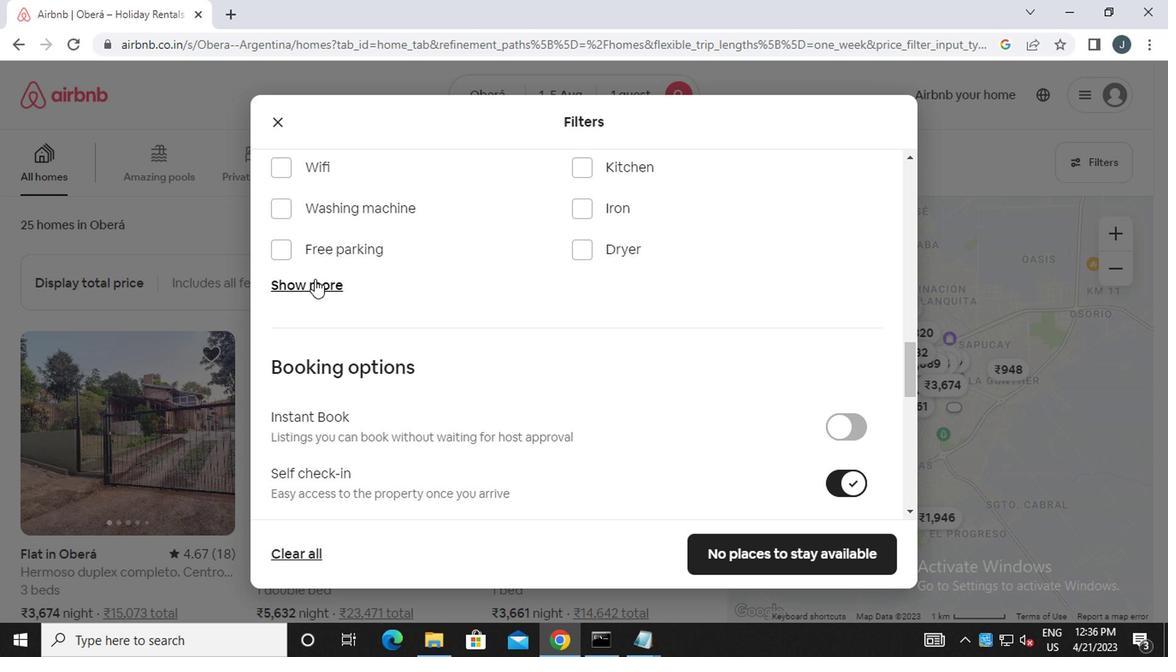 
Action: Mouse moved to (326, 174)
Screenshot: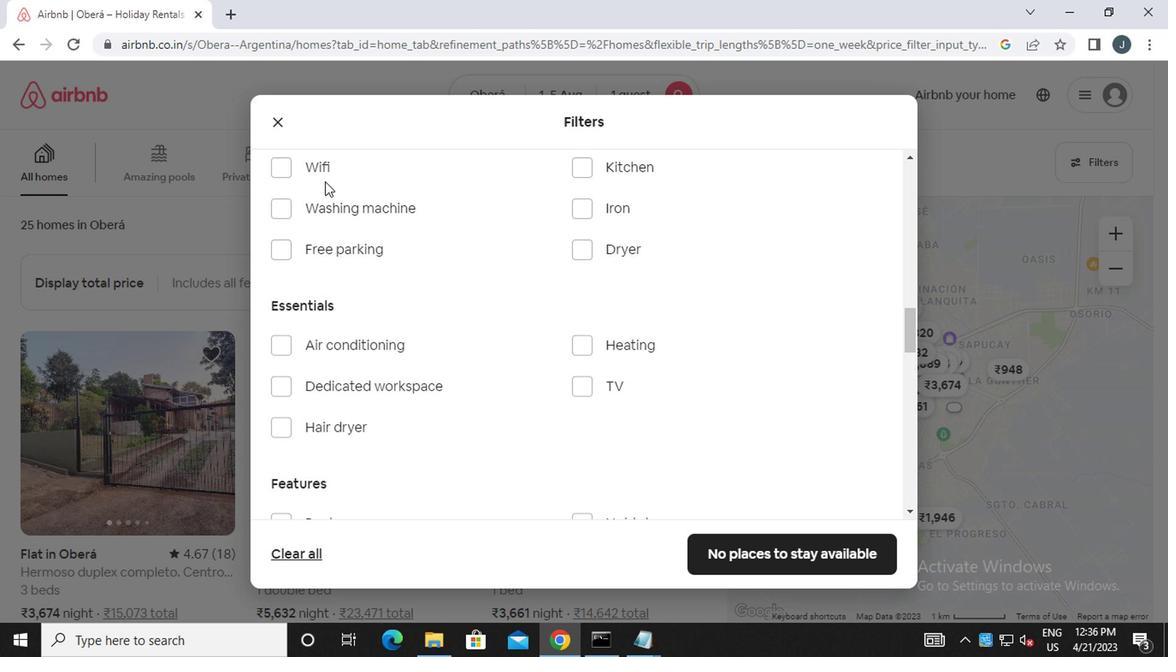 
Action: Mouse pressed left at (326, 174)
Screenshot: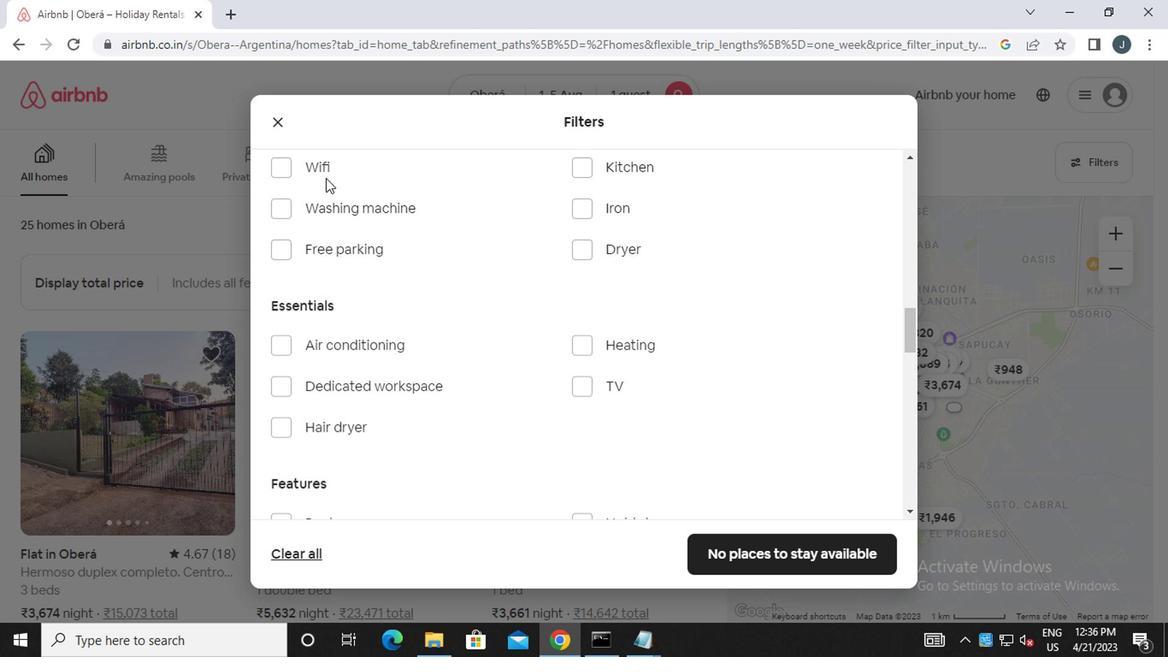 
Action: Mouse moved to (633, 353)
Screenshot: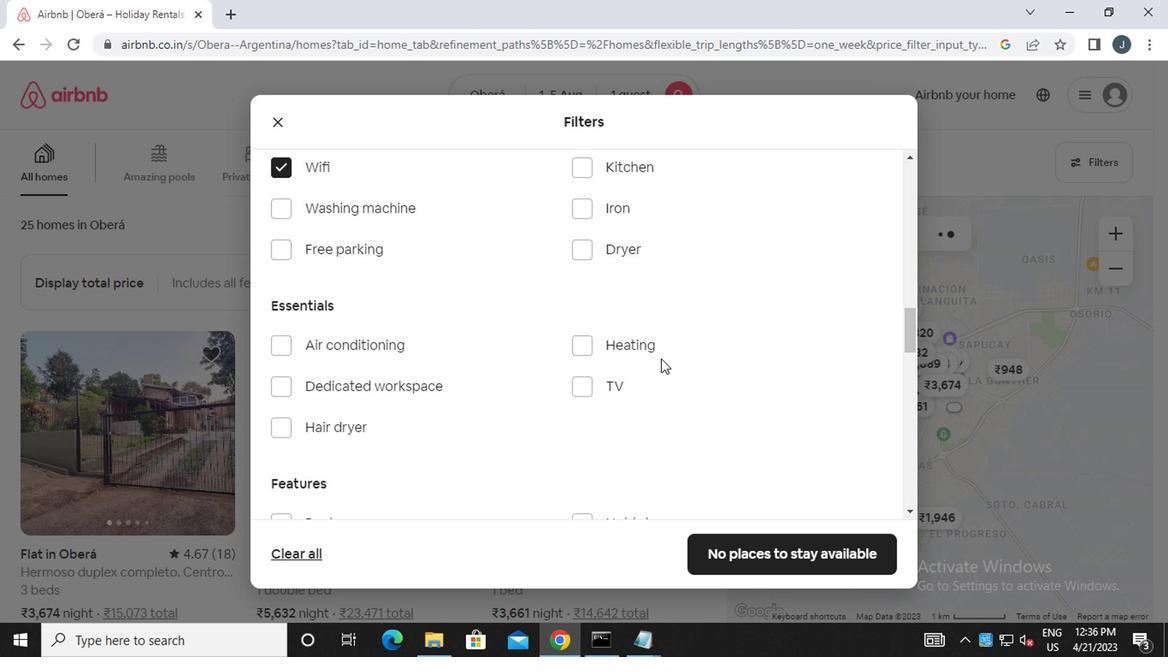 
Action: Mouse pressed left at (633, 353)
Screenshot: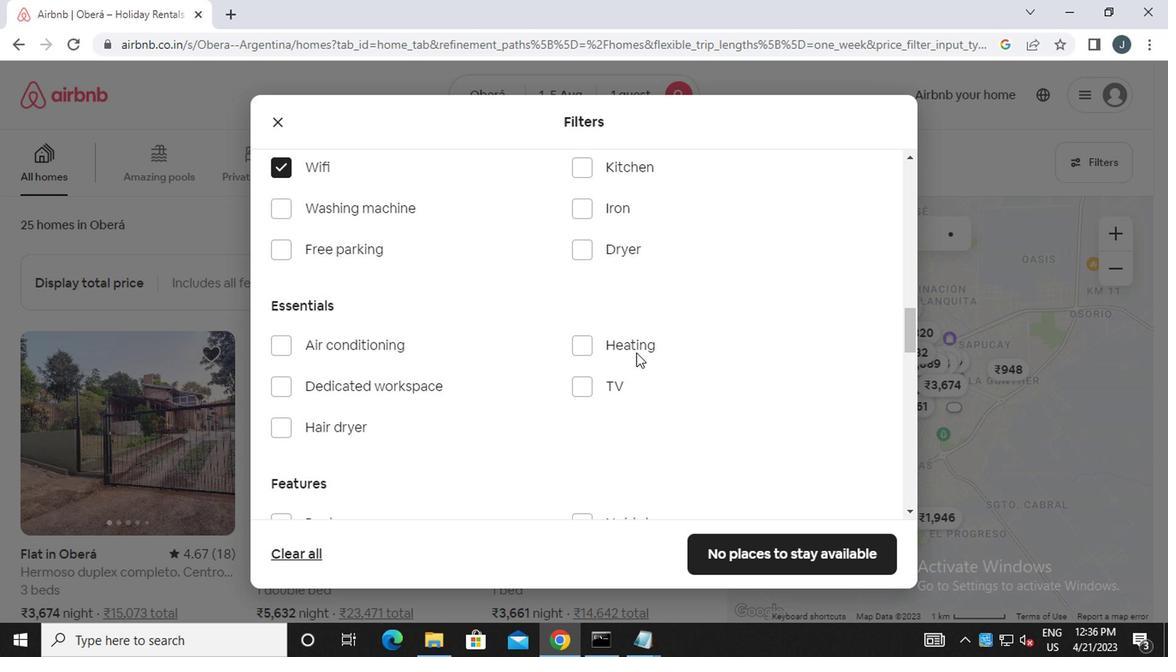 
Action: Mouse moved to (542, 398)
Screenshot: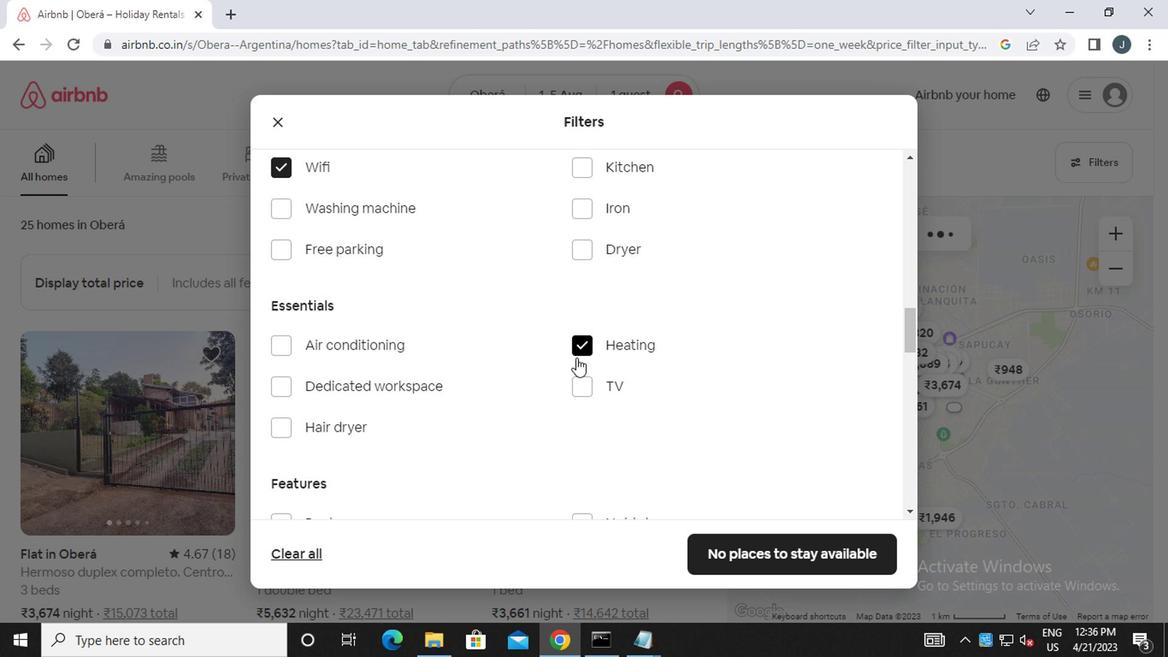 
Action: Mouse scrolled (542, 396) with delta (0, -1)
Screenshot: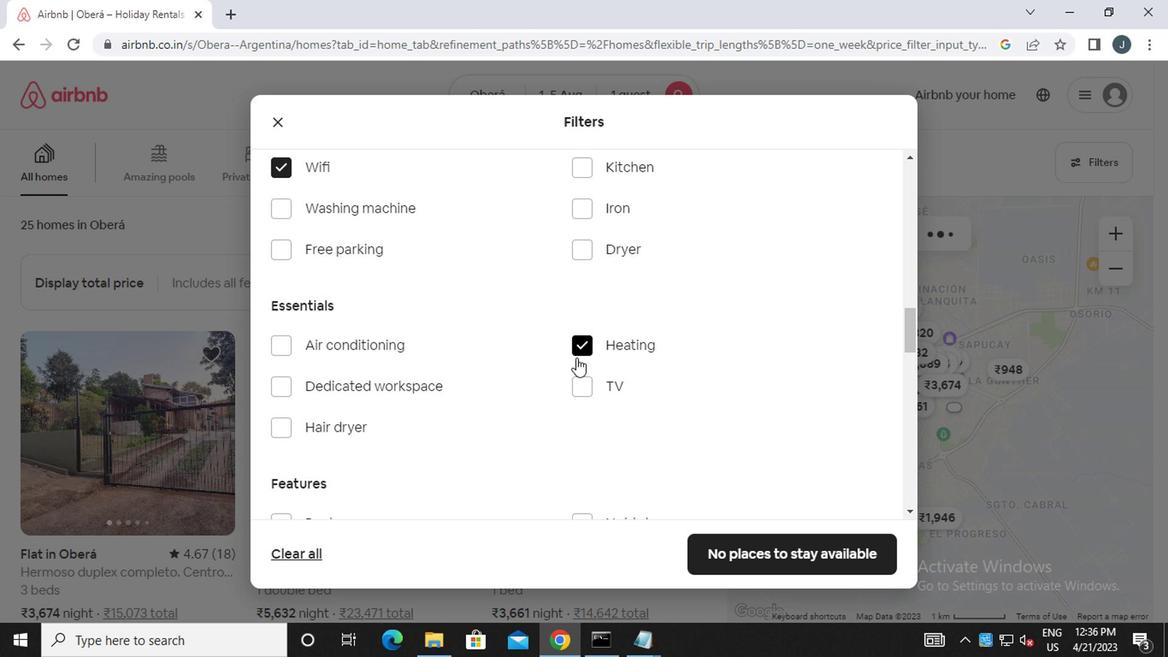 
Action: Mouse scrolled (542, 396) with delta (0, -1)
Screenshot: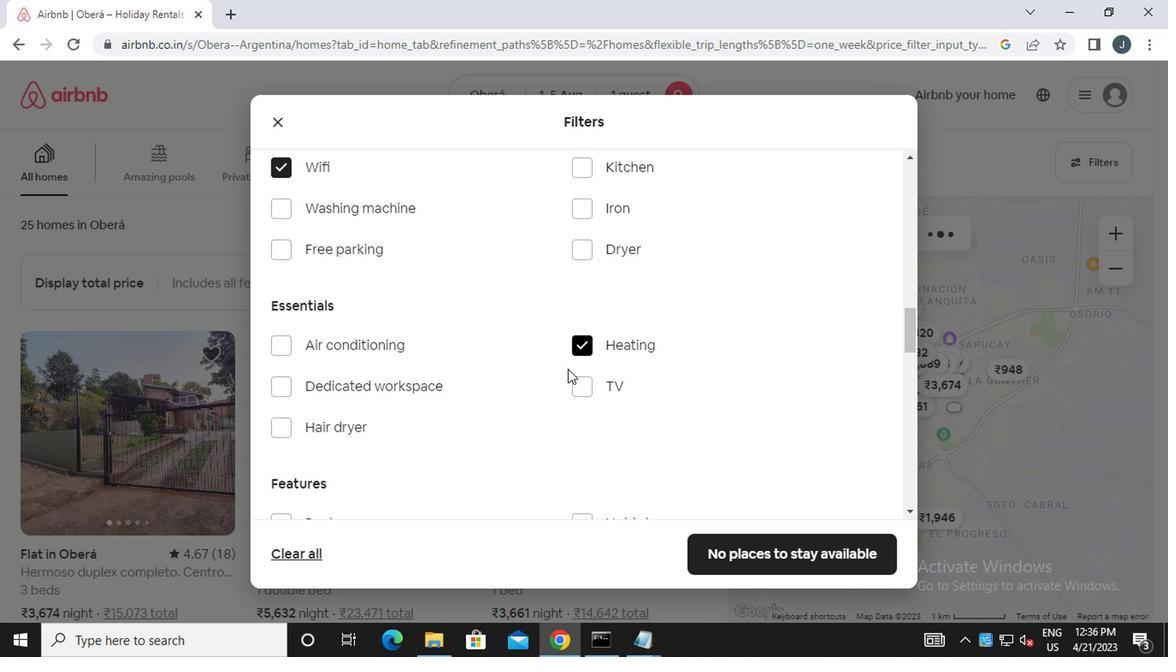 
Action: Mouse scrolled (542, 396) with delta (0, -1)
Screenshot: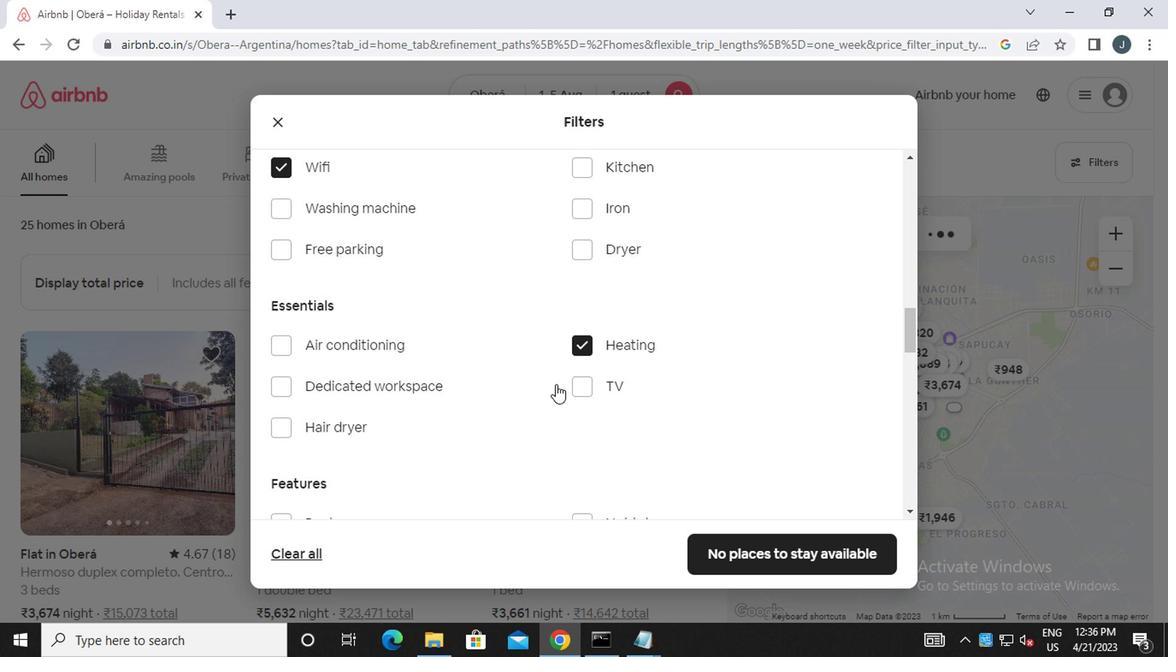
Action: Mouse scrolled (542, 396) with delta (0, -1)
Screenshot: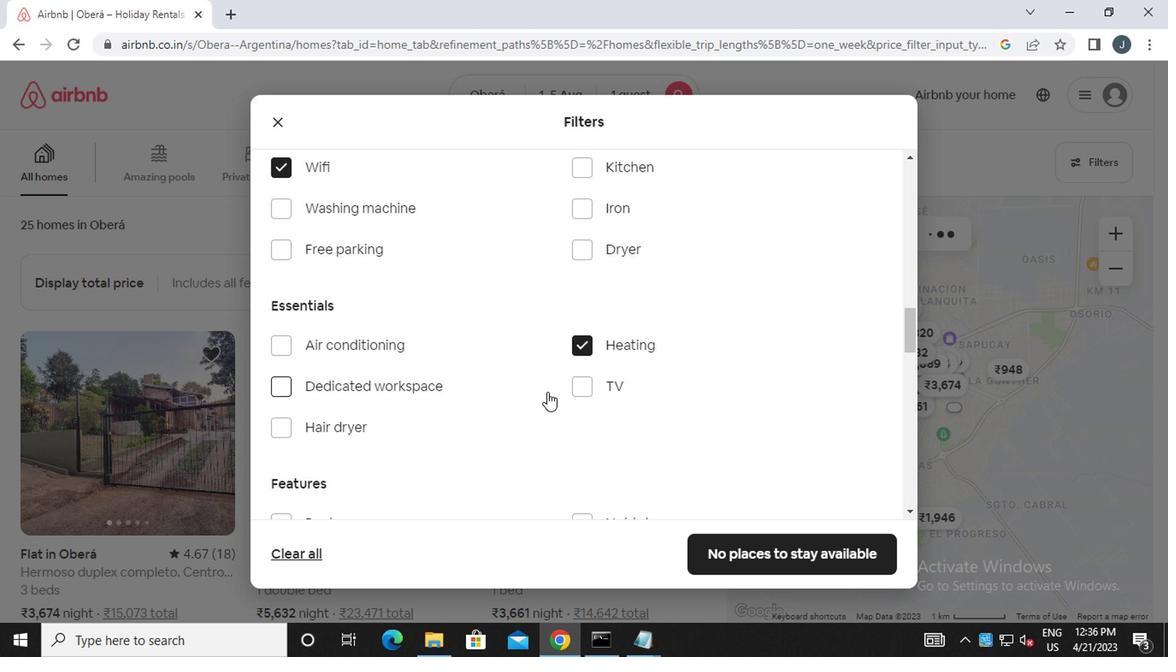 
Action: Mouse scrolled (542, 396) with delta (0, -1)
Screenshot: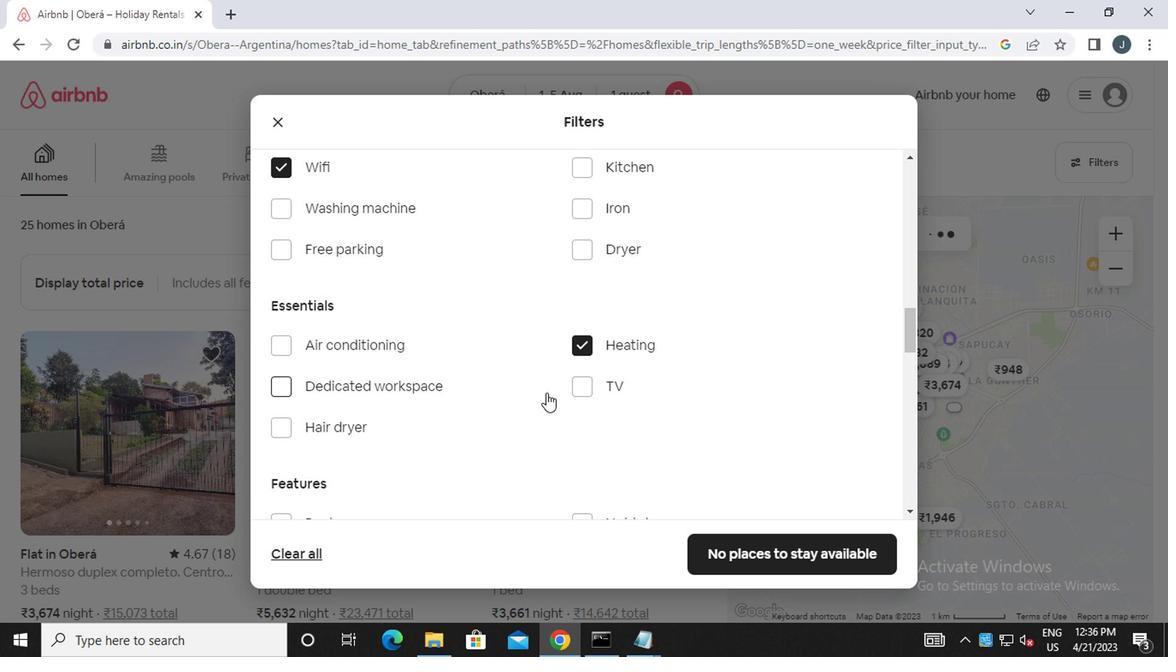 
Action: Mouse moved to (542, 398)
Screenshot: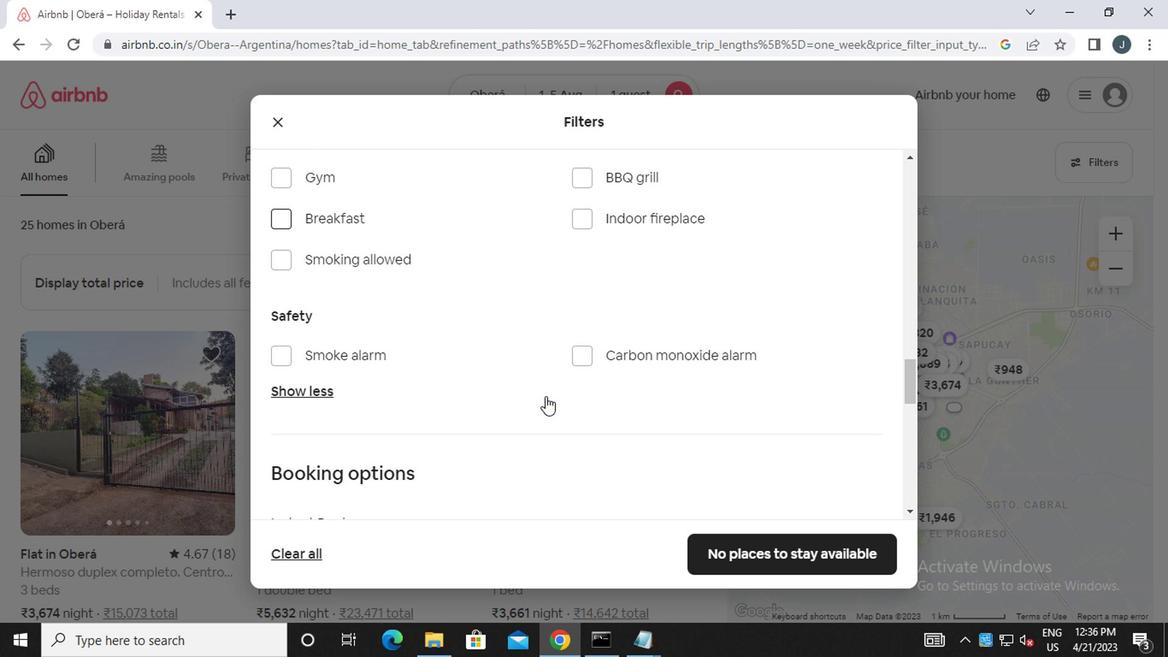 
Action: Mouse scrolled (542, 396) with delta (0, -1)
Screenshot: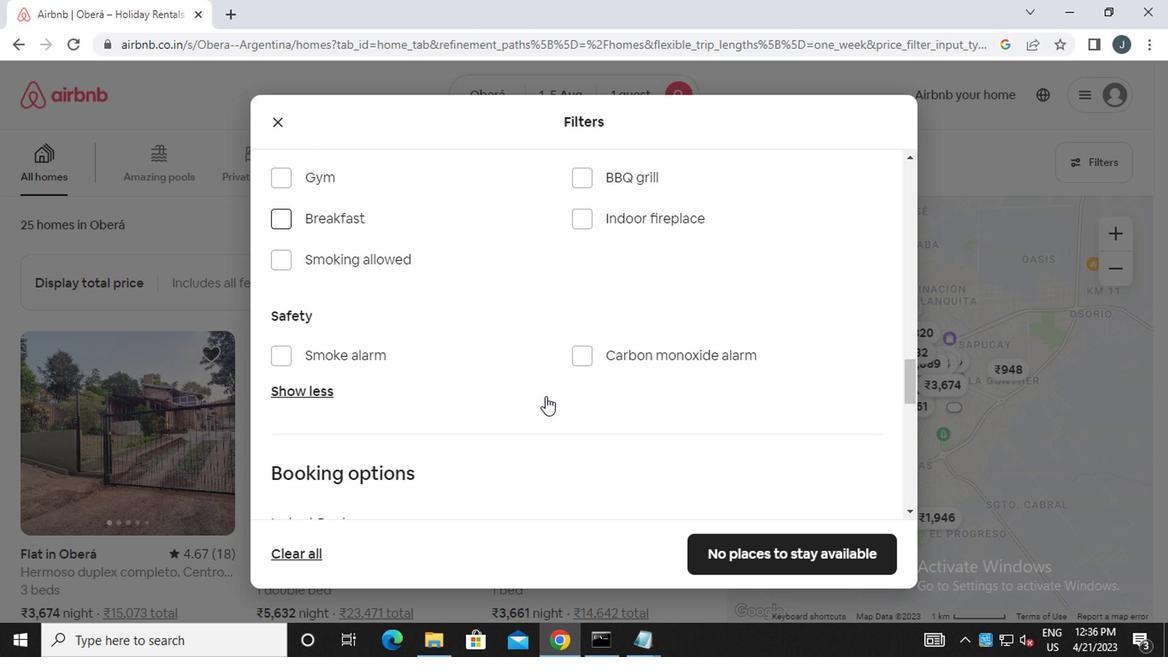 
Action: Mouse scrolled (542, 396) with delta (0, -1)
Screenshot: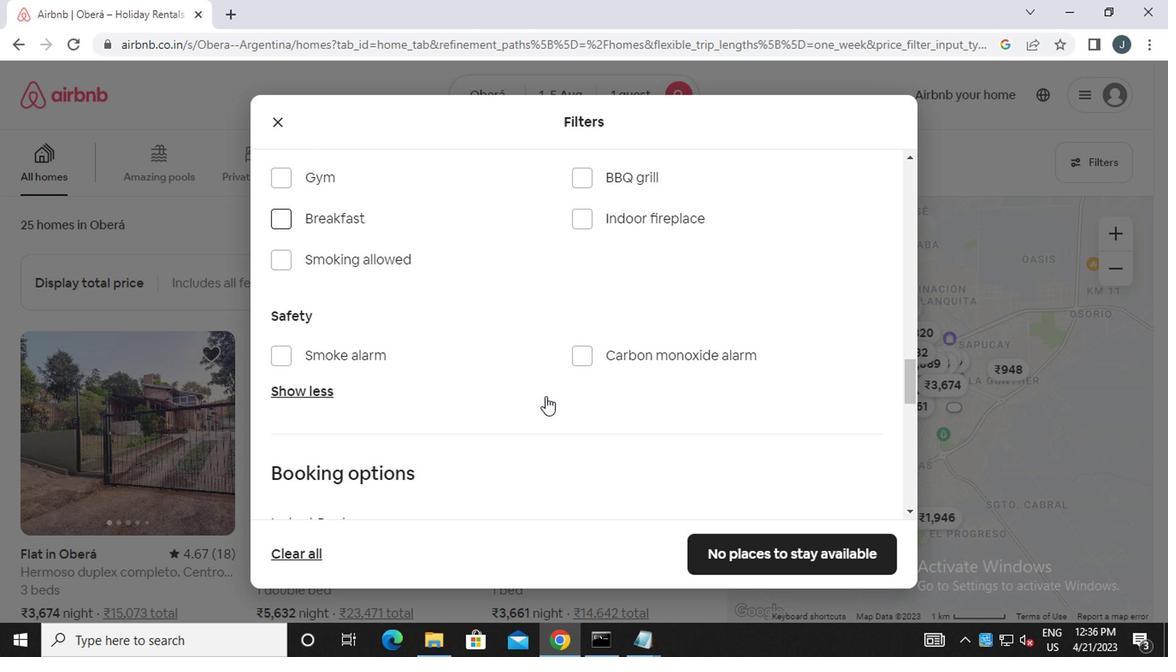 
Action: Mouse scrolled (542, 396) with delta (0, -1)
Screenshot: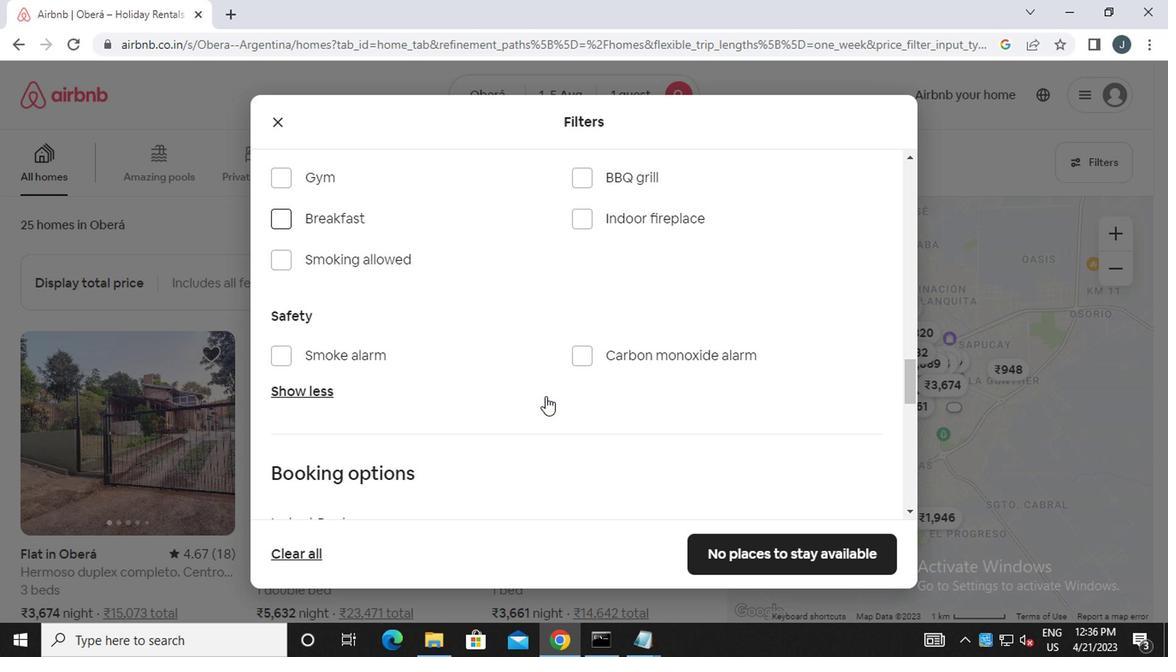 
Action: Mouse scrolled (542, 396) with delta (0, -1)
Screenshot: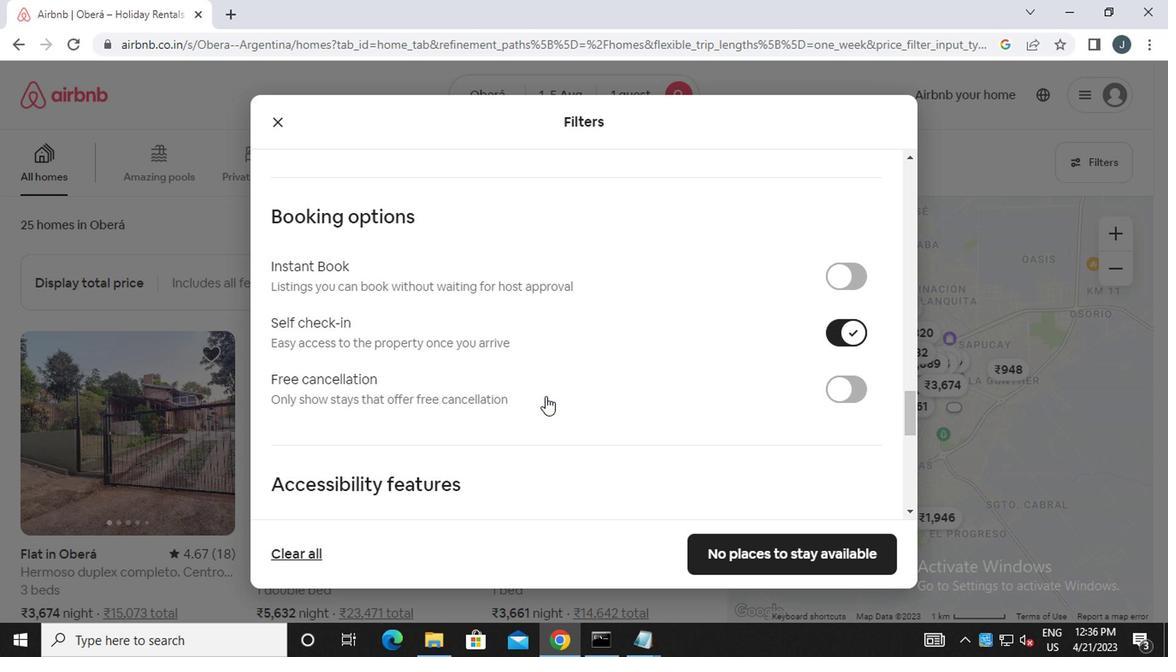 
Action: Mouse scrolled (542, 396) with delta (0, -1)
Screenshot: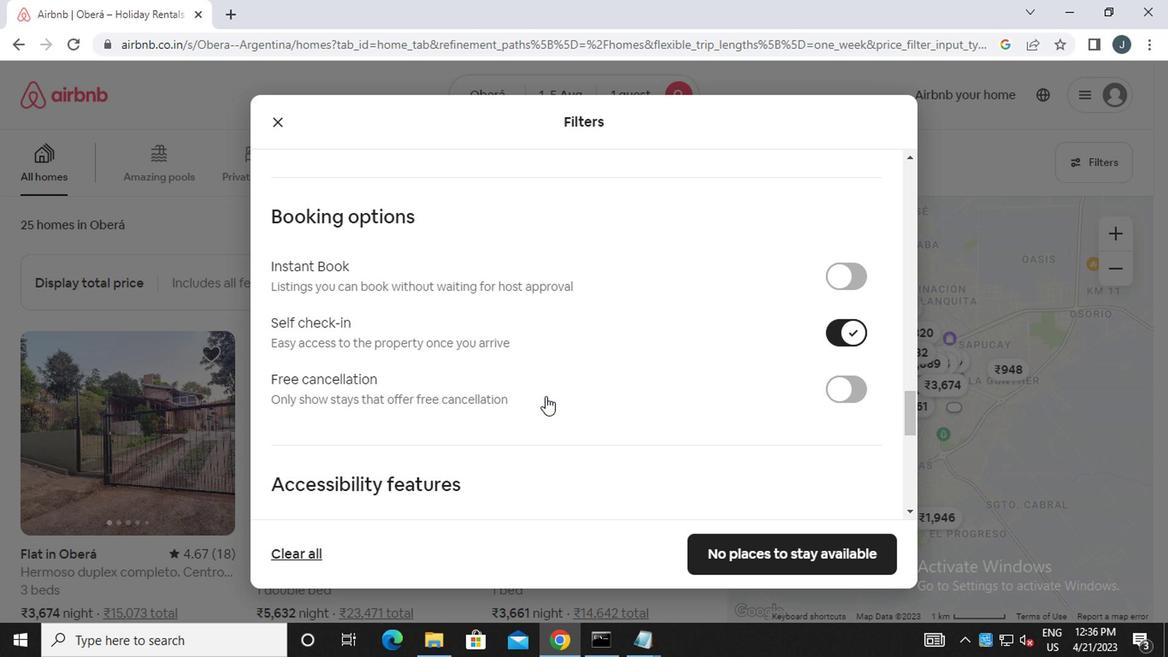 
Action: Mouse scrolled (542, 396) with delta (0, -1)
Screenshot: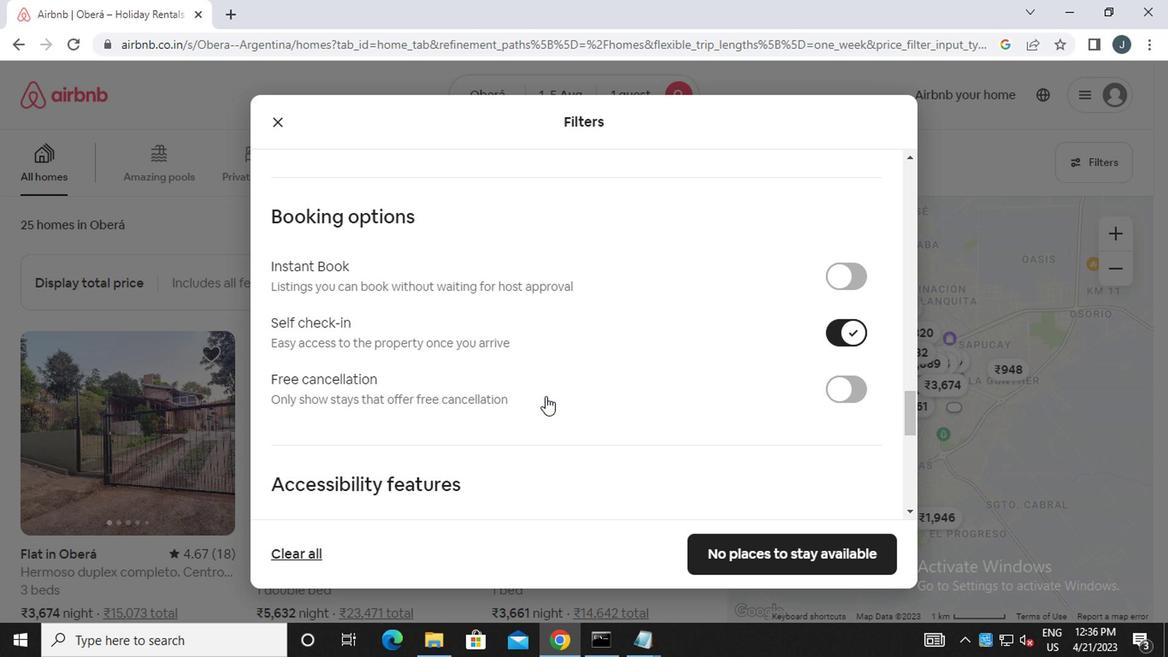 
Action: Mouse scrolled (542, 396) with delta (0, -1)
Screenshot: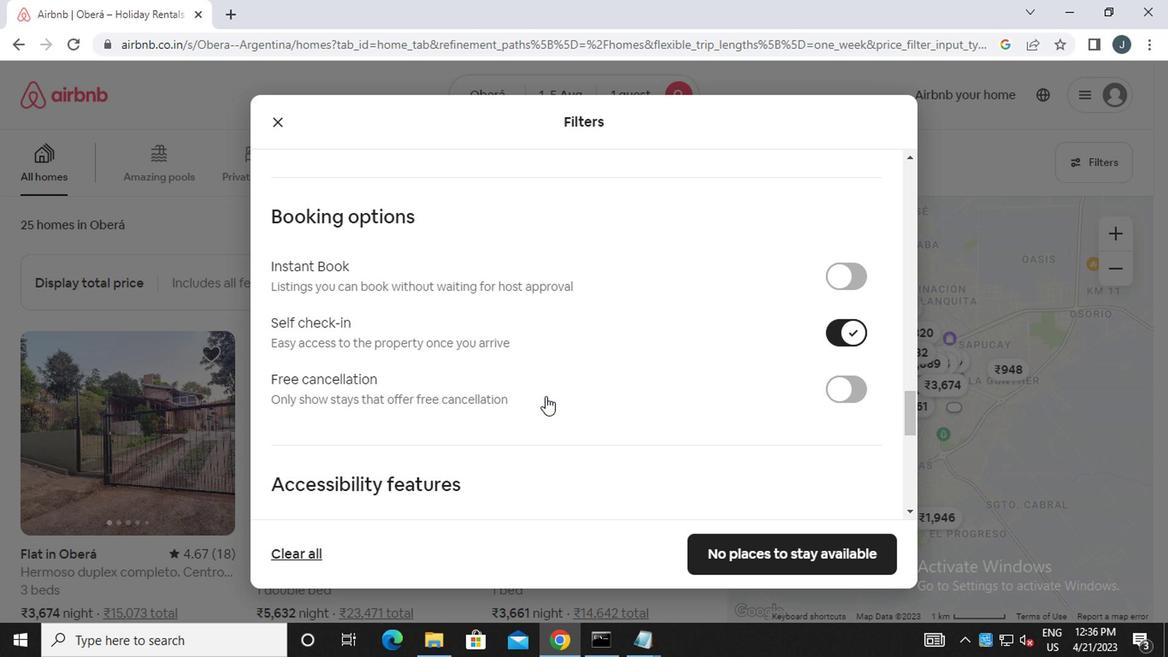 
Action: Mouse moved to (542, 398)
Screenshot: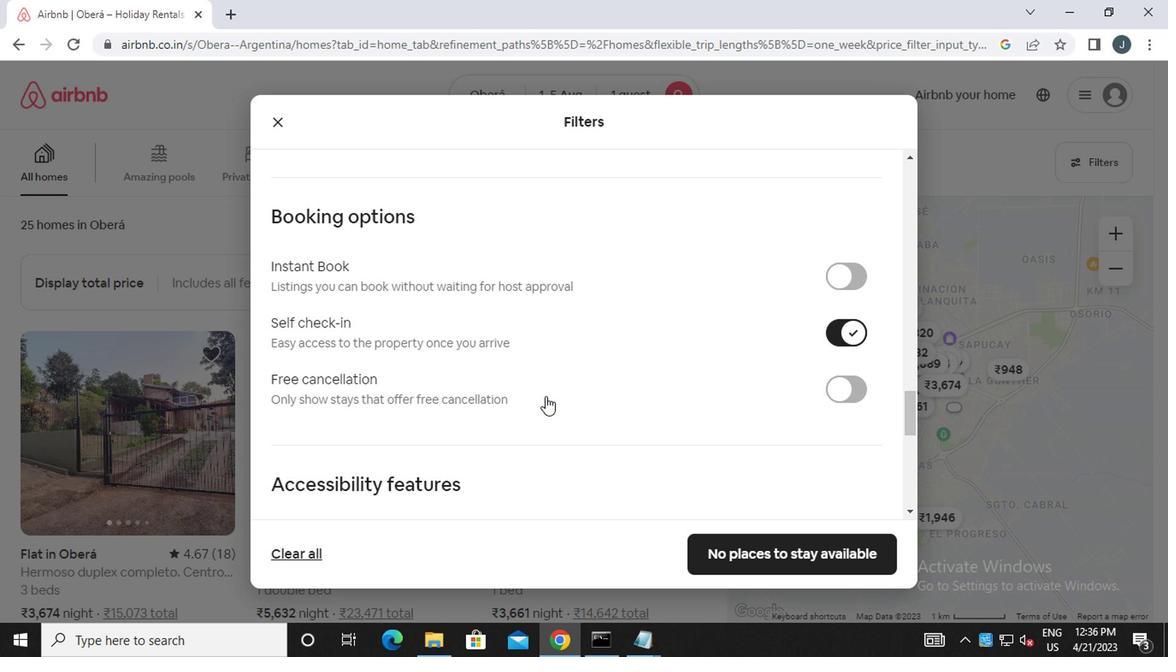 
Action: Mouse scrolled (542, 396) with delta (0, -1)
Screenshot: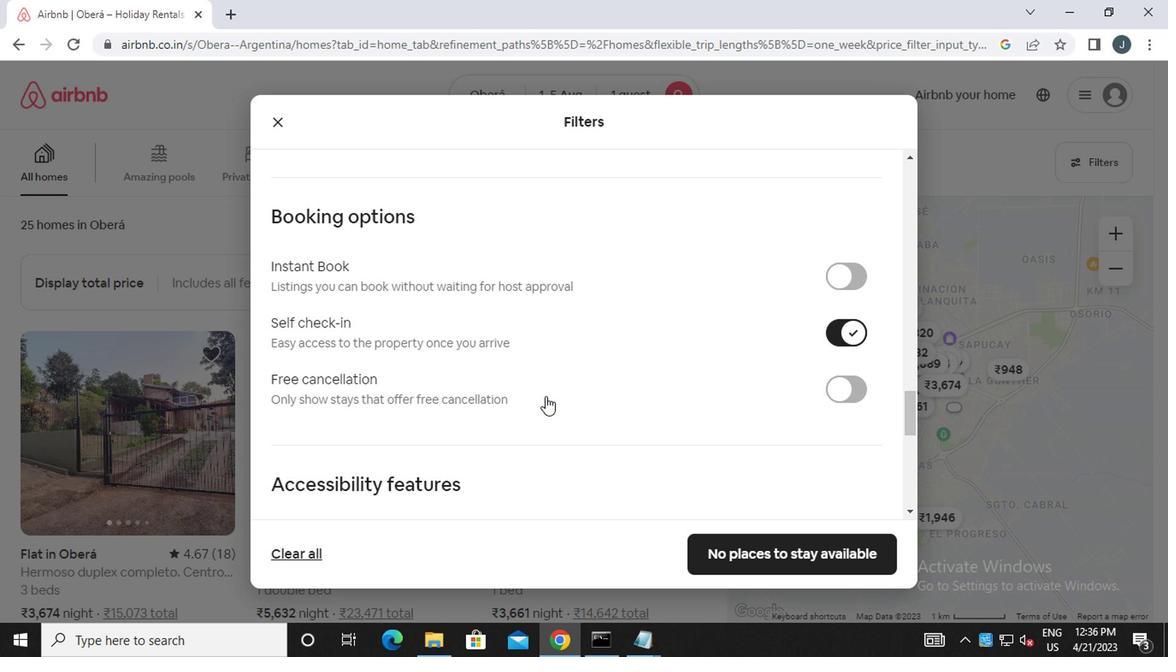 
Action: Mouse moved to (541, 398)
Screenshot: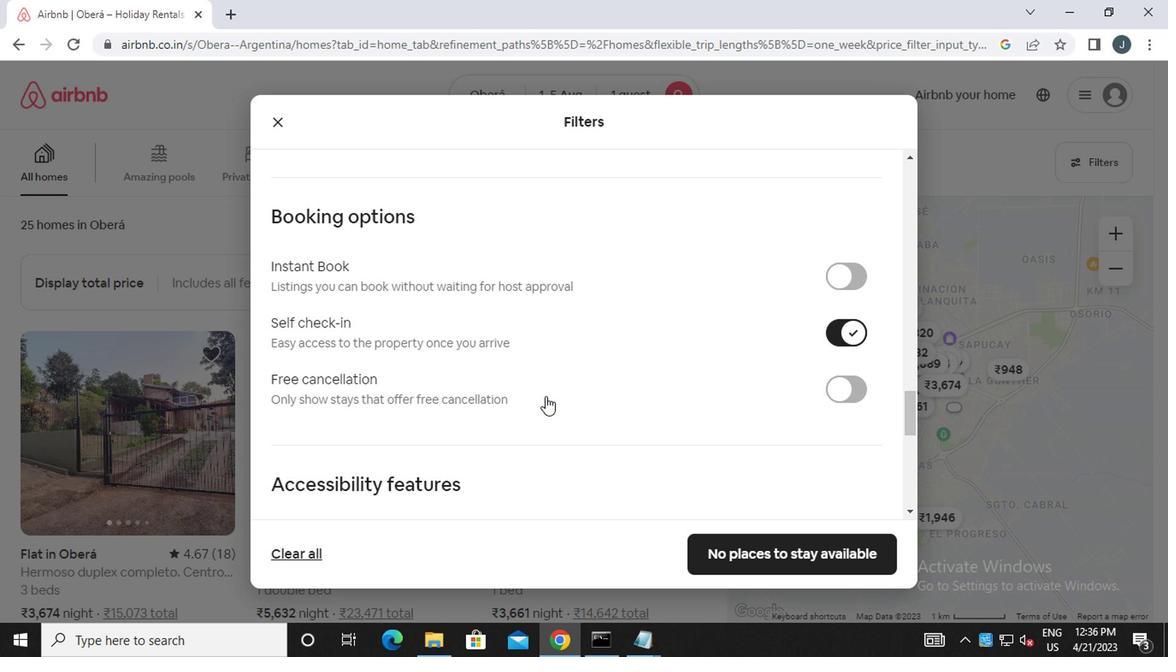 
Action: Mouse scrolled (541, 396) with delta (0, -1)
Screenshot: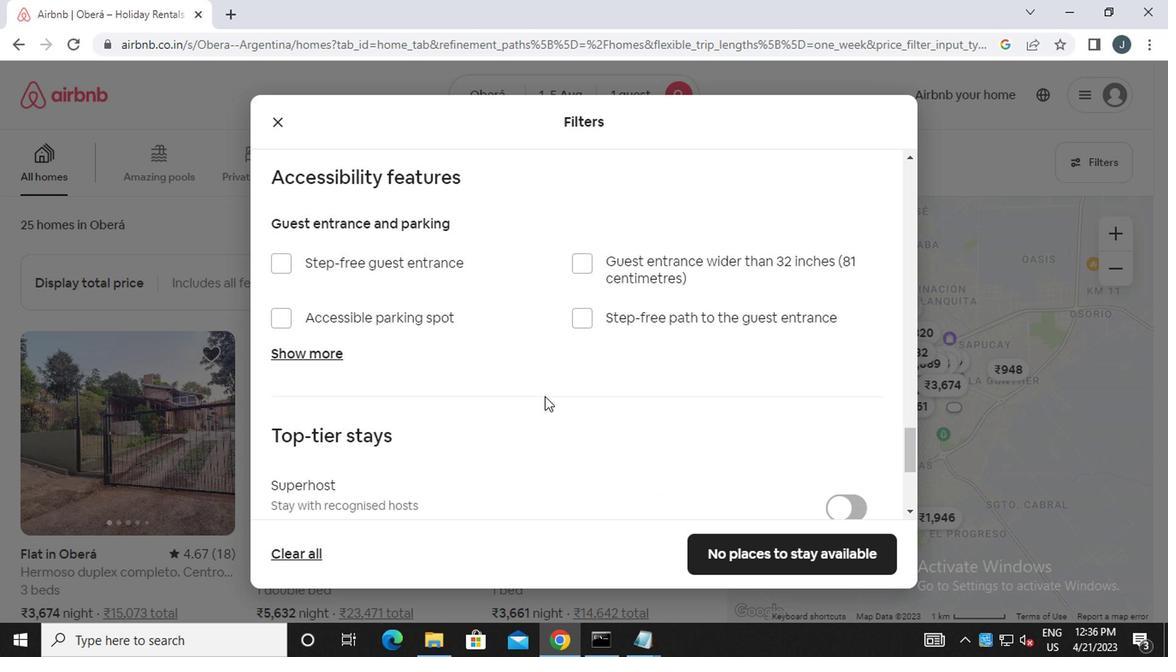 
Action: Mouse scrolled (541, 396) with delta (0, -1)
Screenshot: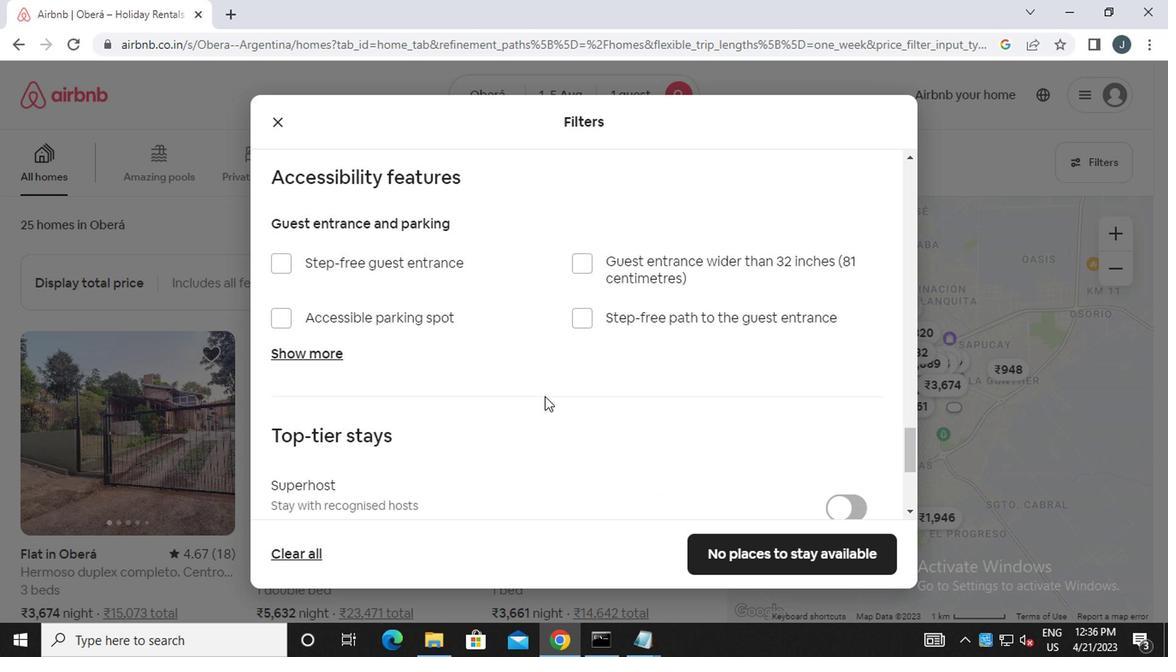 
Action: Mouse scrolled (541, 396) with delta (0, -1)
Screenshot: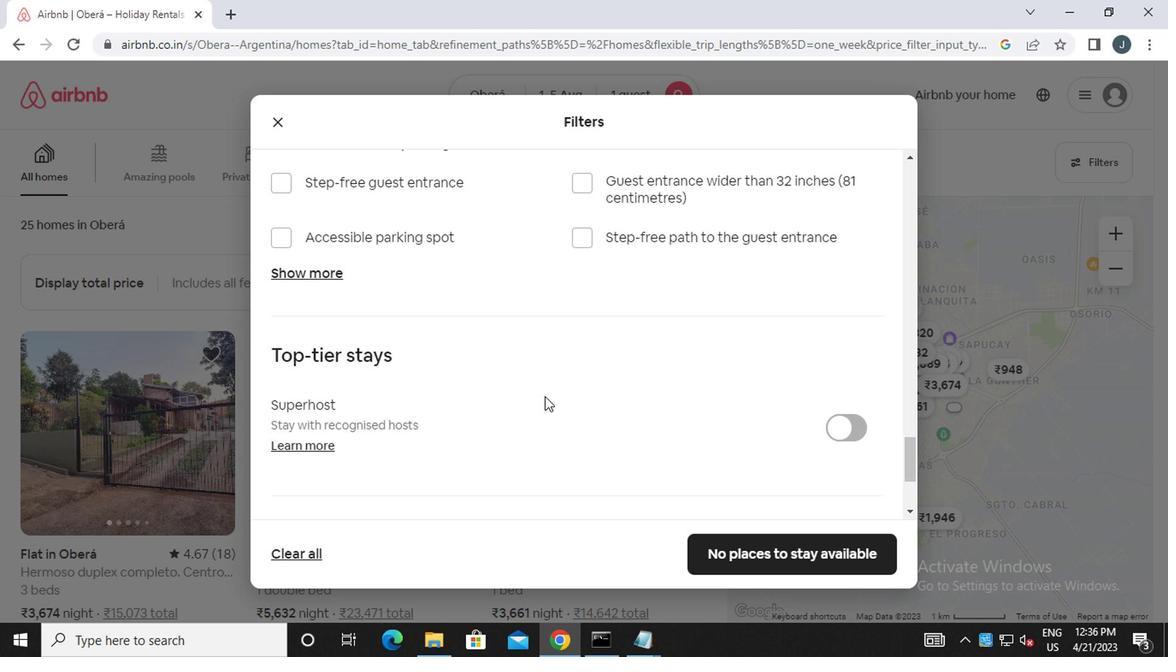 
Action: Mouse scrolled (541, 396) with delta (0, -1)
Screenshot: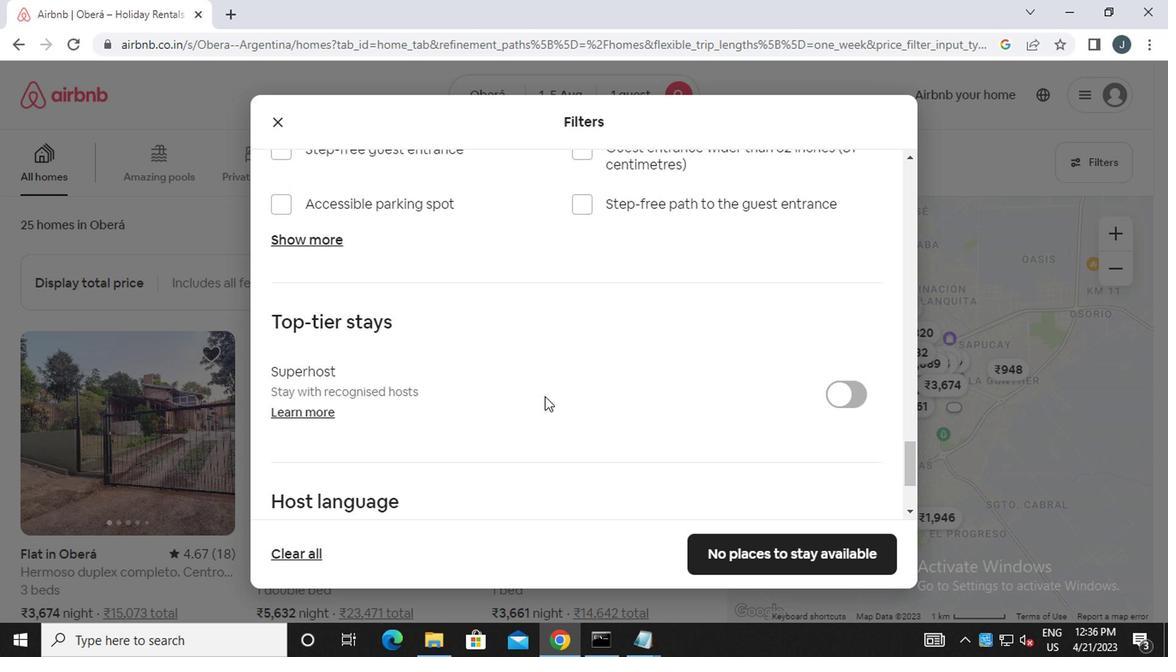
Action: Mouse moved to (329, 396)
Screenshot: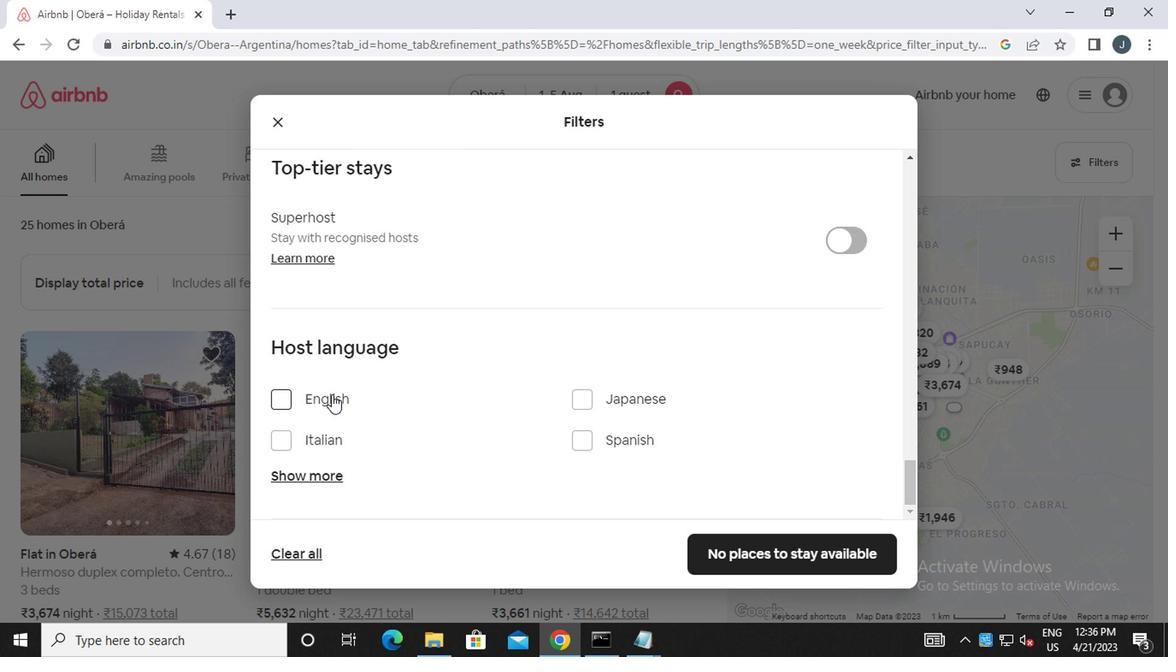 
Action: Mouse pressed left at (329, 396)
Screenshot: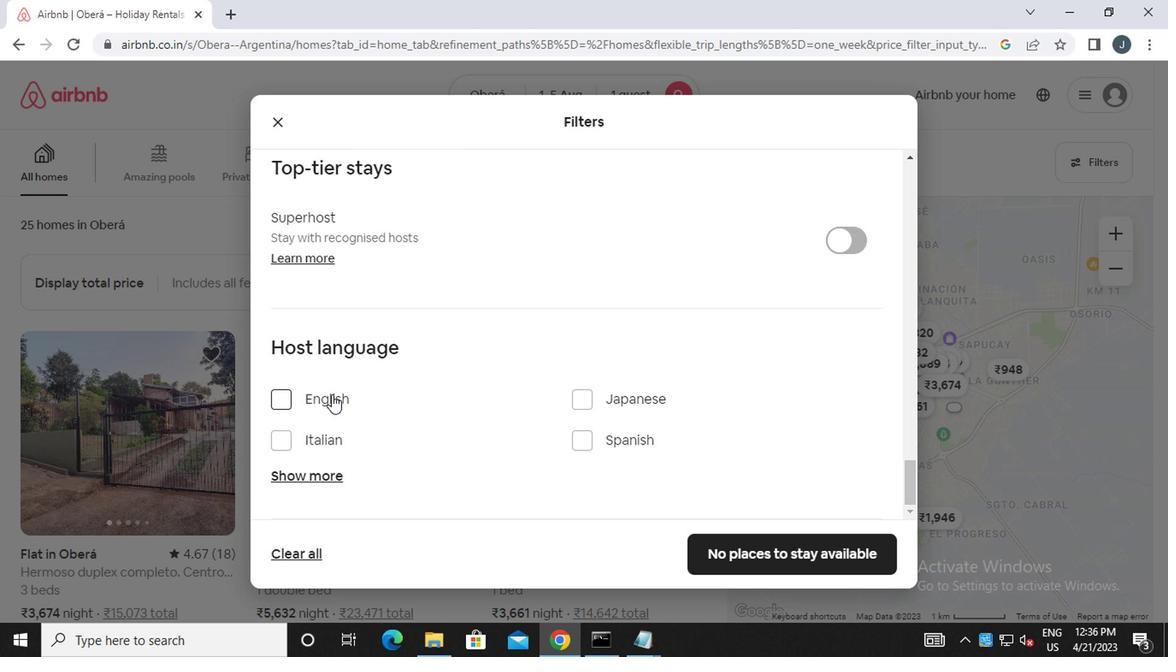 
Action: Mouse moved to (453, 417)
Screenshot: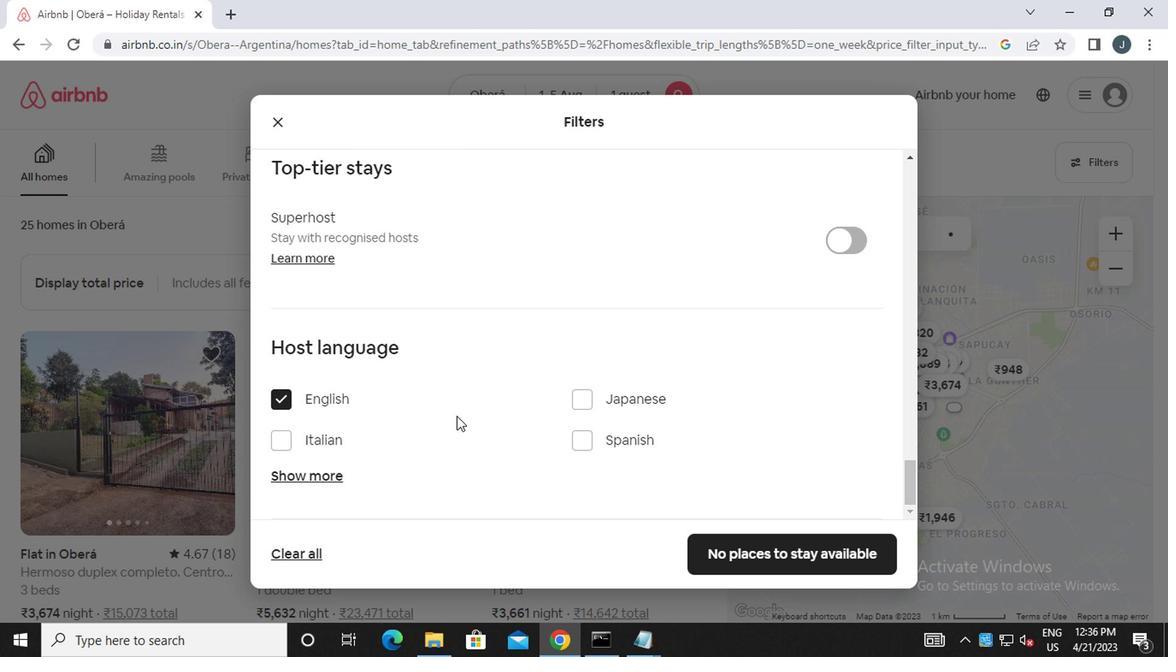 
Action: Mouse scrolled (453, 416) with delta (0, -1)
Screenshot: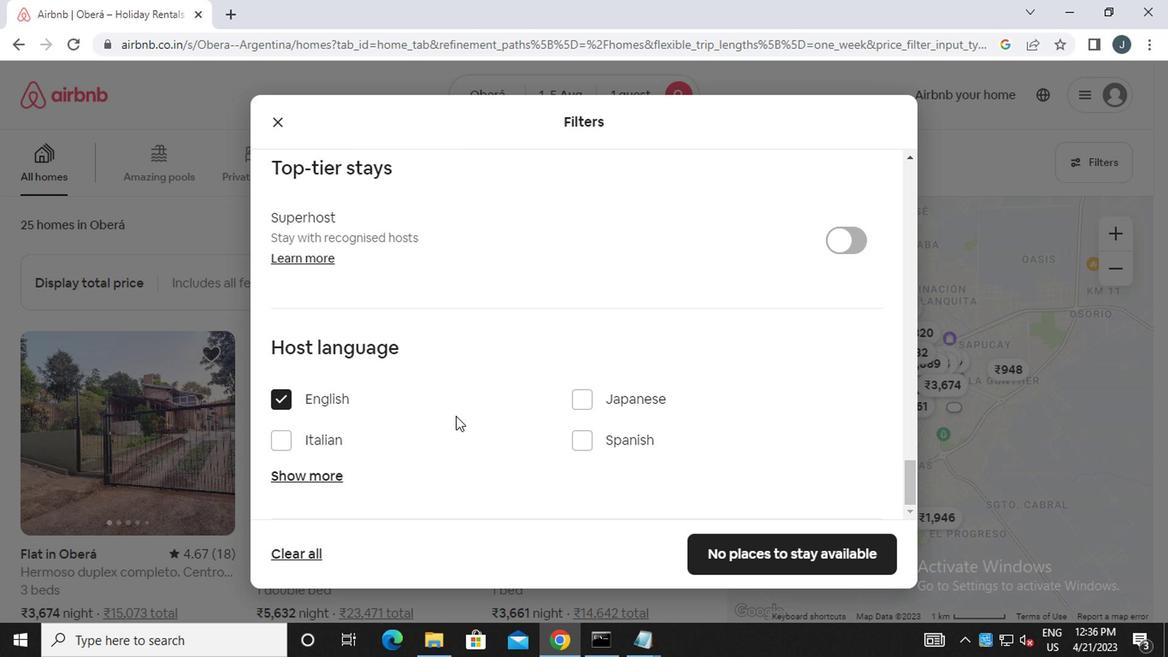
Action: Mouse moved to (453, 417)
Screenshot: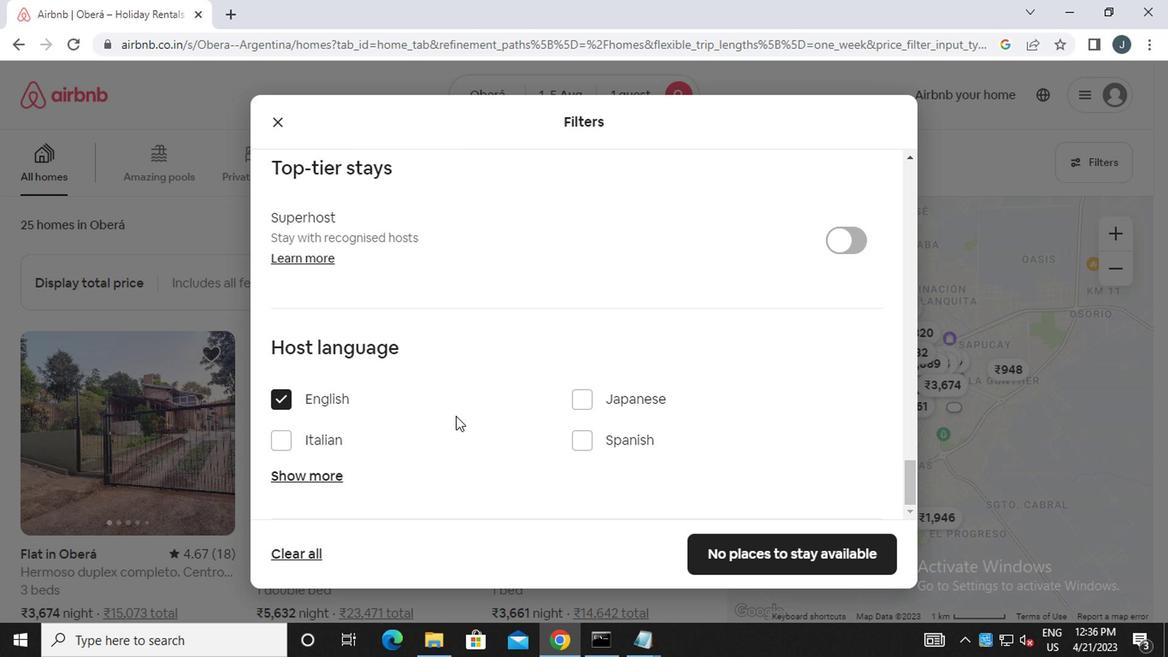 
Action: Mouse scrolled (453, 416) with delta (0, -1)
Screenshot: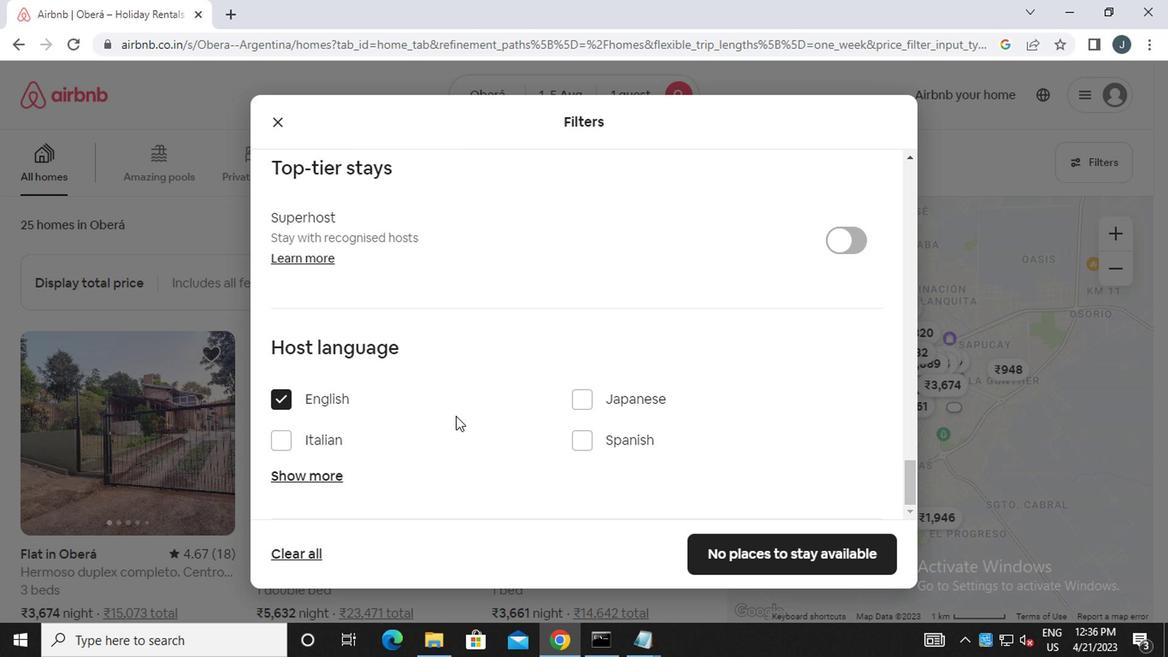 
Action: Mouse scrolled (453, 416) with delta (0, -1)
Screenshot: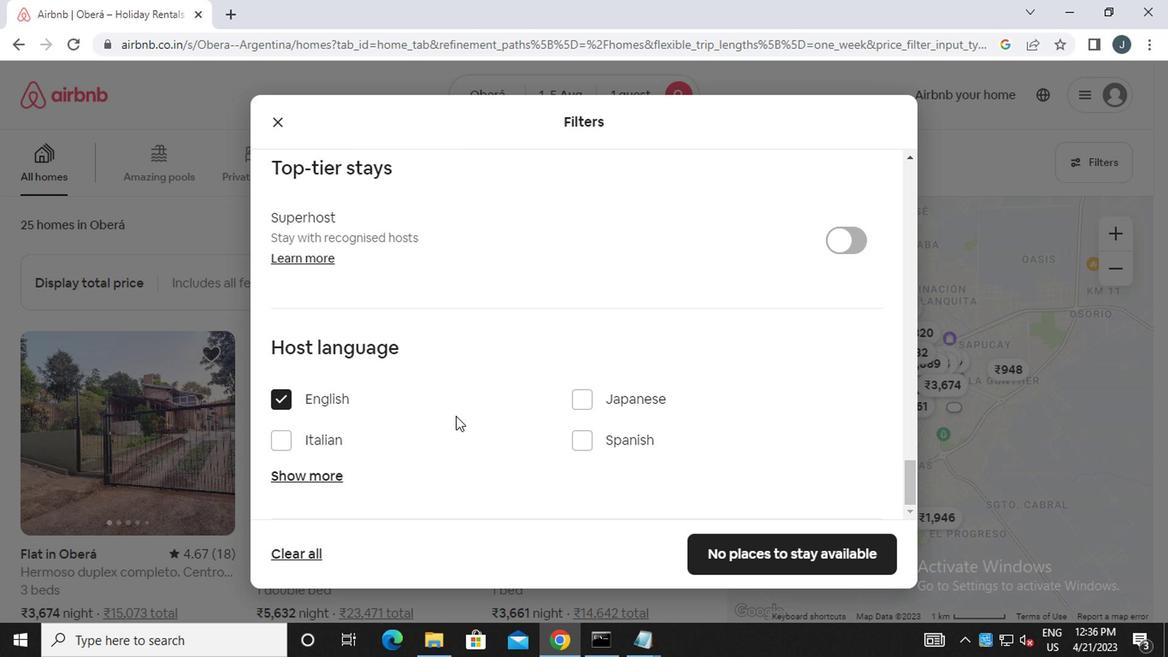 
Action: Mouse scrolled (453, 416) with delta (0, -1)
Screenshot: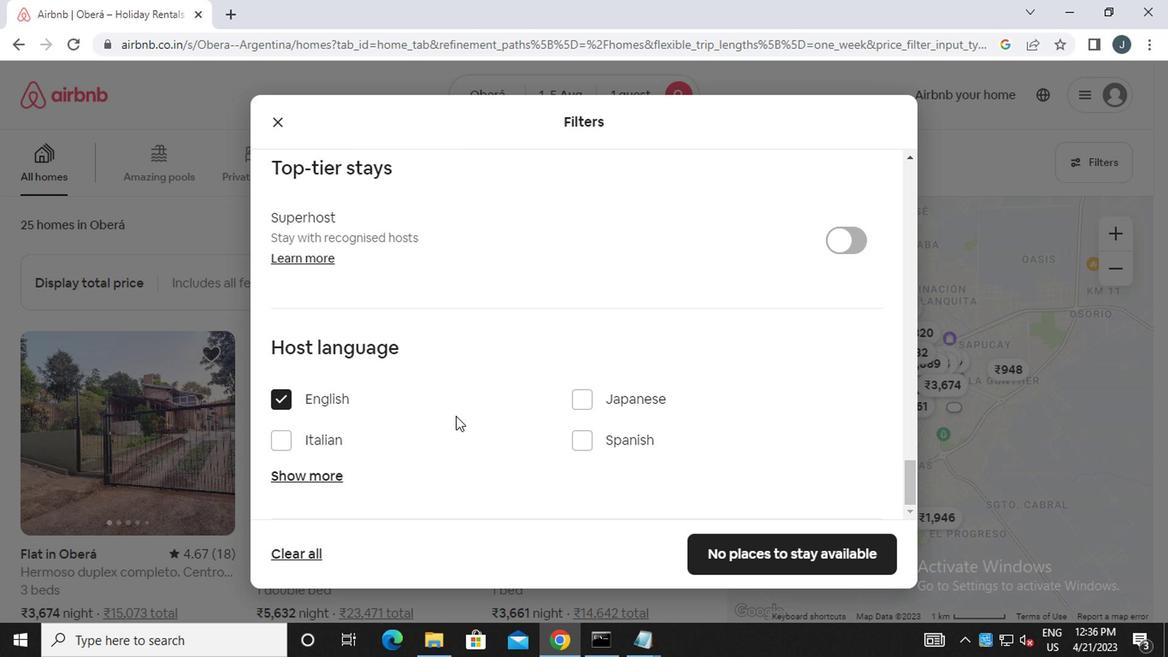 
Action: Mouse scrolled (453, 416) with delta (0, -1)
Screenshot: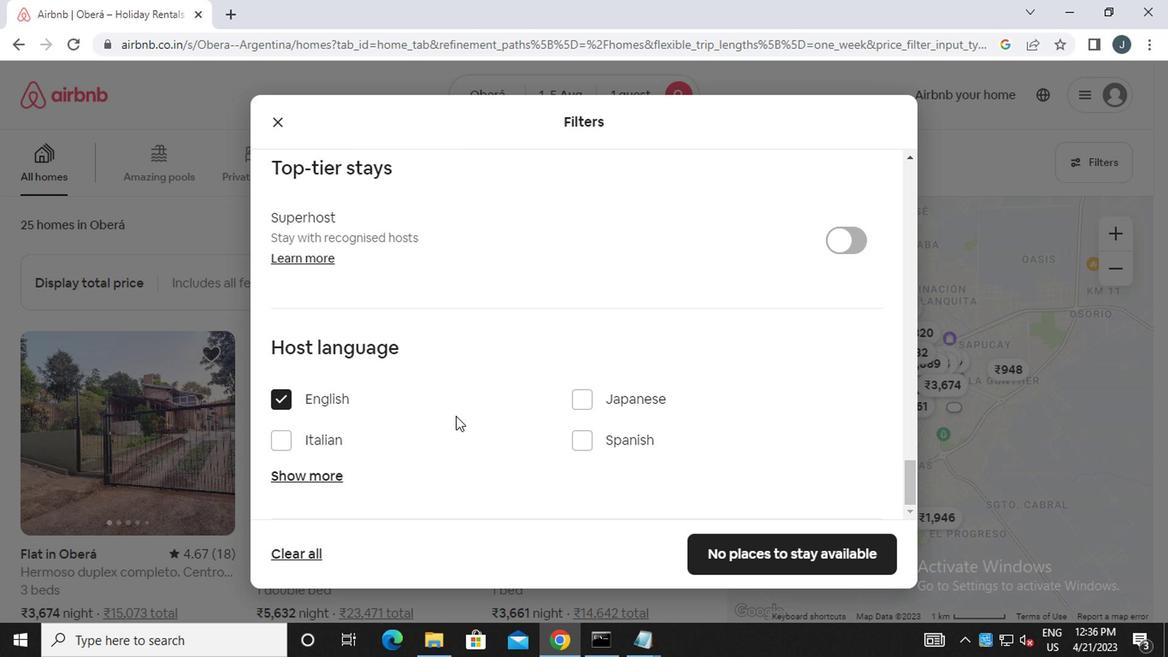 
Action: Mouse scrolled (453, 416) with delta (0, -1)
Screenshot: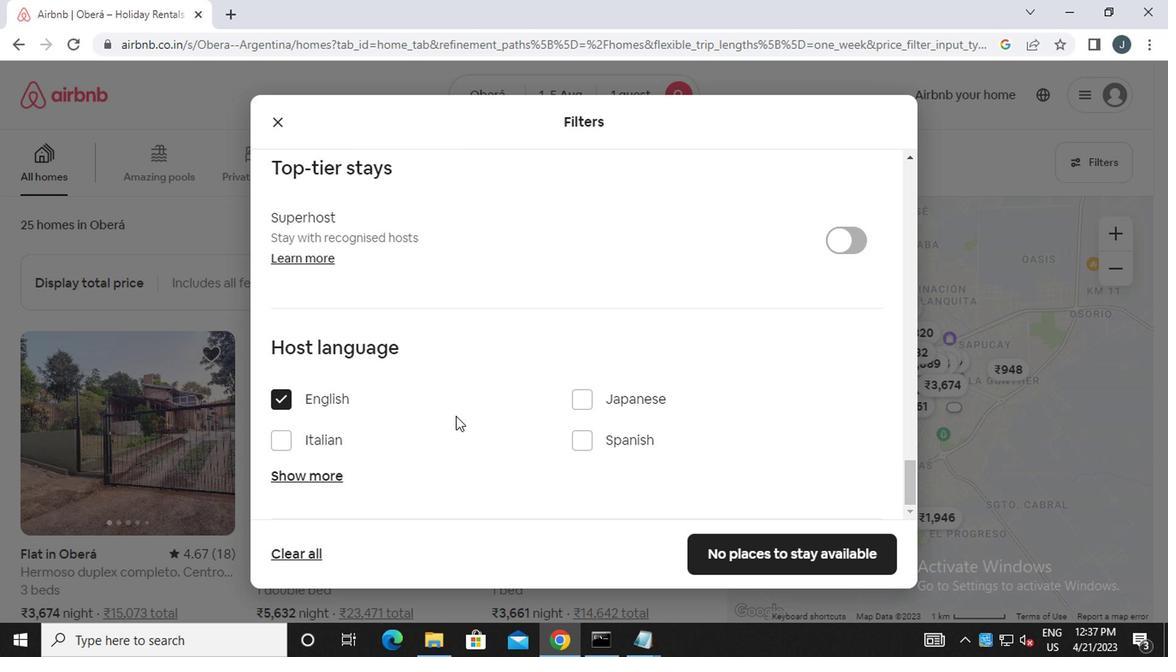 
Action: Mouse moved to (452, 417)
Screenshot: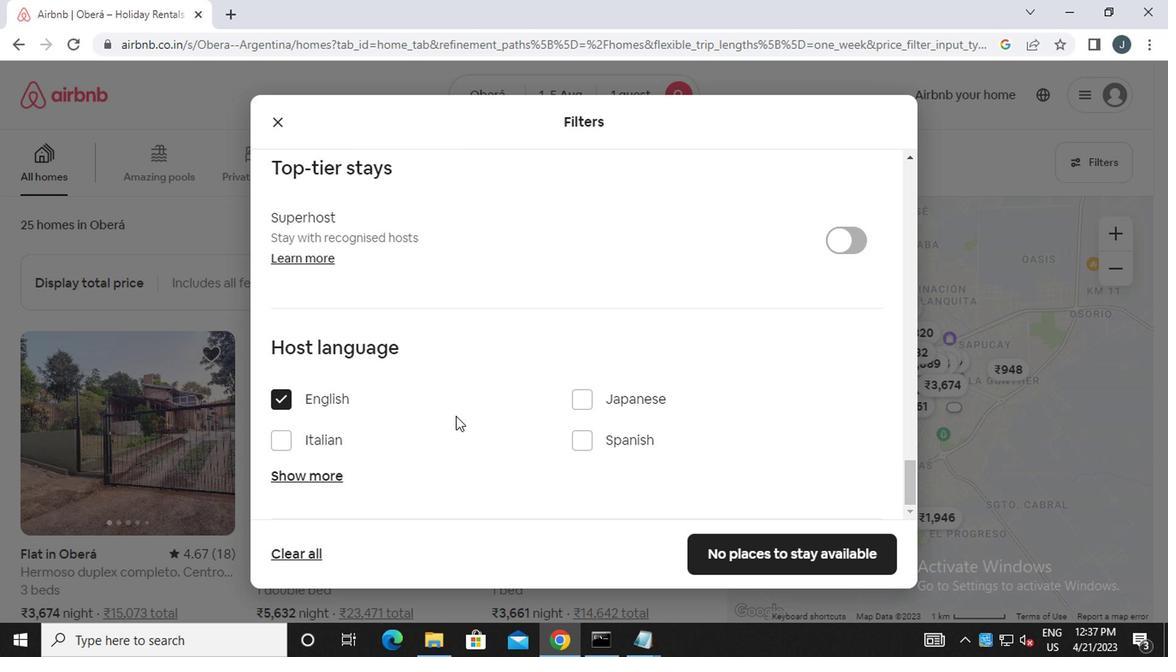 
Action: Mouse scrolled (452, 416) with delta (0, -1)
Screenshot: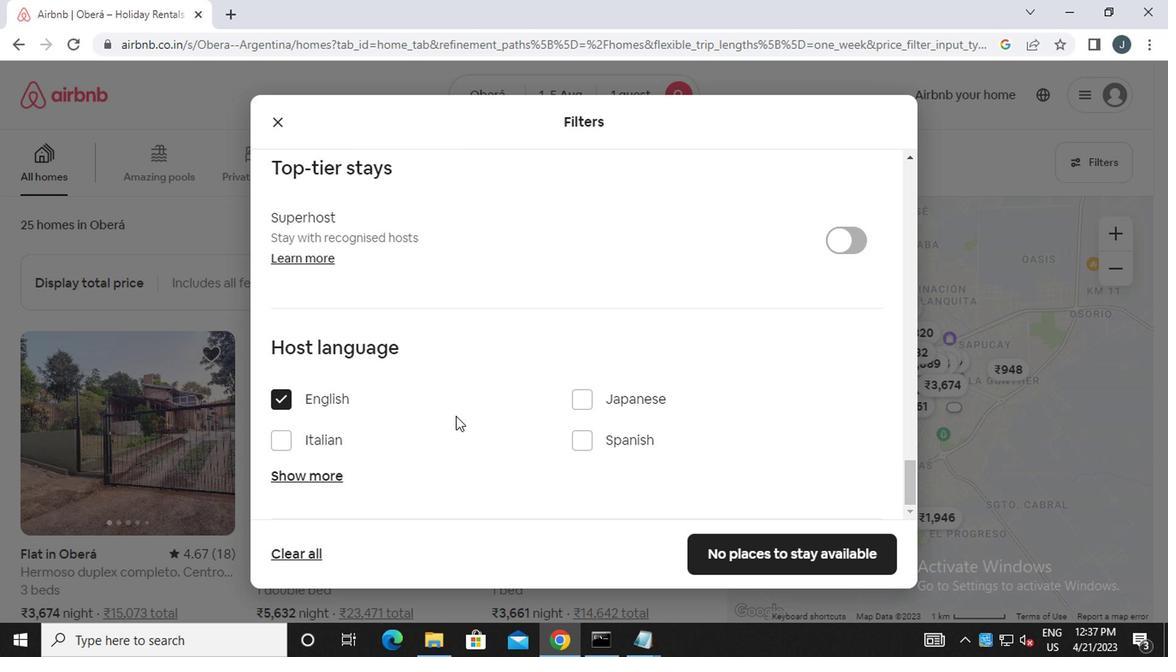 
Action: Mouse scrolled (452, 416) with delta (0, -1)
Screenshot: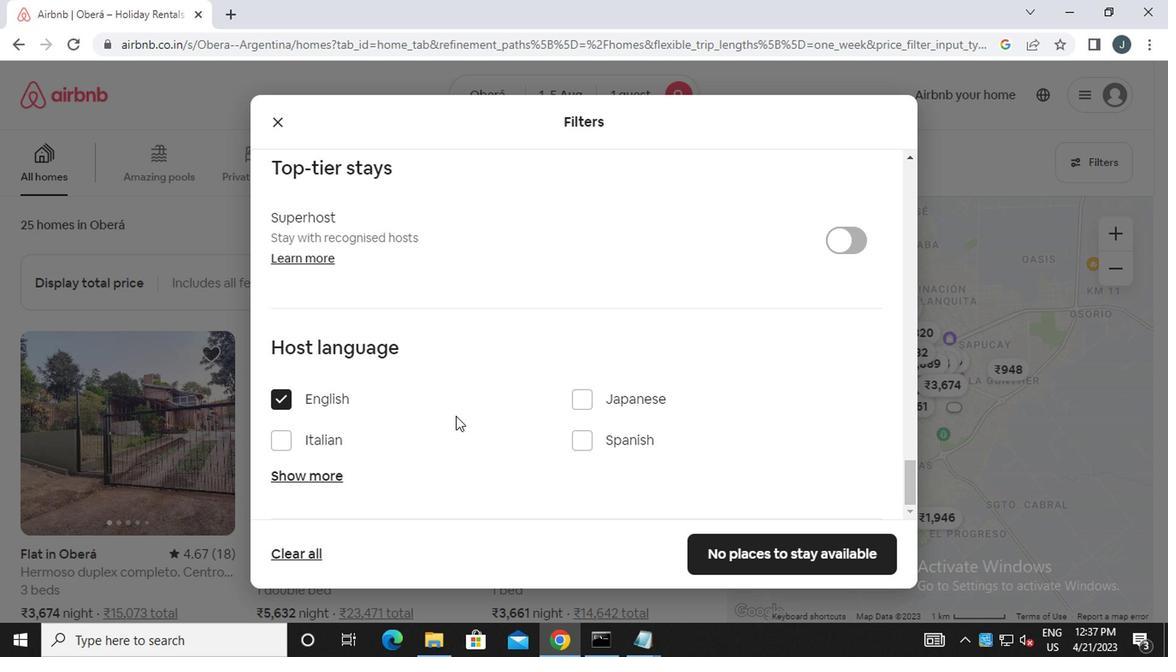 
Action: Mouse scrolled (452, 416) with delta (0, -1)
Screenshot: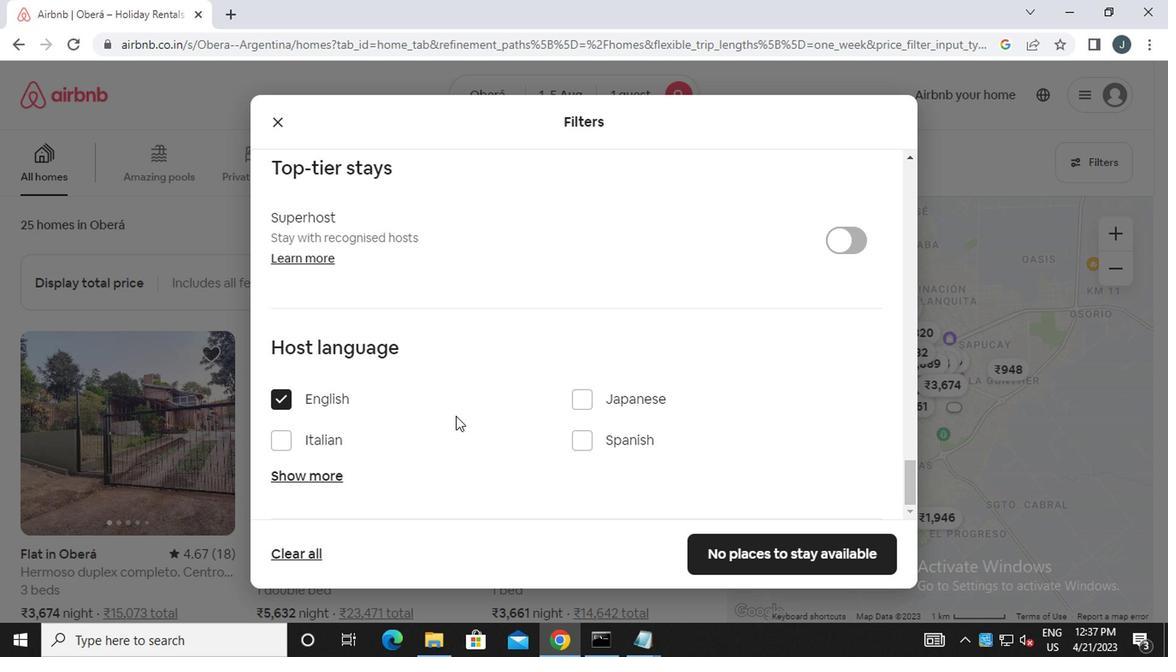 
Action: Mouse moved to (743, 564)
Screenshot: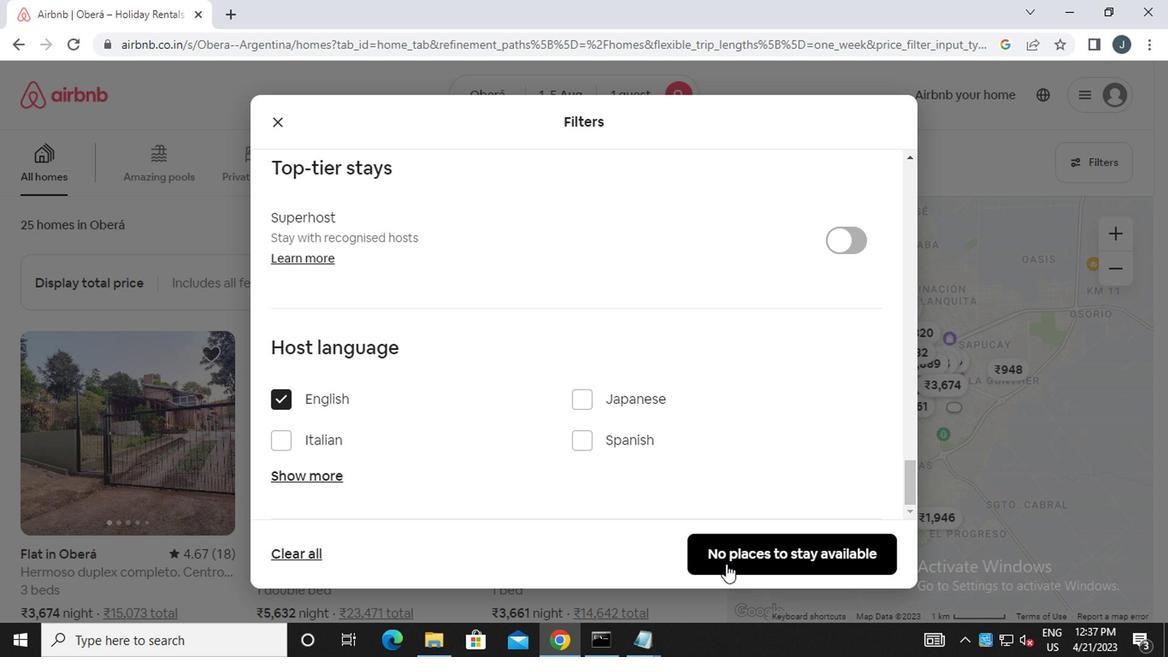 
Action: Mouse pressed left at (743, 564)
Screenshot: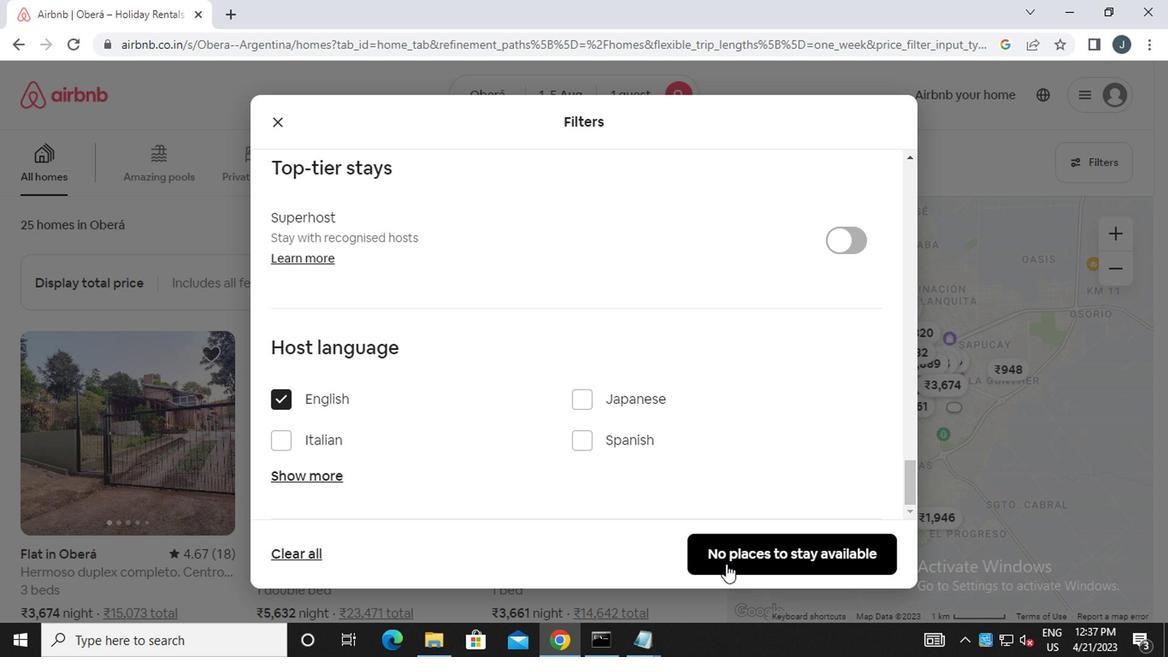 
Action: Mouse moved to (730, 550)
Screenshot: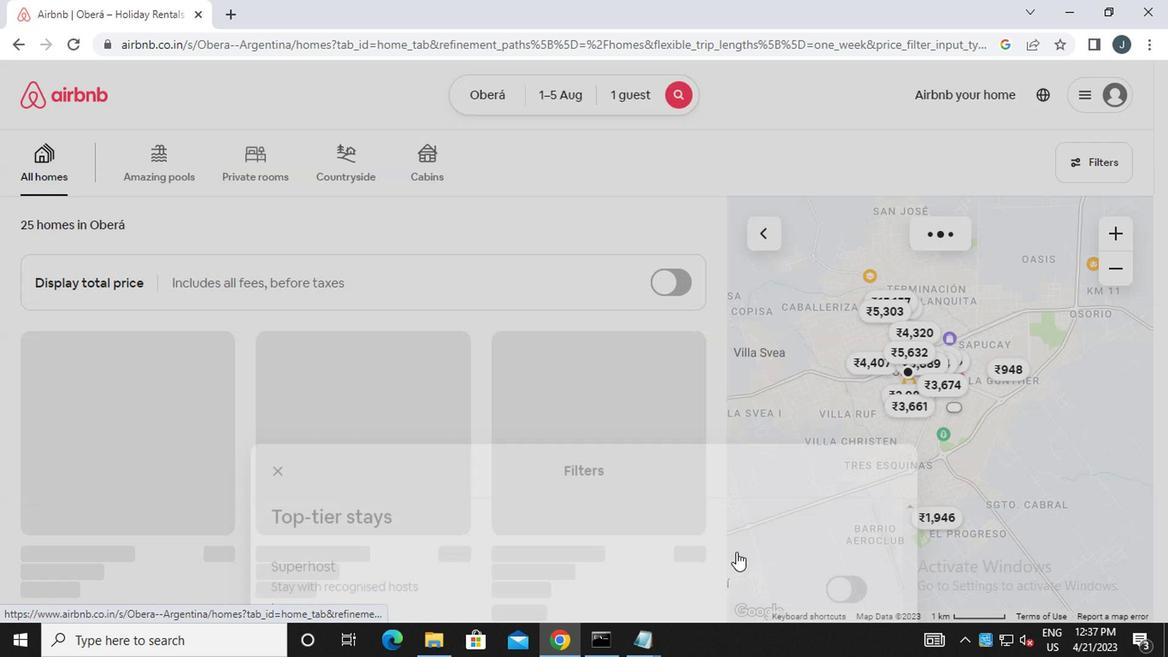 
